 Task: Design a basic plant pot with decorative elements.
Action: Mouse moved to (299, 208)
Screenshot: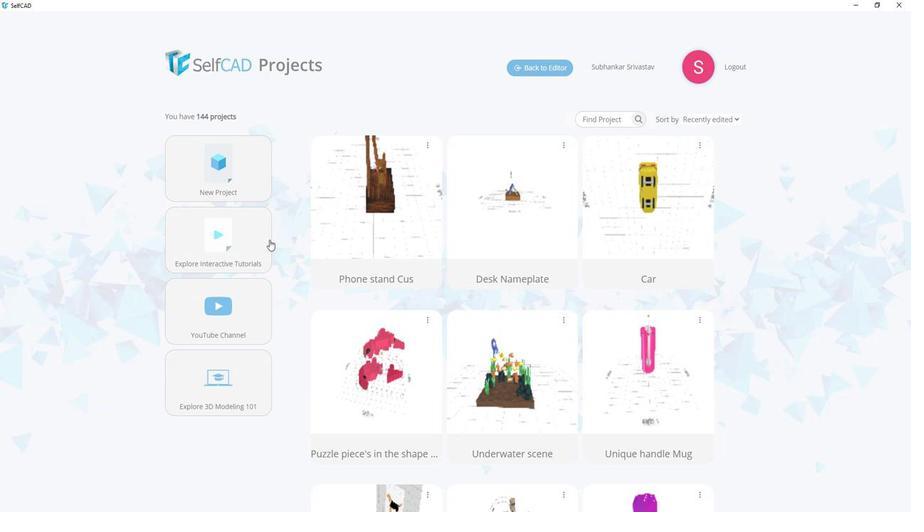 
Action: Mouse pressed left at (299, 208)
Screenshot: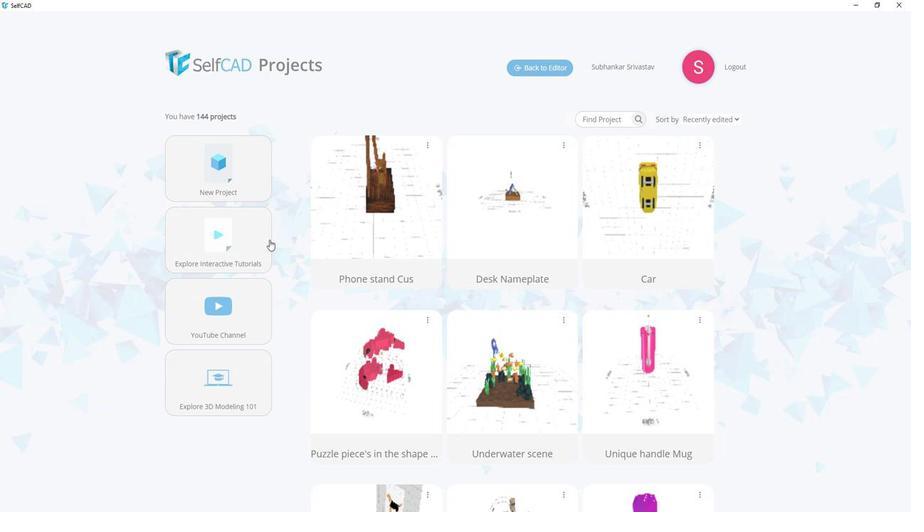 
Action: Mouse moved to (434, 237)
Screenshot: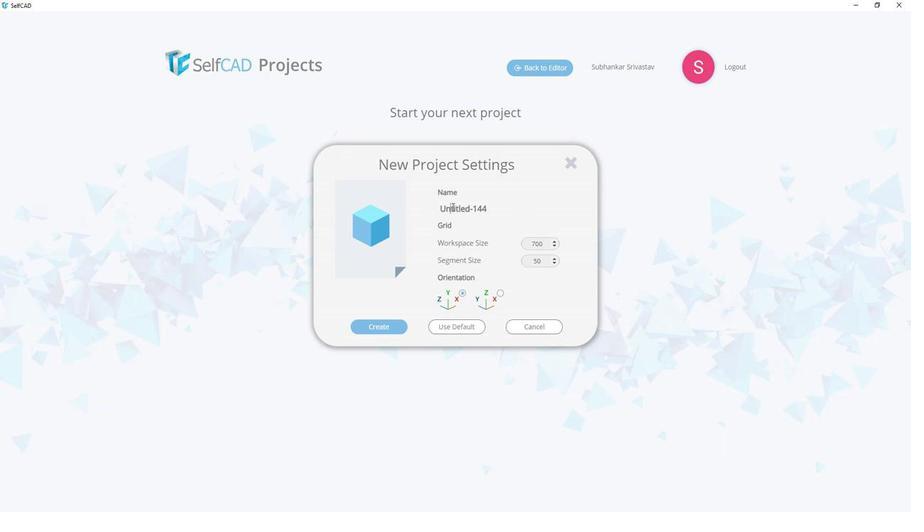 
Action: Mouse pressed left at (434, 237)
Screenshot: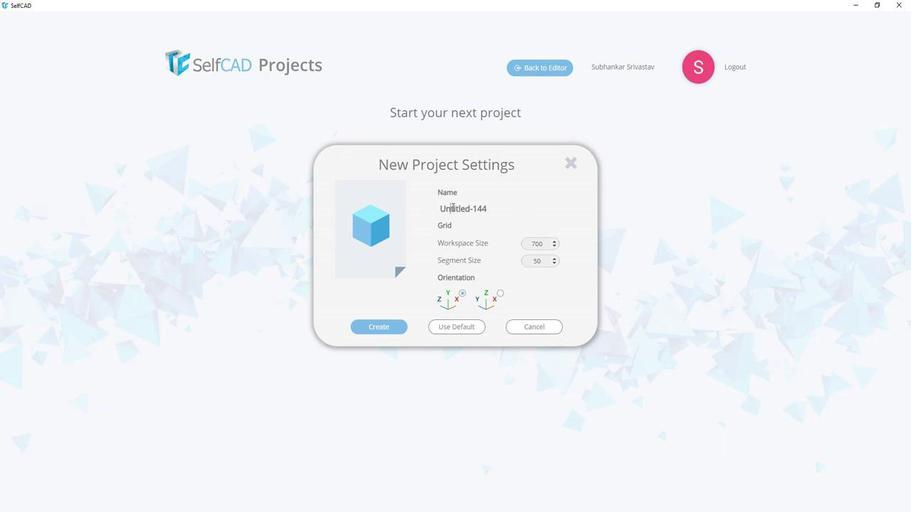 
Action: Key pressed <Key.shift>Plant<Key.space><Key.shift>Pot<Key.space><Key.shift>With<Key.space><Key.shift>Decorative<Key.space>elements<Key.enter>
Screenshot: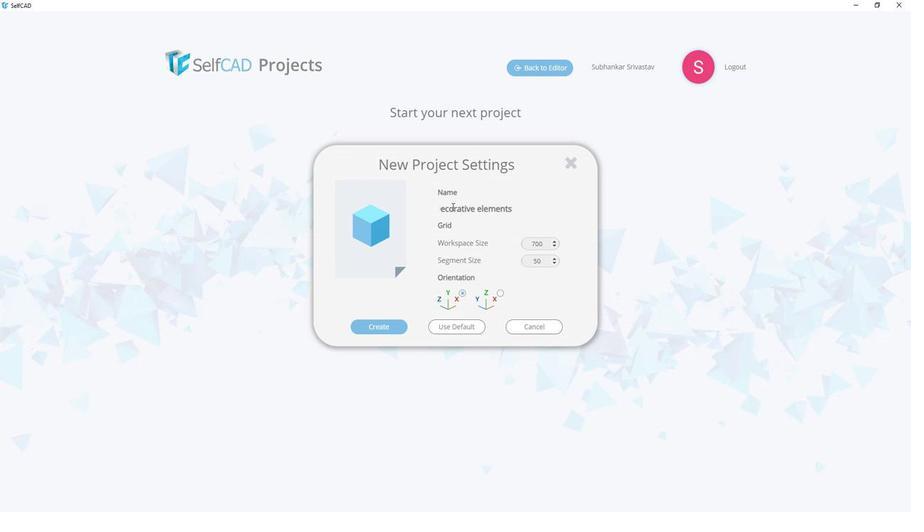 
Action: Mouse moved to (199, 239)
Screenshot: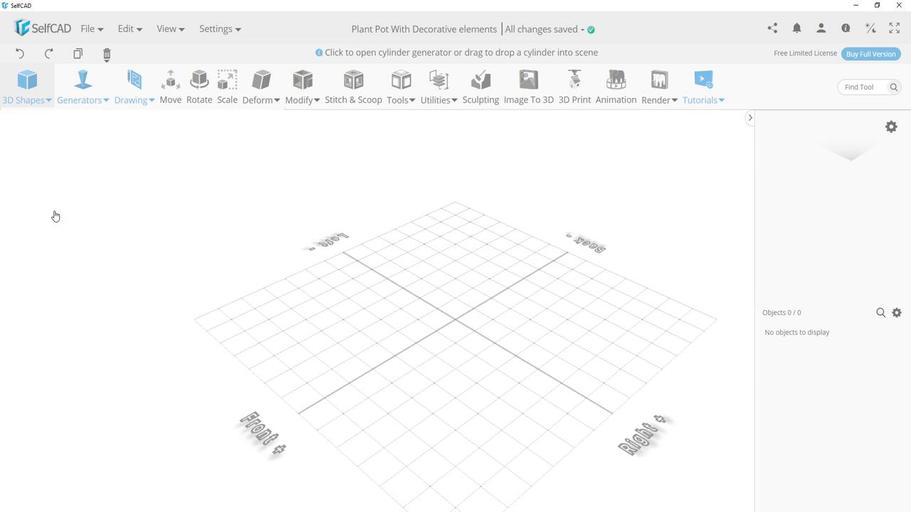
Action: Mouse pressed left at (199, 239)
Screenshot: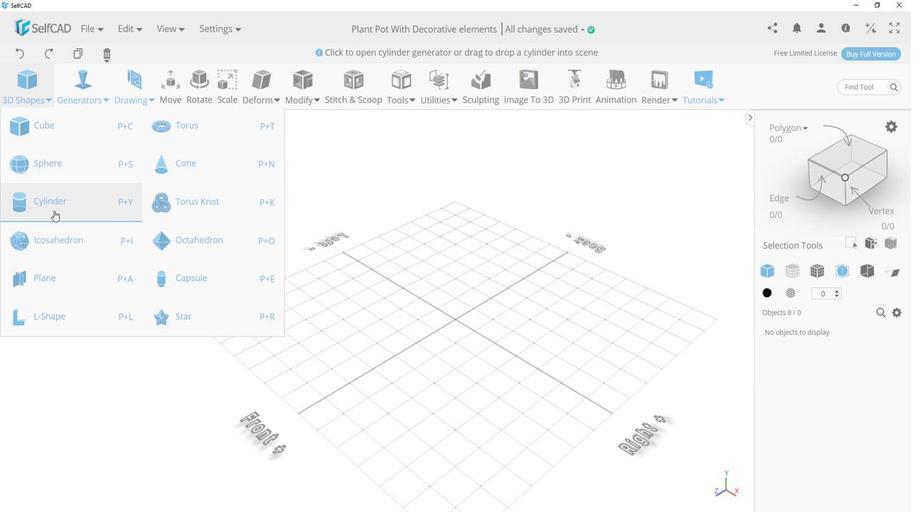 
Action: Mouse moved to (252, 177)
Screenshot: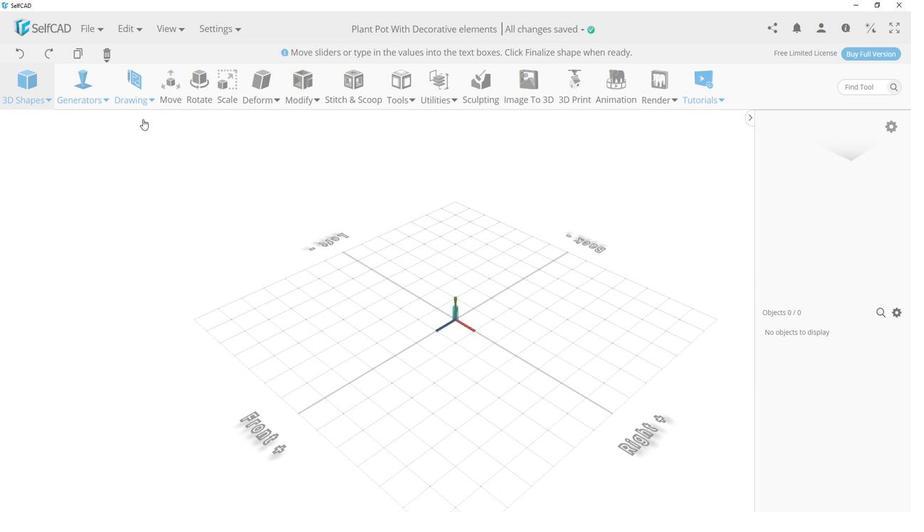 
Action: Mouse pressed left at (252, 177)
Screenshot: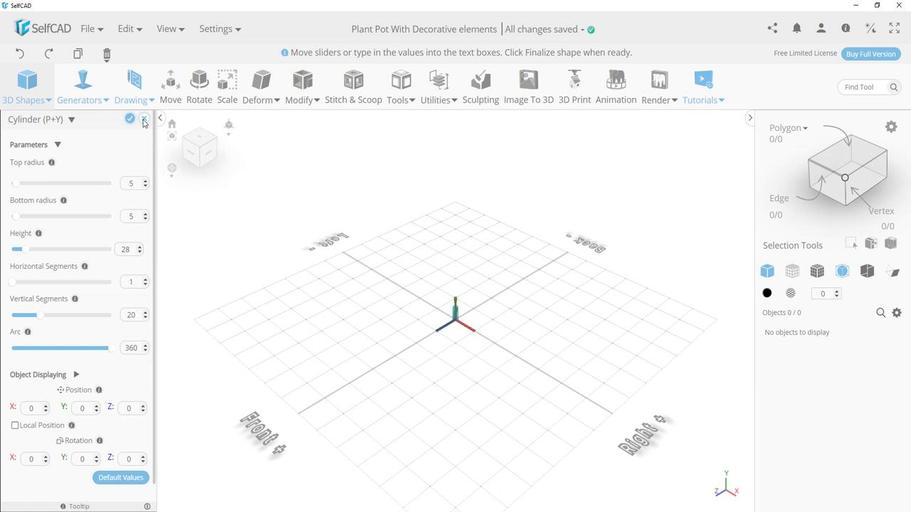 
Action: Mouse moved to (428, 292)
Screenshot: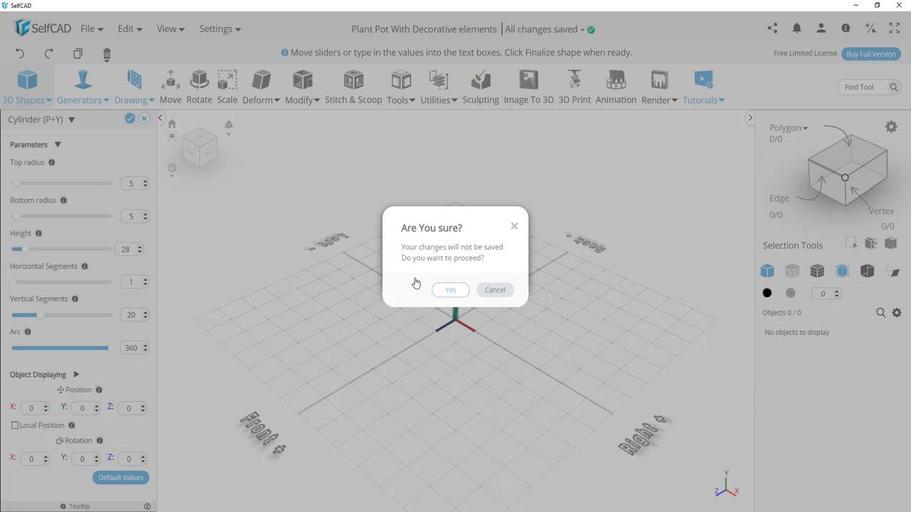 
Action: Mouse pressed left at (428, 292)
Screenshot: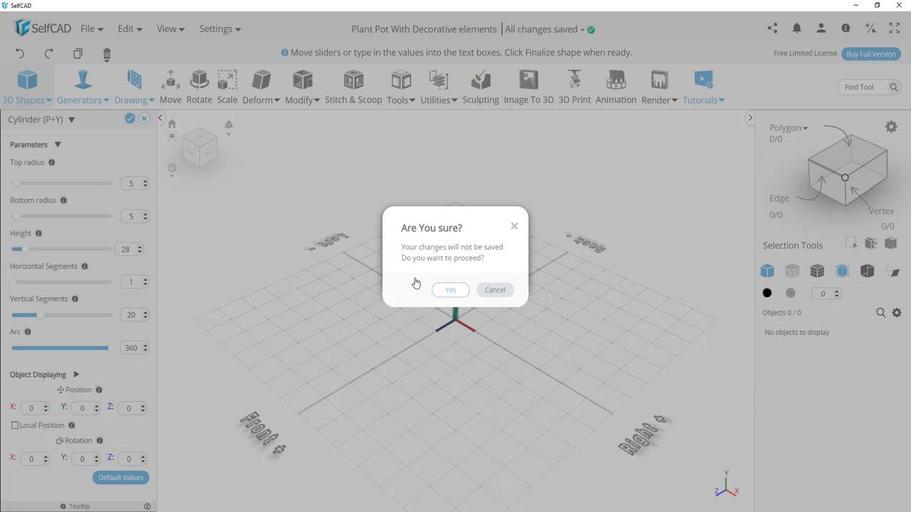 
Action: Mouse moved to (183, 147)
Screenshot: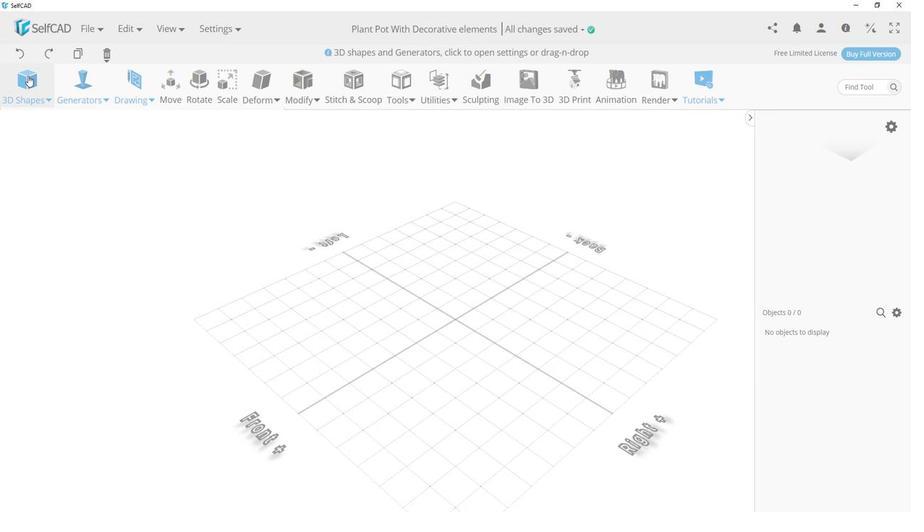 
Action: Mouse pressed left at (183, 147)
Screenshot: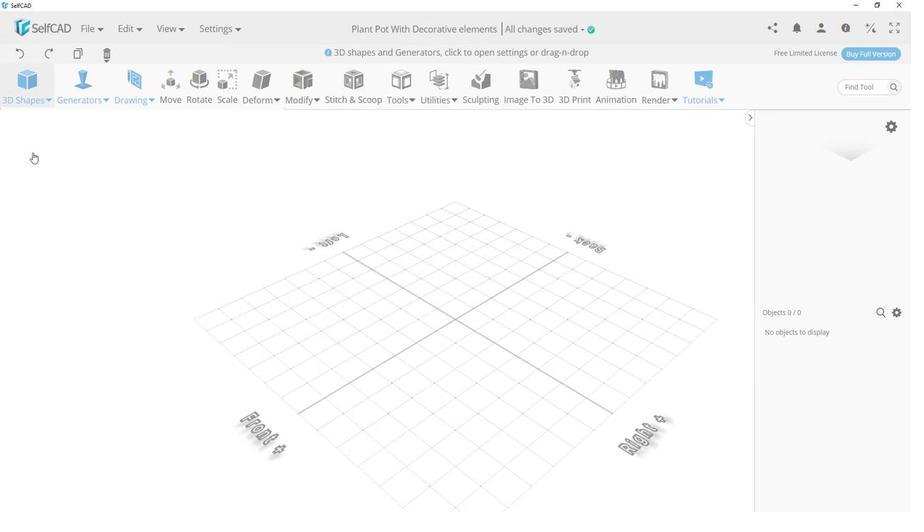 
Action: Mouse moved to (186, 202)
Screenshot: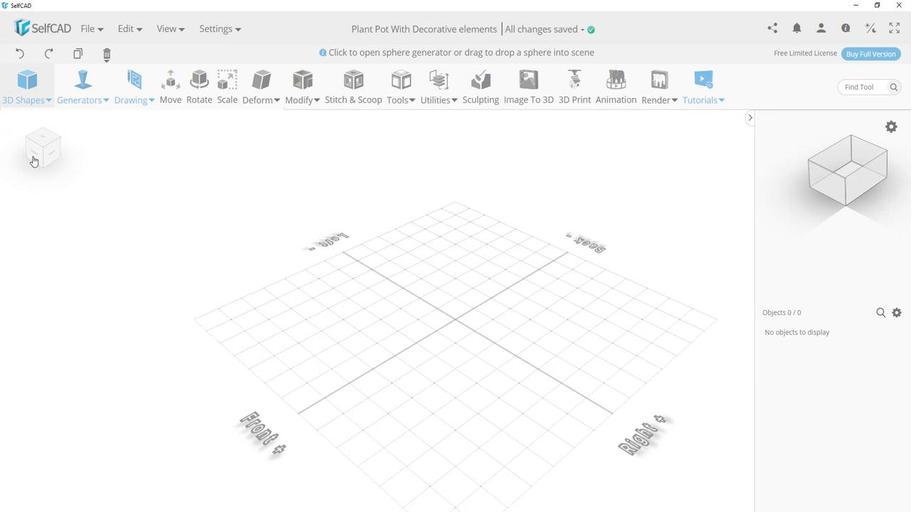 
Action: Mouse pressed left at (186, 202)
Screenshot: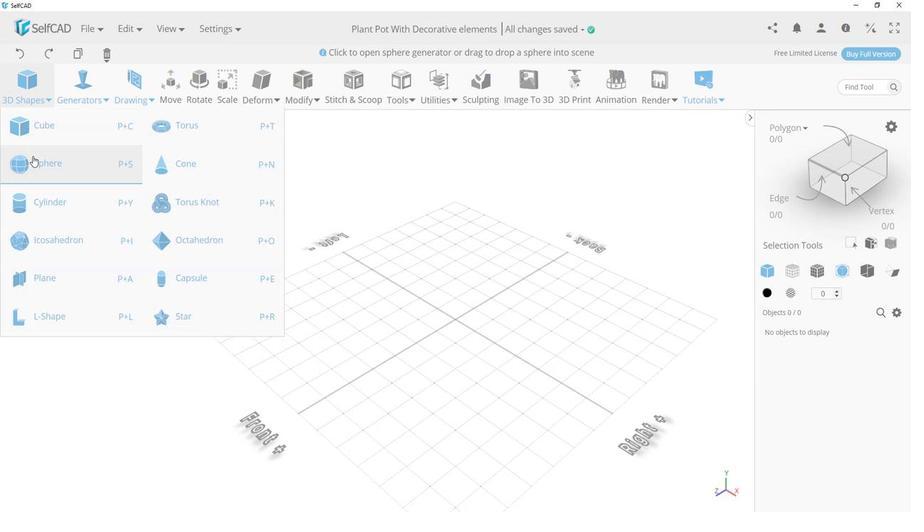 
Action: Mouse moved to (445, 328)
Screenshot: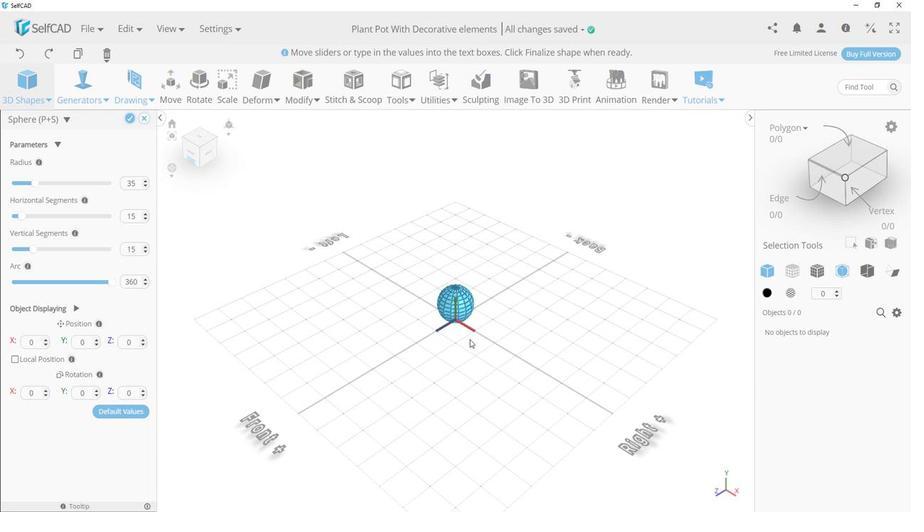 
Action: Mouse scrolled (445, 328) with delta (0, 0)
Screenshot: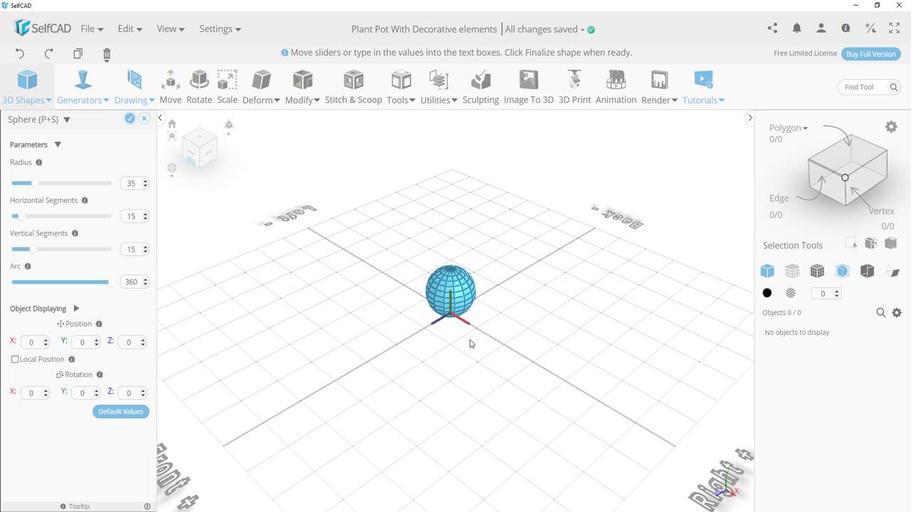 
Action: Mouse scrolled (445, 328) with delta (0, 0)
Screenshot: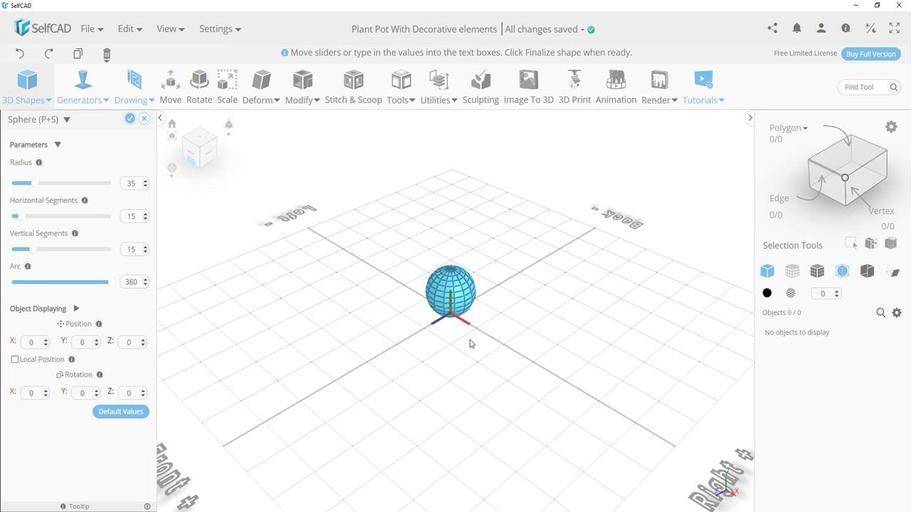
Action: Mouse scrolled (445, 328) with delta (0, 0)
Screenshot: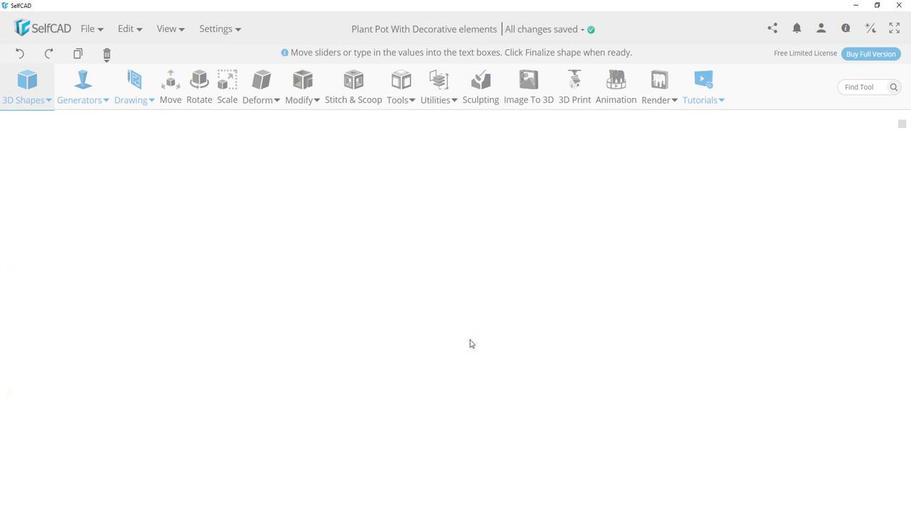 
Action: Mouse scrolled (445, 328) with delta (0, 0)
Screenshot: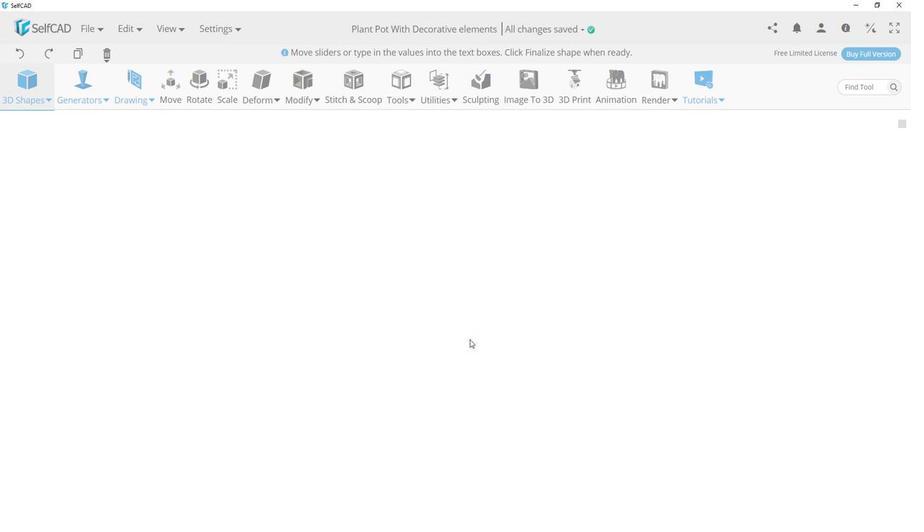 
Action: Mouse scrolled (445, 328) with delta (0, 0)
Screenshot: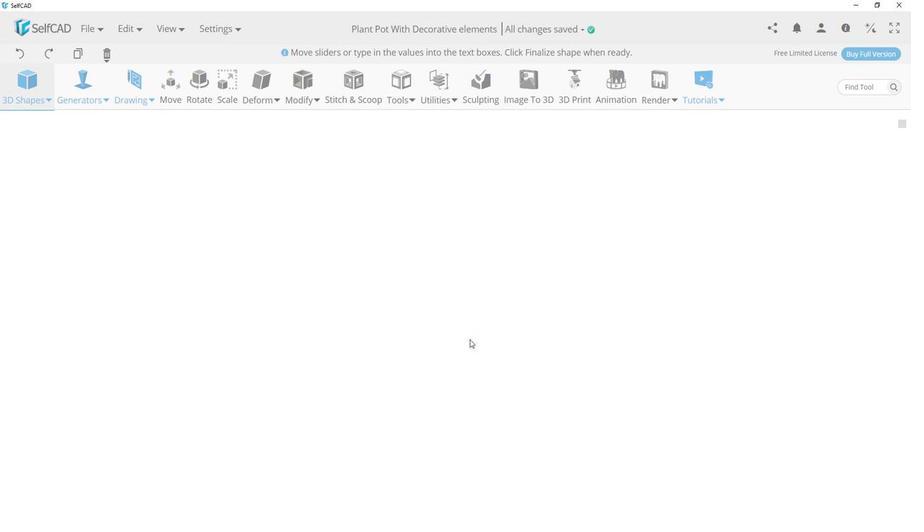 
Action: Mouse scrolled (445, 328) with delta (0, 0)
Screenshot: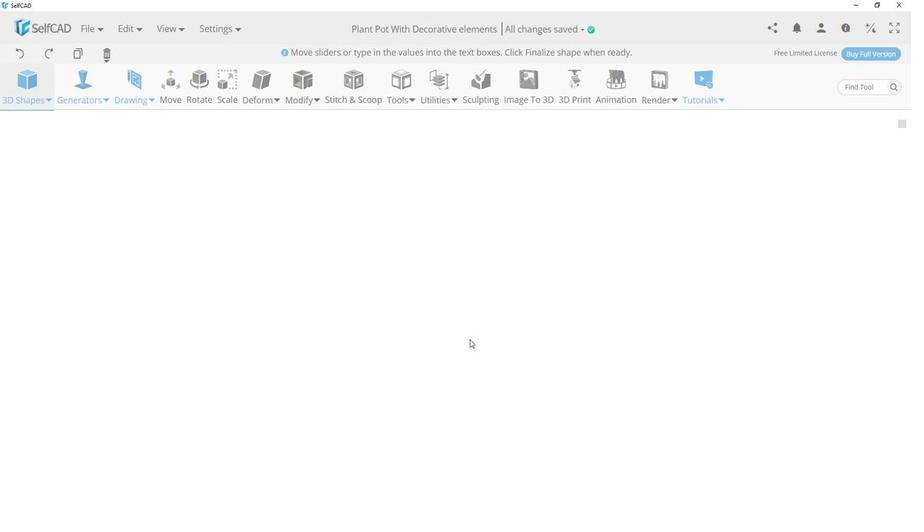 
Action: Mouse scrolled (445, 328) with delta (0, 0)
Screenshot: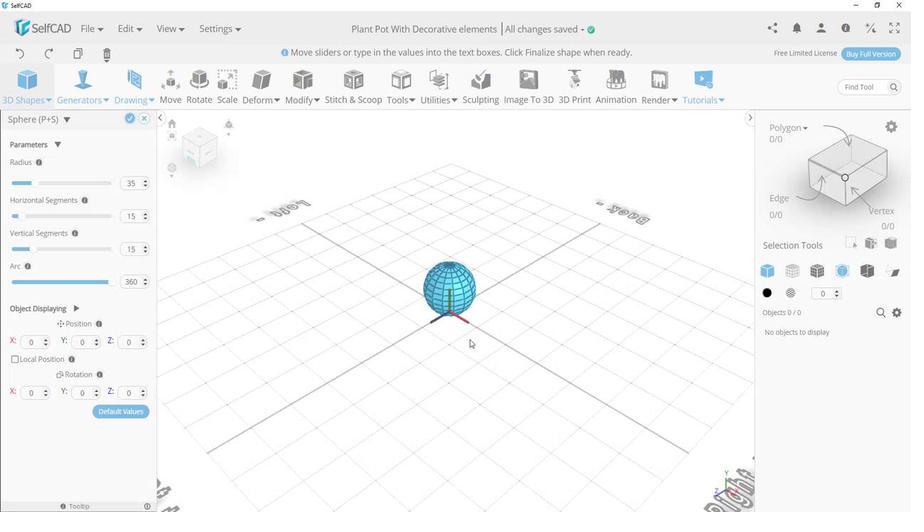 
Action: Mouse scrolled (445, 328) with delta (0, 0)
Screenshot: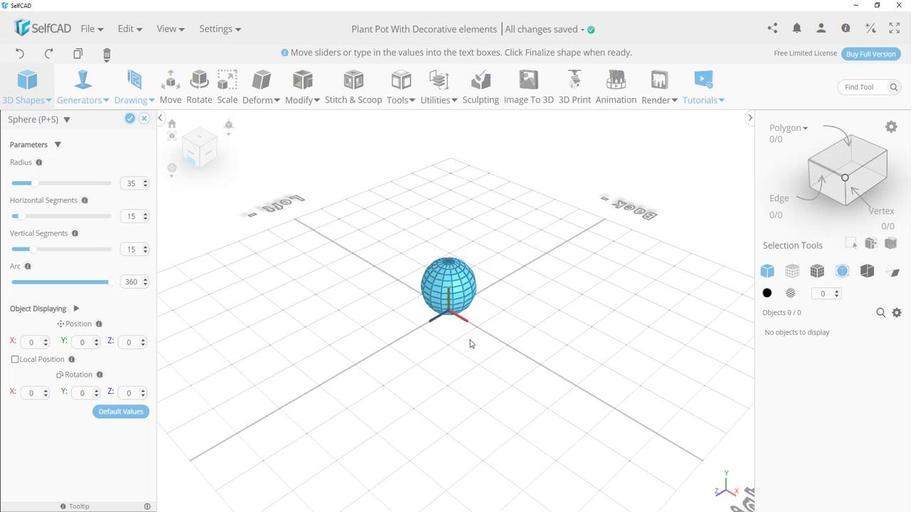 
Action: Mouse scrolled (445, 328) with delta (0, 0)
Screenshot: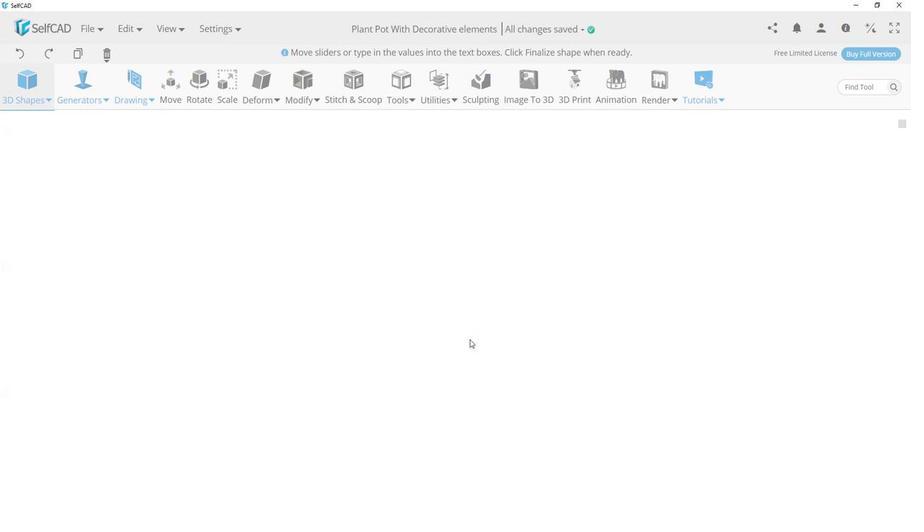 
Action: Mouse scrolled (445, 328) with delta (0, 0)
Screenshot: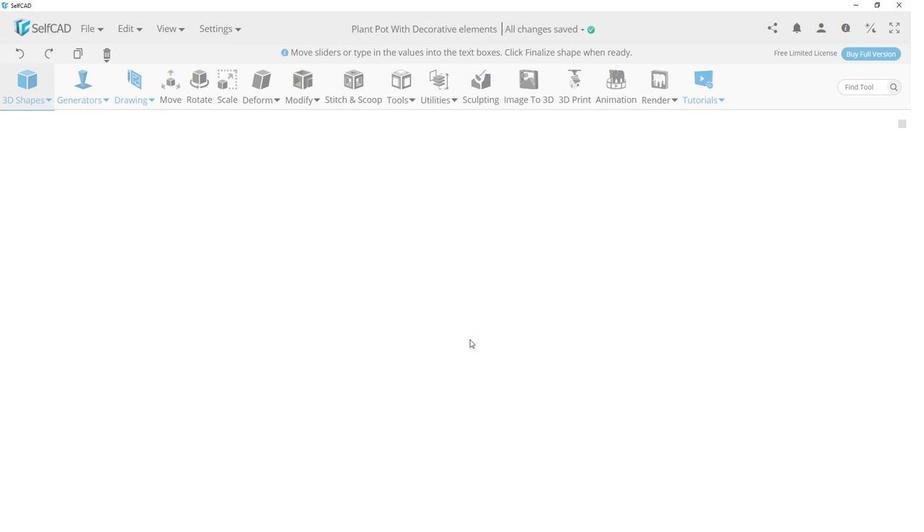 
Action: Mouse scrolled (445, 328) with delta (0, 0)
Screenshot: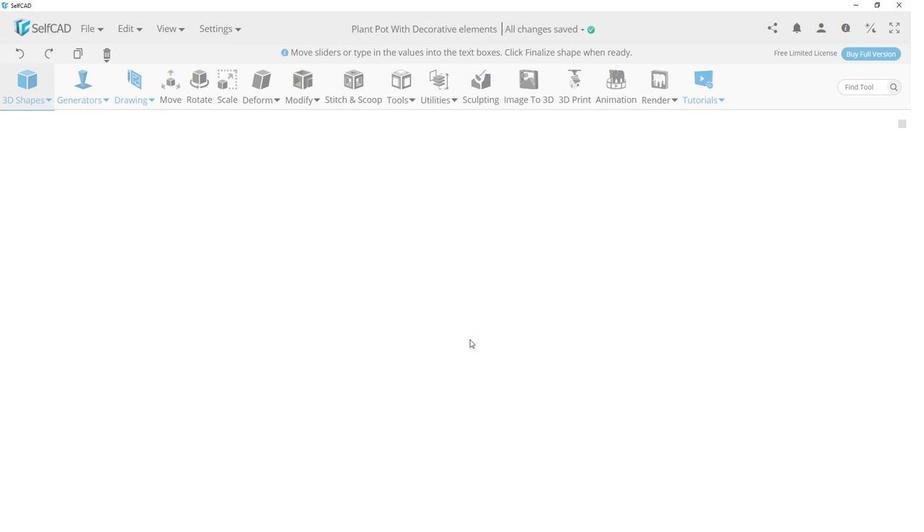 
Action: Mouse scrolled (445, 328) with delta (0, 0)
Screenshot: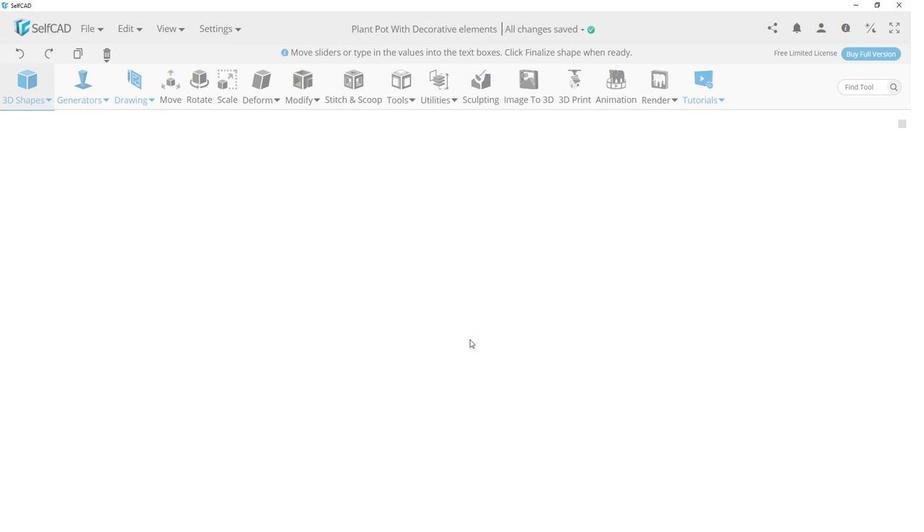 
Action: Mouse scrolled (445, 328) with delta (0, 0)
Screenshot: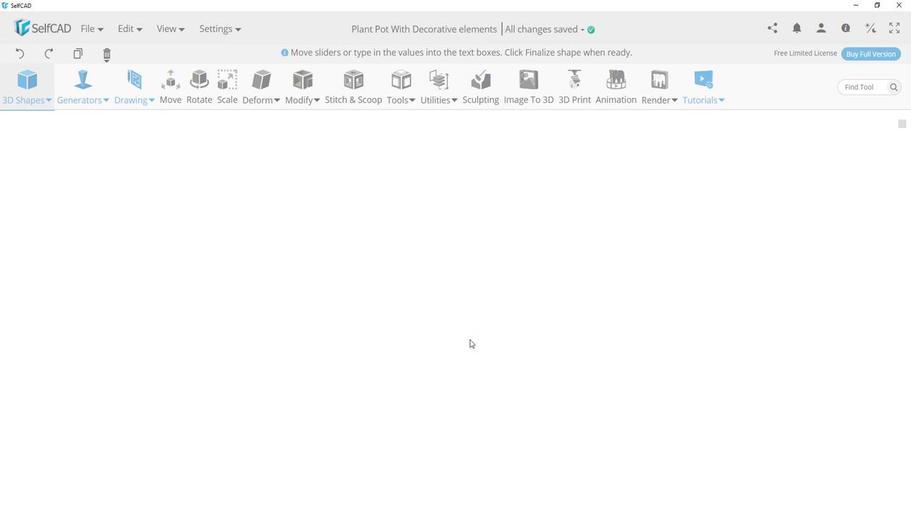 
Action: Mouse scrolled (445, 328) with delta (0, 0)
Screenshot: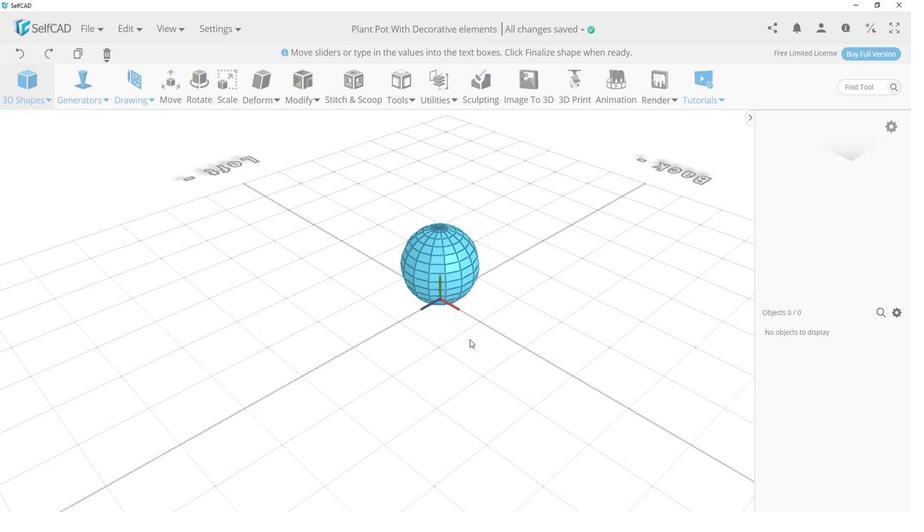 
Action: Mouse scrolled (445, 328) with delta (0, 0)
Screenshot: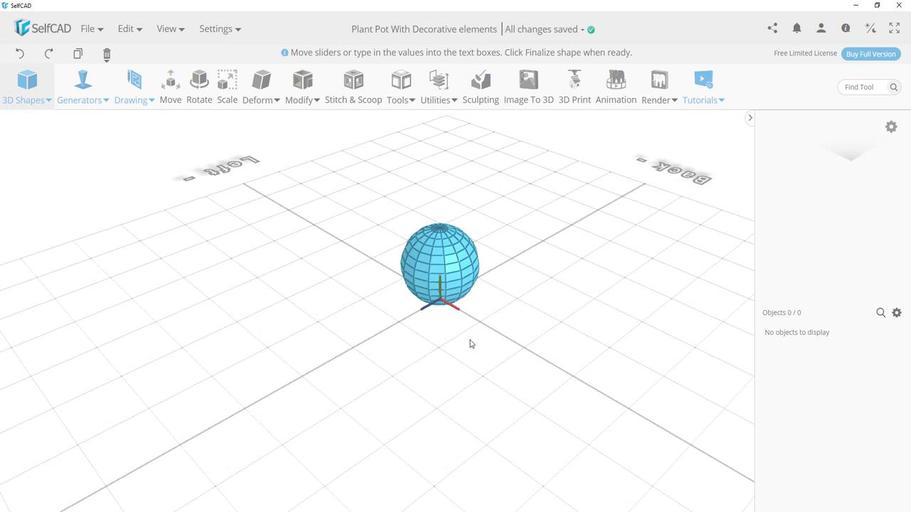 
Action: Mouse moved to (400, 335)
Screenshot: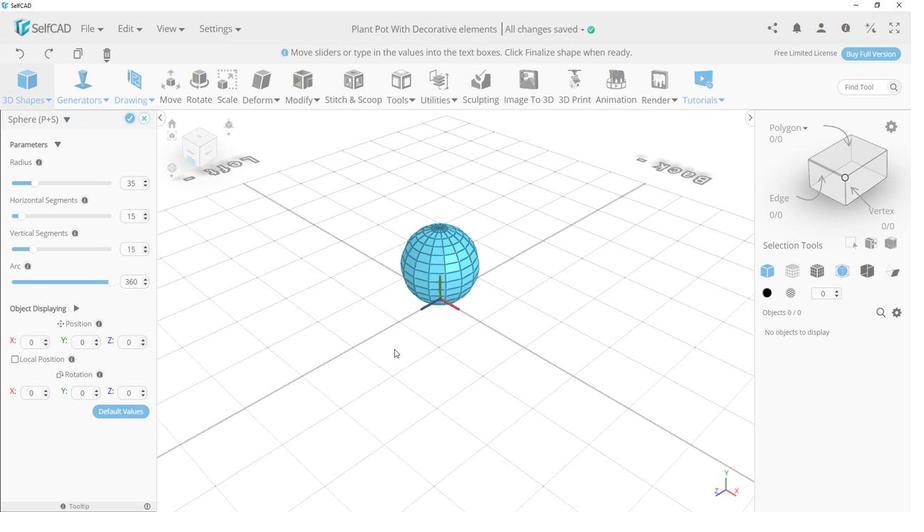 
Action: Mouse pressed left at (400, 335)
Screenshot: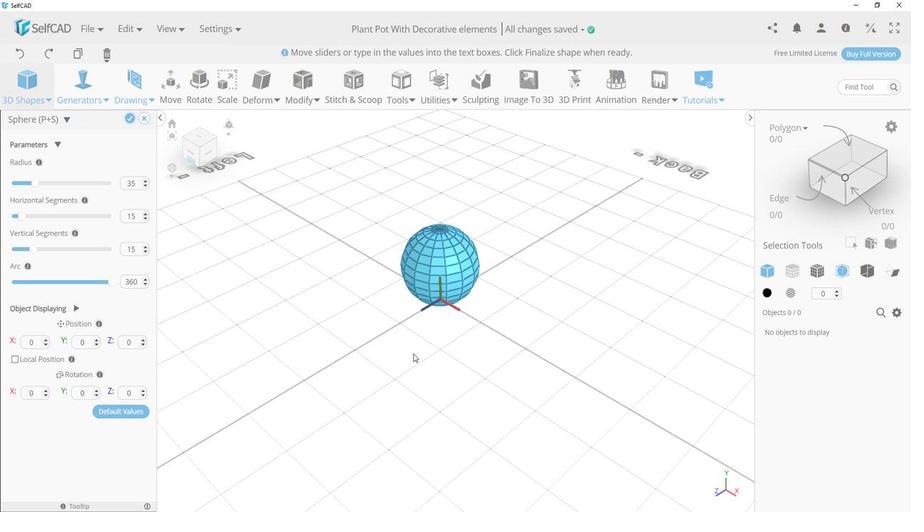 
Action: Mouse moved to (451, 355)
Screenshot: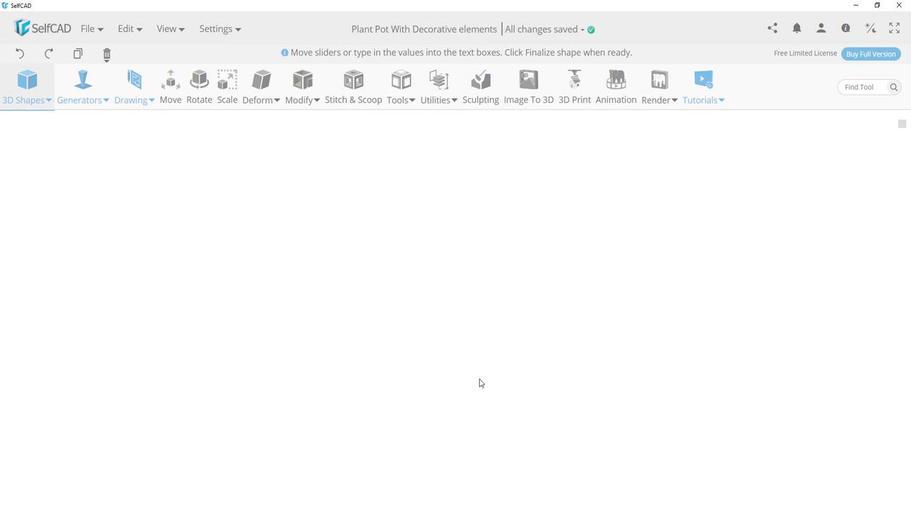 
Action: Mouse scrolled (451, 355) with delta (0, 0)
Screenshot: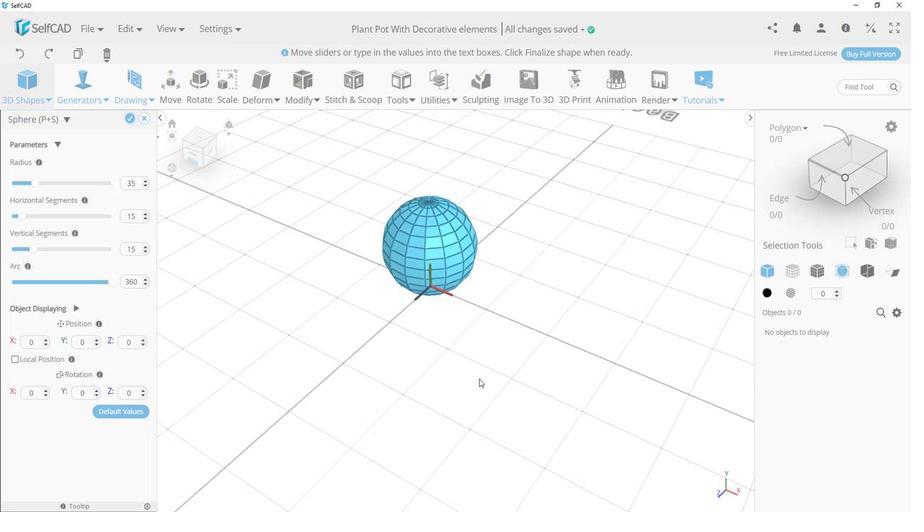 
Action: Mouse scrolled (451, 355) with delta (0, 0)
Screenshot: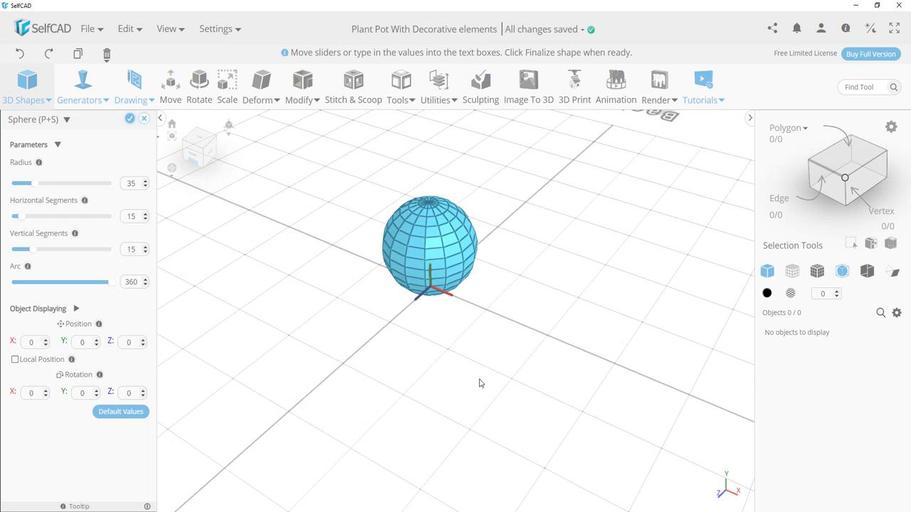 
Action: Mouse scrolled (451, 355) with delta (0, 0)
Screenshot: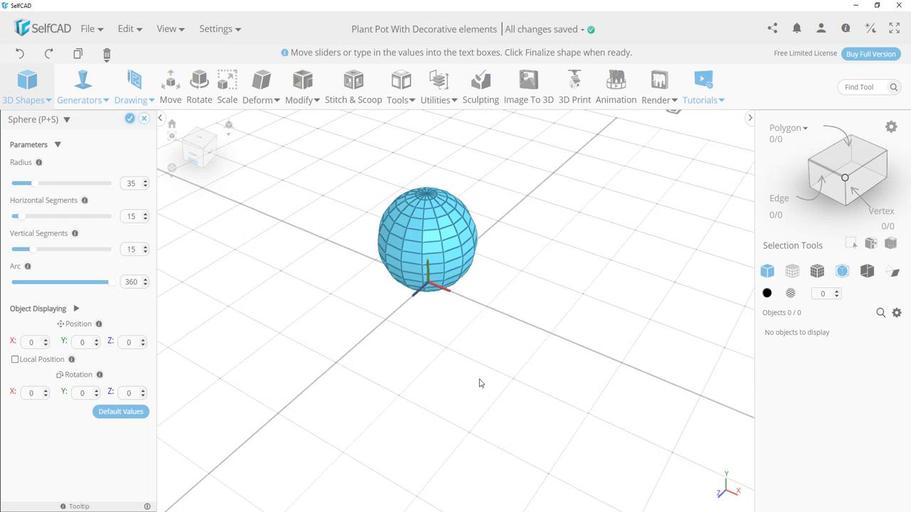 
Action: Mouse scrolled (451, 355) with delta (0, 0)
Screenshot: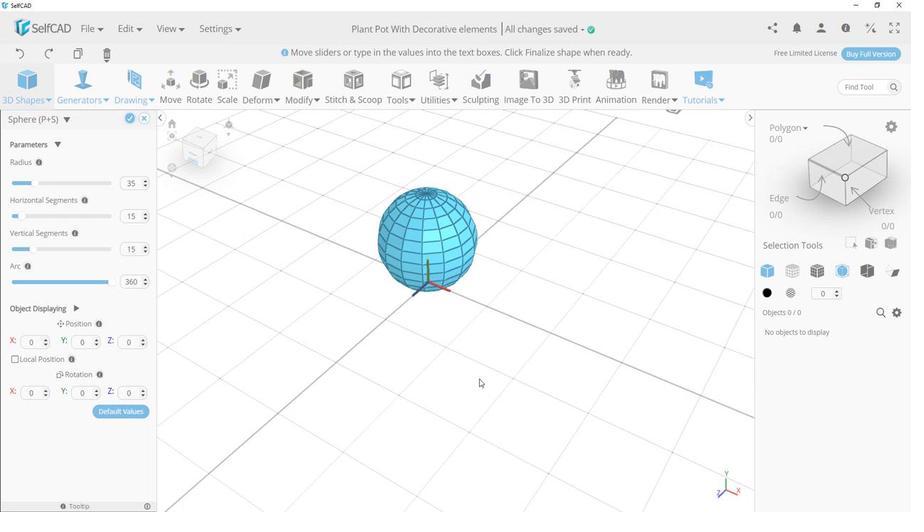 
Action: Mouse scrolled (451, 355) with delta (0, 0)
Screenshot: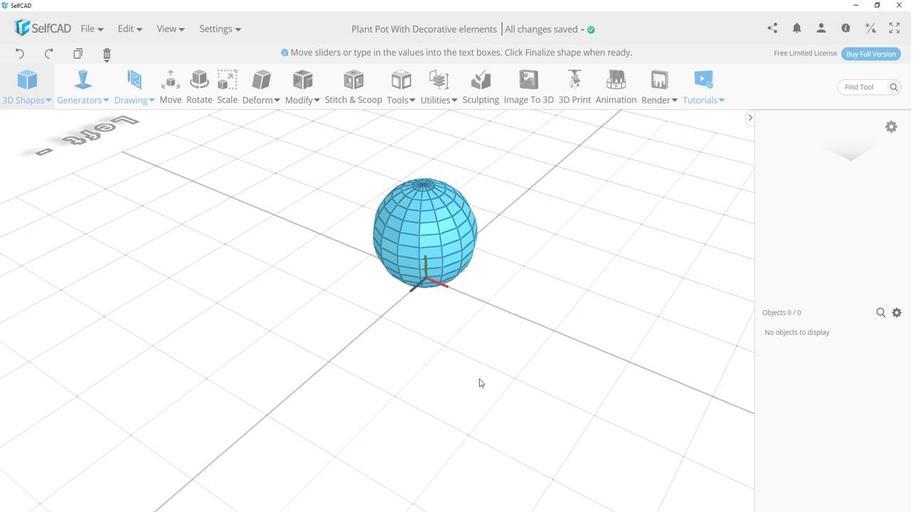 
Action: Mouse scrolled (451, 355) with delta (0, 0)
Screenshot: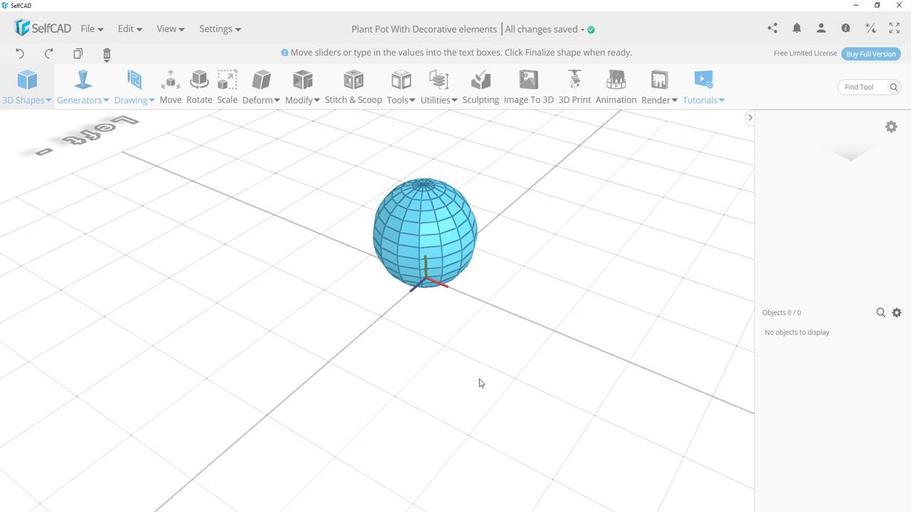 
Action: Mouse moved to (444, 341)
Screenshot: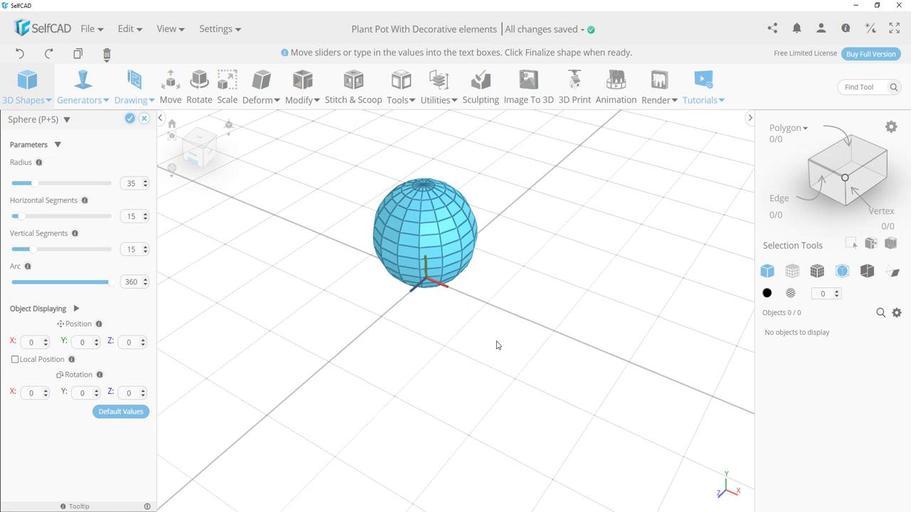 
Action: Mouse pressed left at (444, 341)
Screenshot: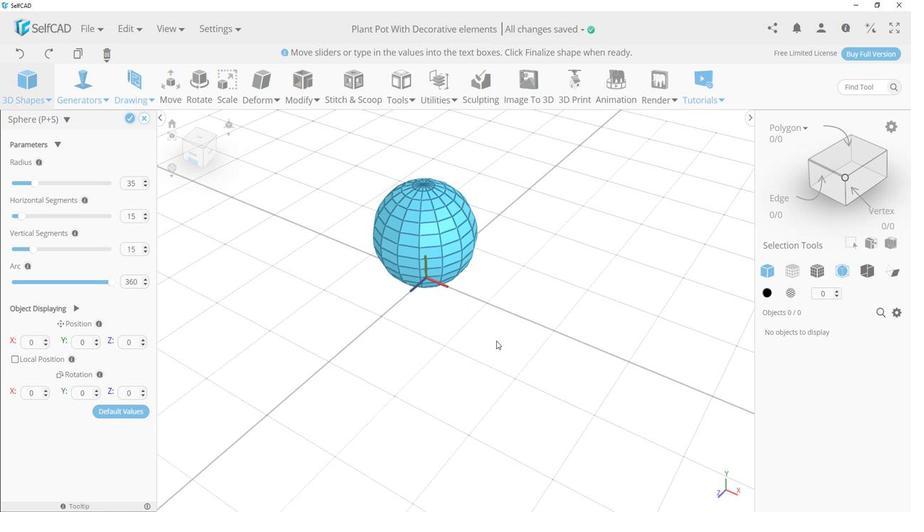 
Action: Mouse moved to (252, 265)
Screenshot: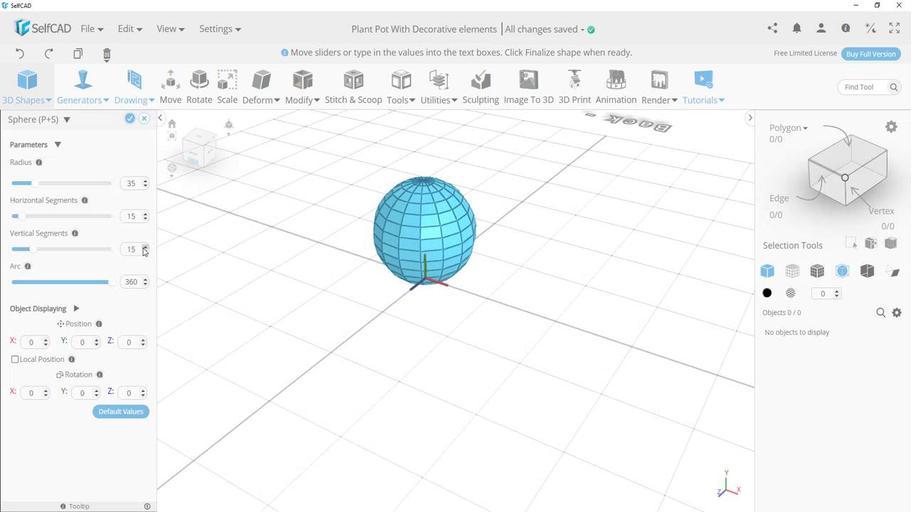 
Action: Mouse pressed left at (252, 265)
Screenshot: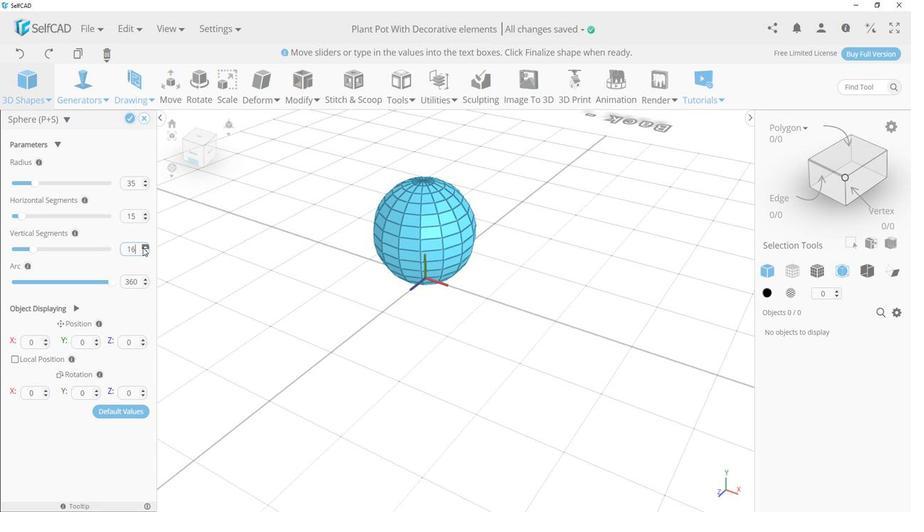 
Action: Mouse pressed left at (252, 265)
Screenshot: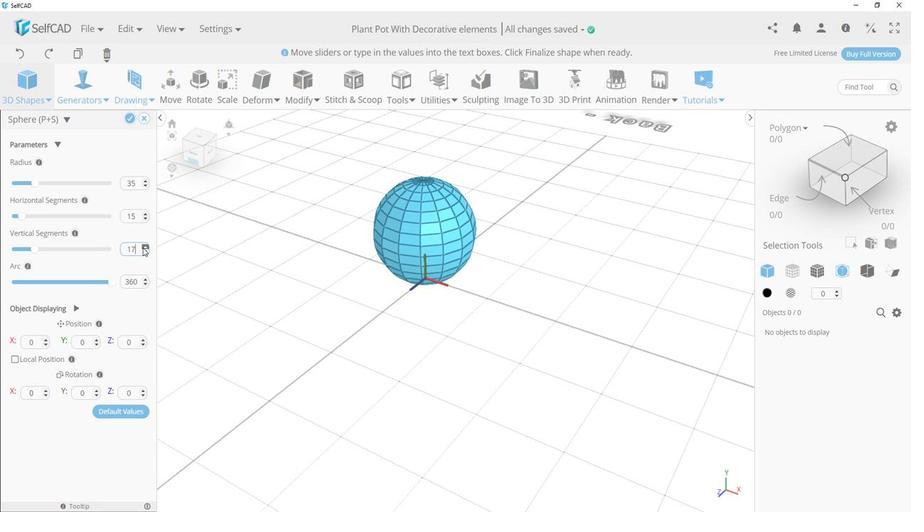 
Action: Mouse pressed left at (252, 265)
Screenshot: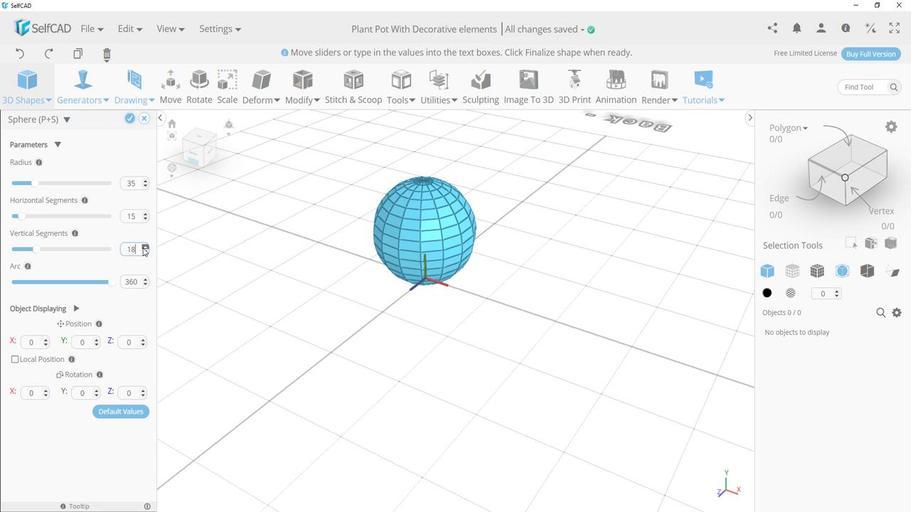 
Action: Mouse pressed left at (252, 265)
Screenshot: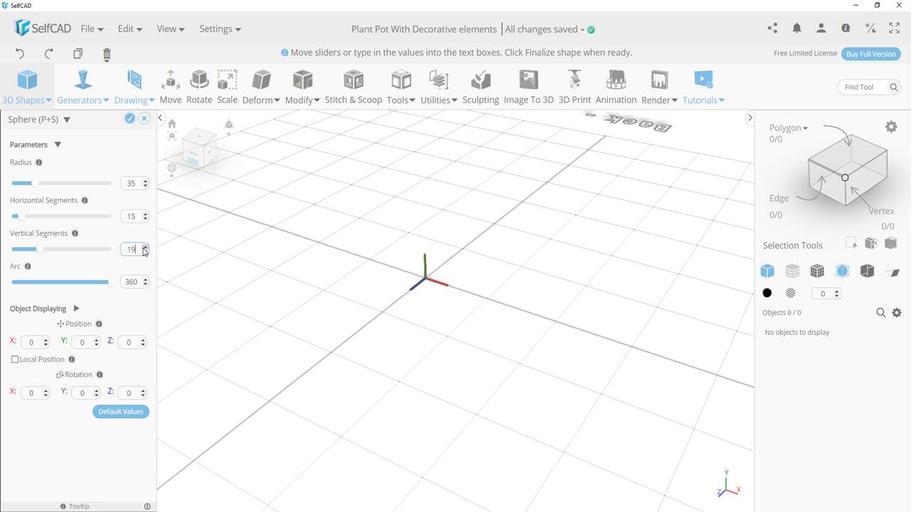 
Action: Mouse pressed left at (252, 265)
Screenshot: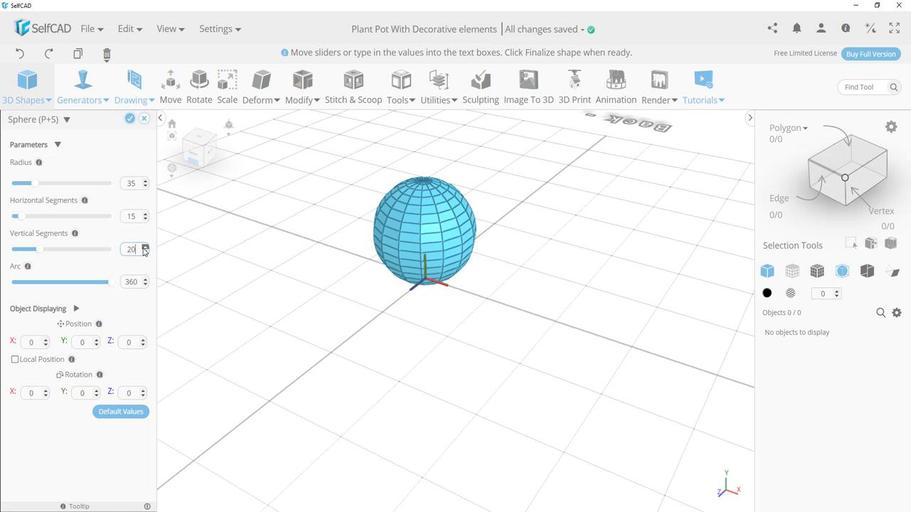 
Action: Mouse pressed left at (252, 265)
Screenshot: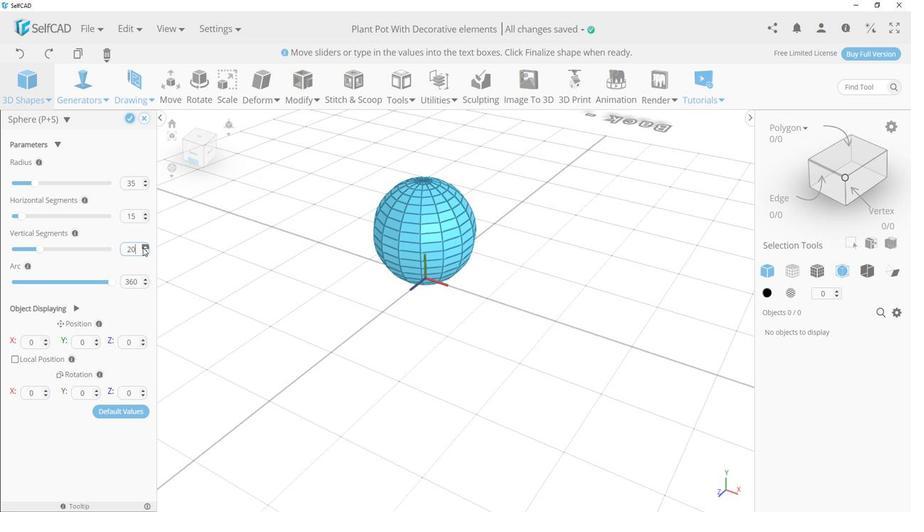 
Action: Mouse pressed left at (252, 265)
Screenshot: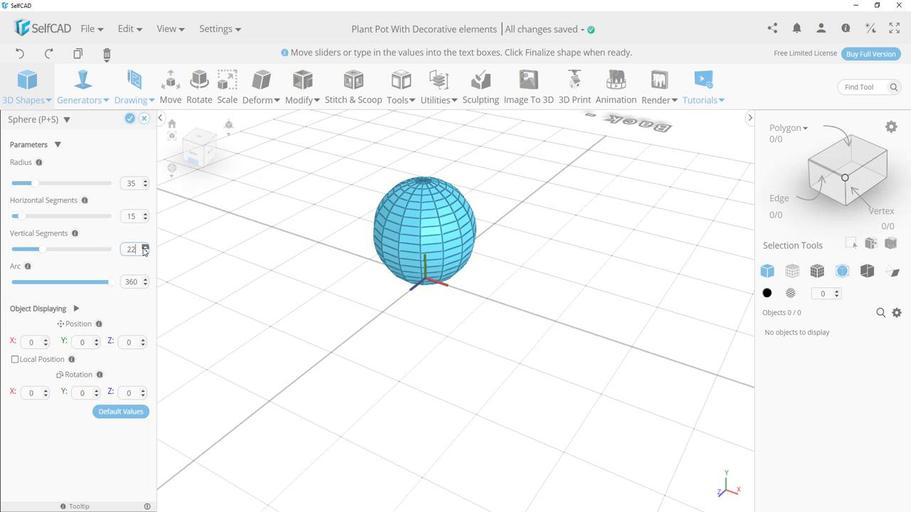 
Action: Mouse pressed left at (252, 265)
Screenshot: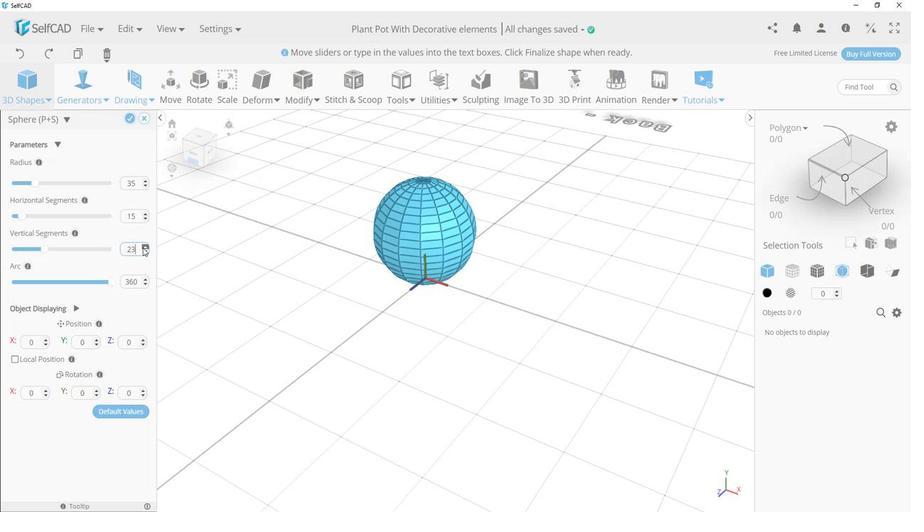 
Action: Mouse moved to (254, 242)
Screenshot: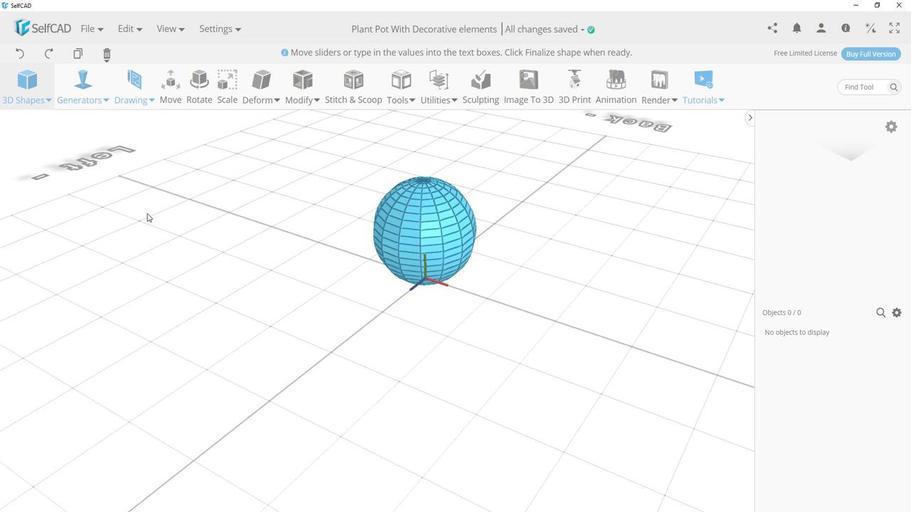 
Action: Mouse pressed left at (254, 242)
Screenshot: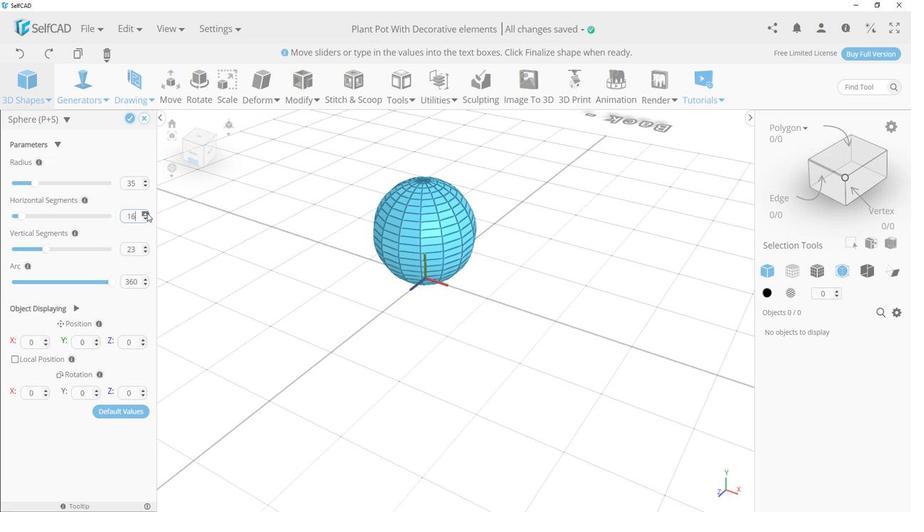 
Action: Mouse pressed left at (254, 242)
Screenshot: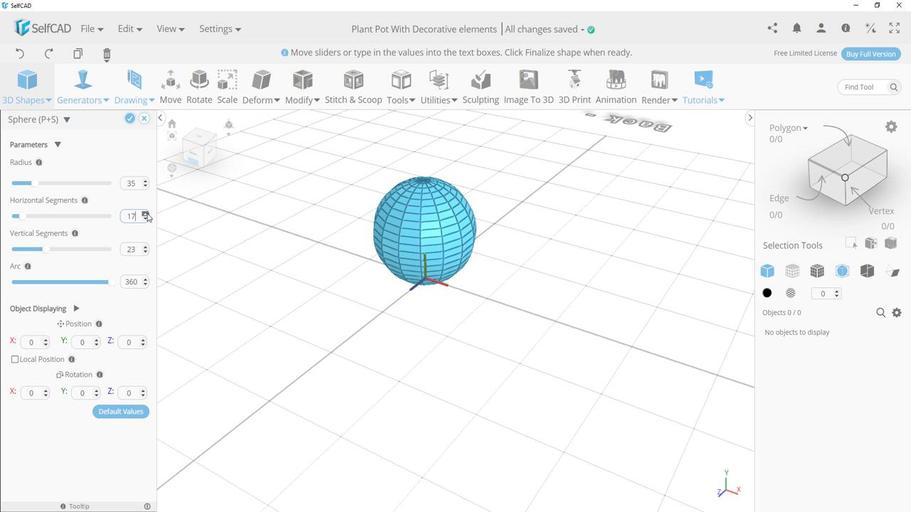 
Action: Mouse pressed left at (254, 242)
Screenshot: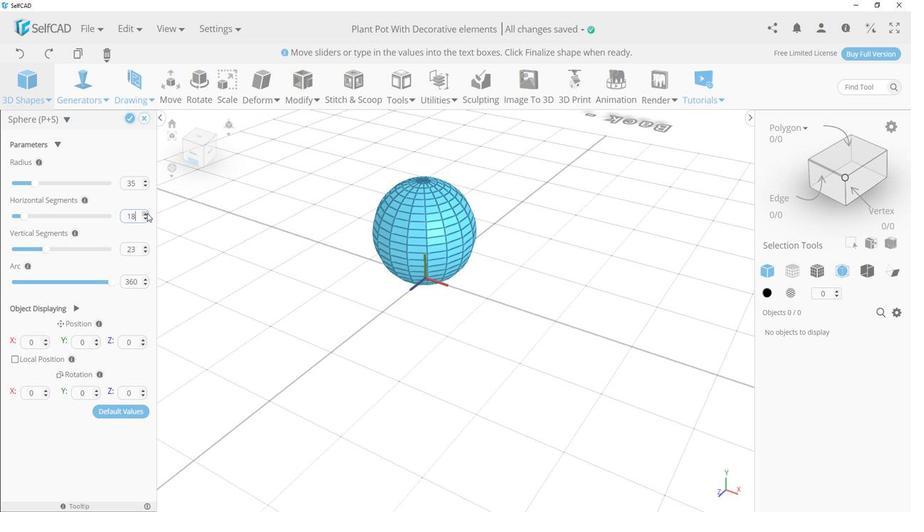 
Action: Mouse pressed left at (254, 242)
Screenshot: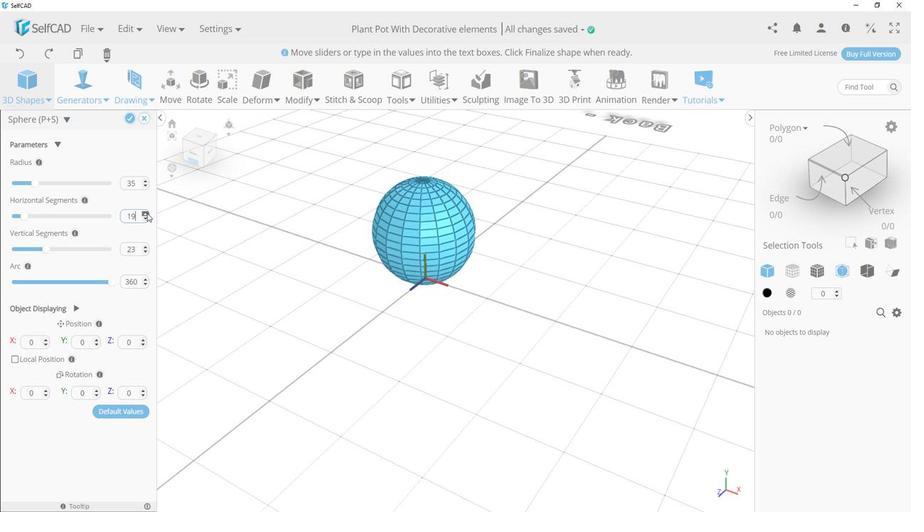 
Action: Mouse pressed left at (254, 242)
Screenshot: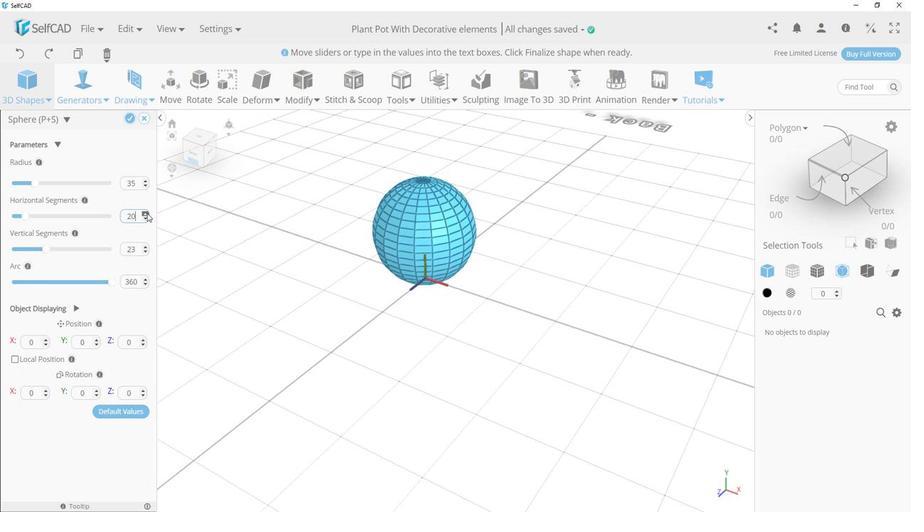 
Action: Mouse pressed left at (254, 242)
Screenshot: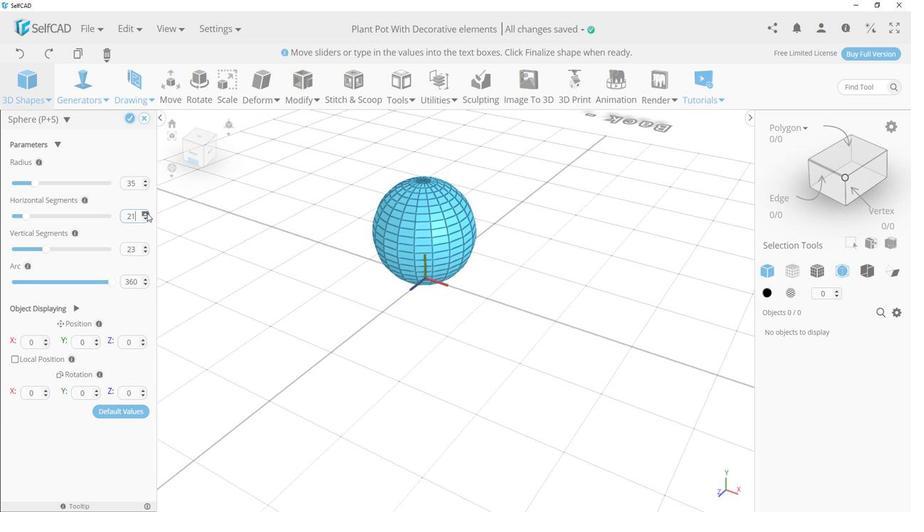 
Action: Mouse pressed left at (254, 242)
Screenshot: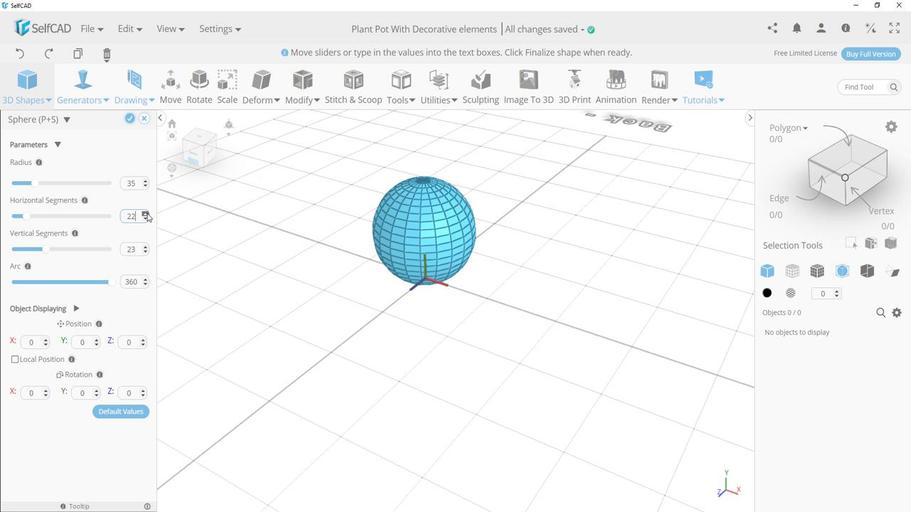 
Action: Mouse moved to (245, 177)
Screenshot: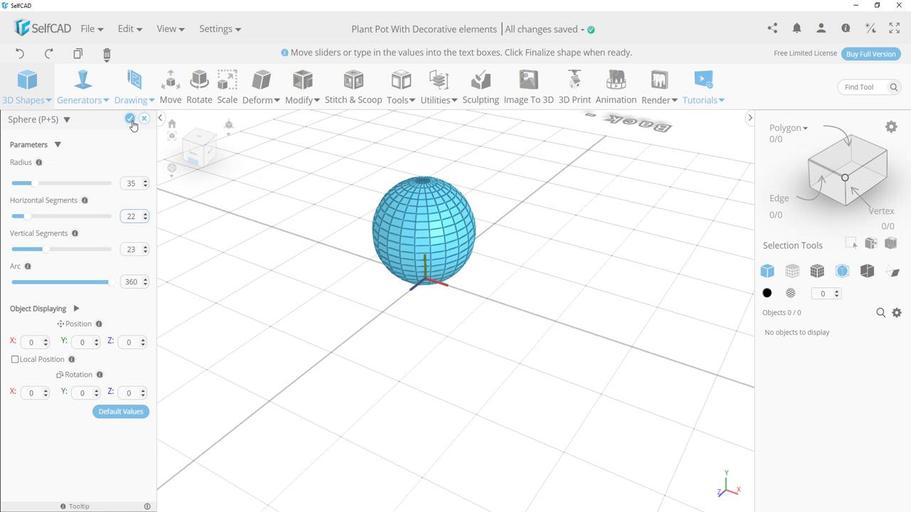 
Action: Mouse pressed left at (245, 177)
Screenshot: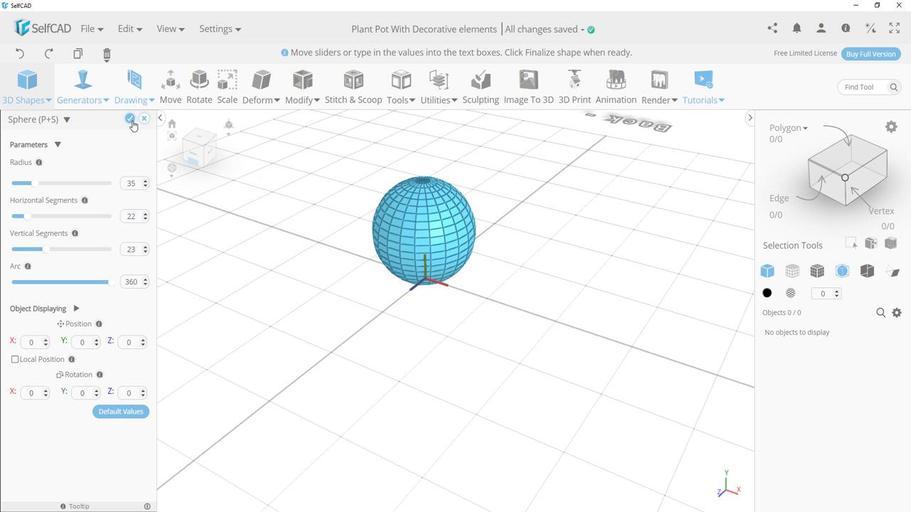 
Action: Mouse moved to (626, 282)
Screenshot: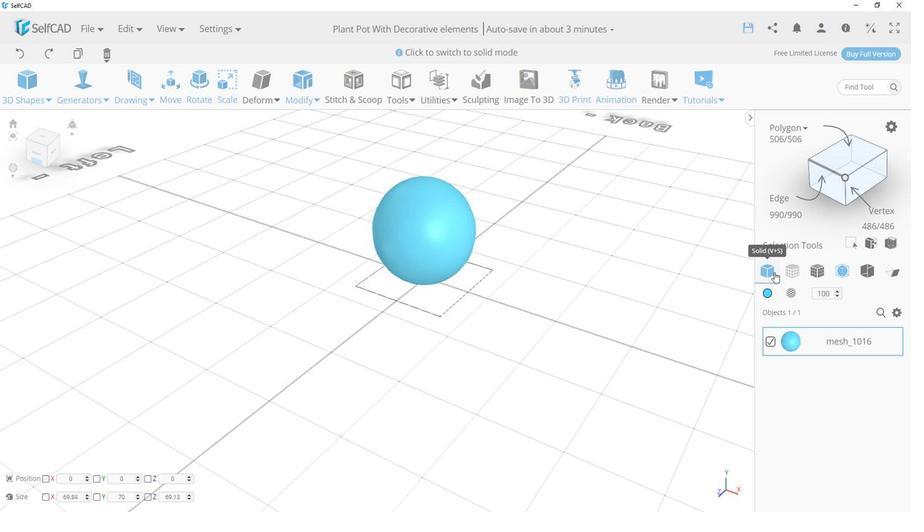
Action: Mouse pressed left at (626, 282)
Screenshot: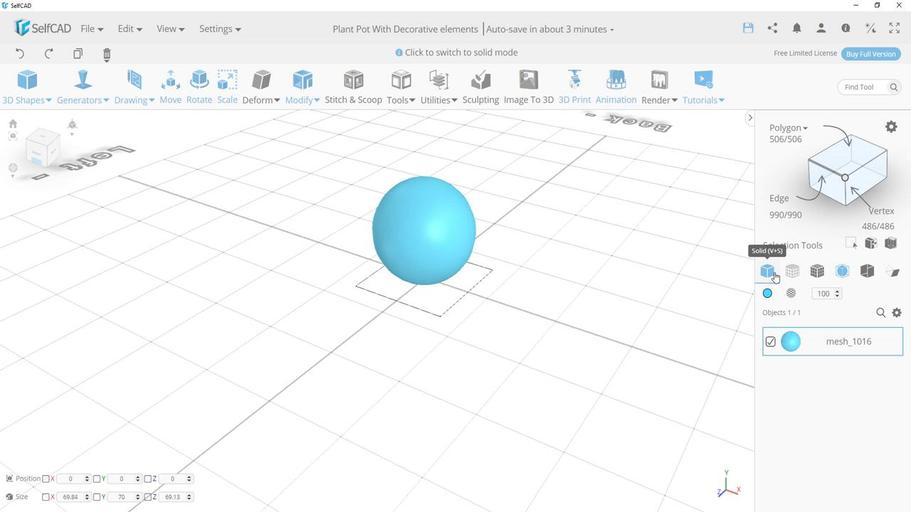 
Action: Mouse moved to (652, 283)
Screenshot: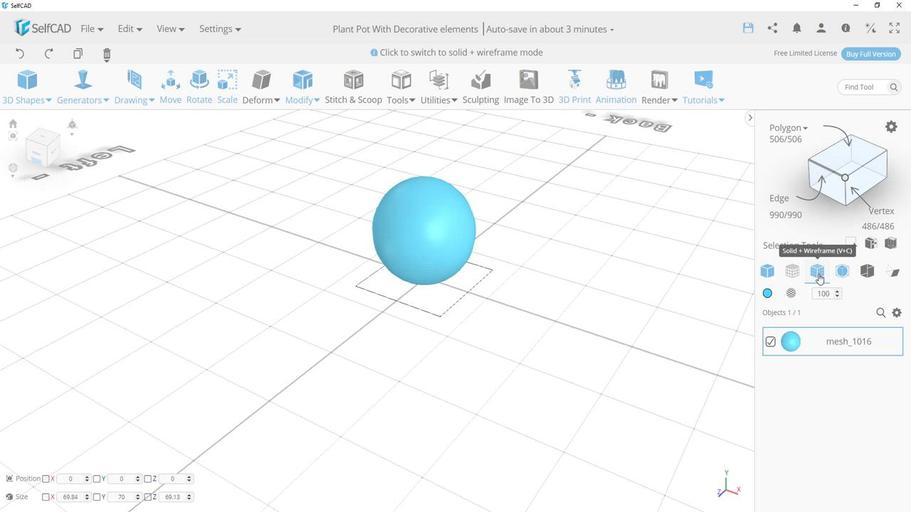
Action: Mouse pressed left at (652, 283)
Screenshot: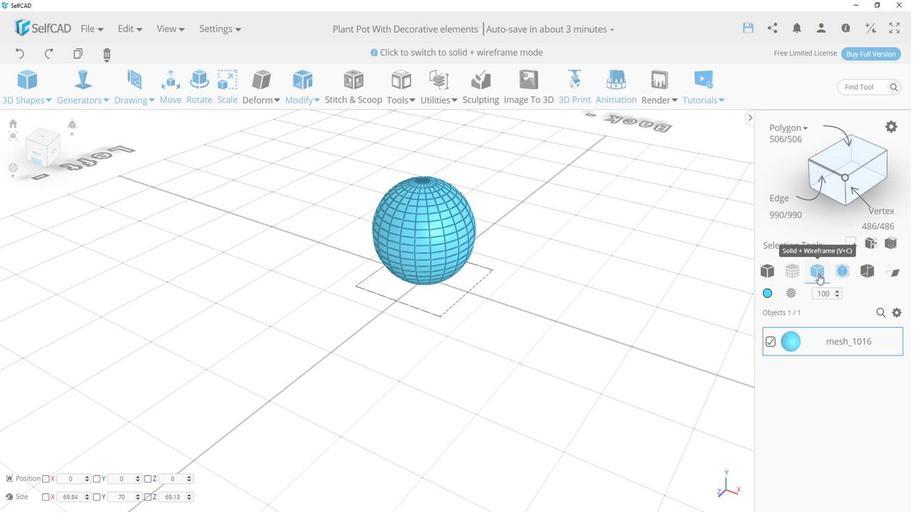 
Action: Mouse moved to (412, 317)
Screenshot: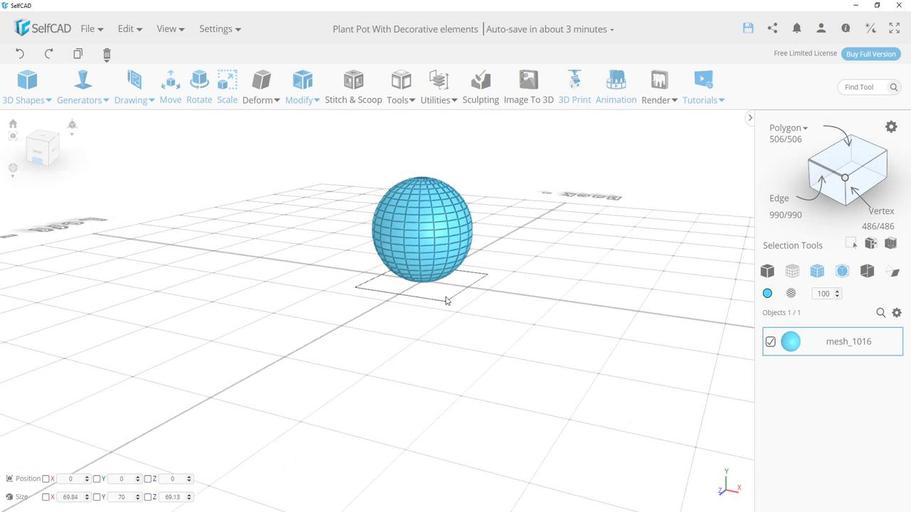 
Action: Mouse pressed left at (412, 317)
Screenshot: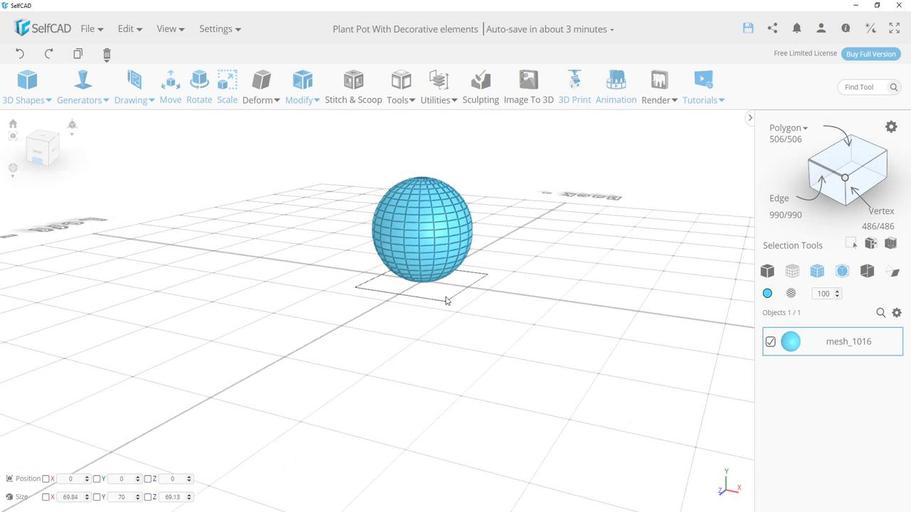 
Action: Mouse moved to (175, 434)
Screenshot: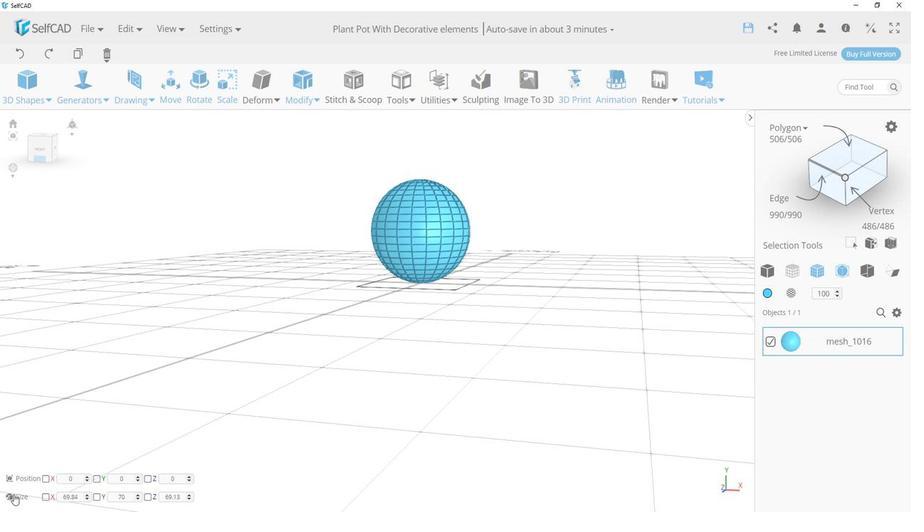 
Action: Mouse pressed left at (175, 434)
Screenshot: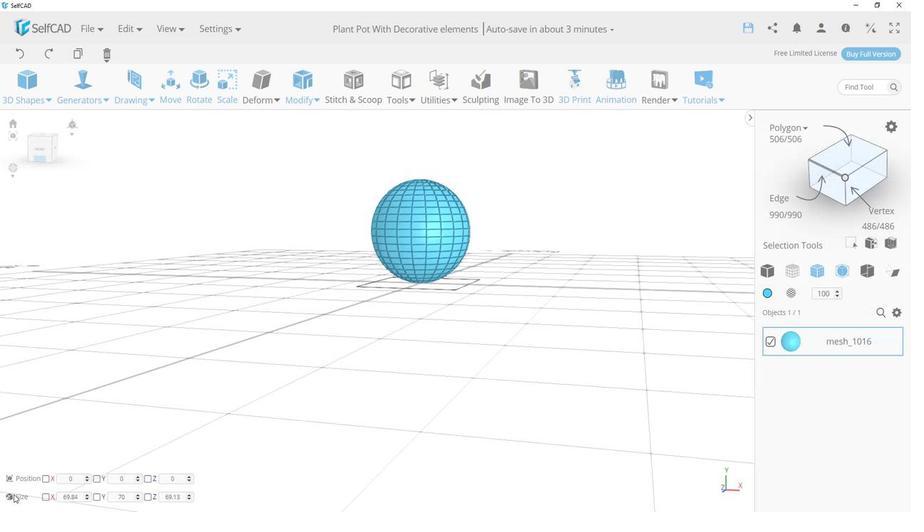 
Action: Mouse moved to (399, 301)
Screenshot: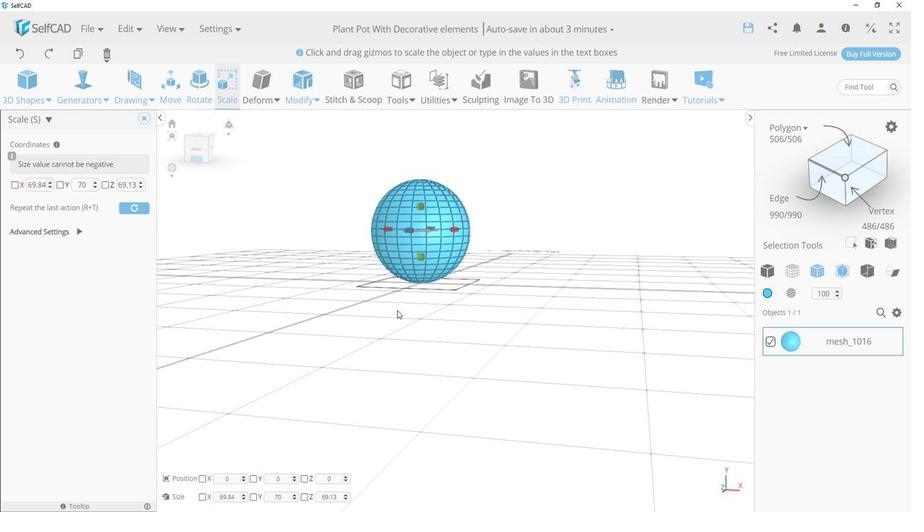 
Action: Mouse pressed left at (399, 301)
Screenshot: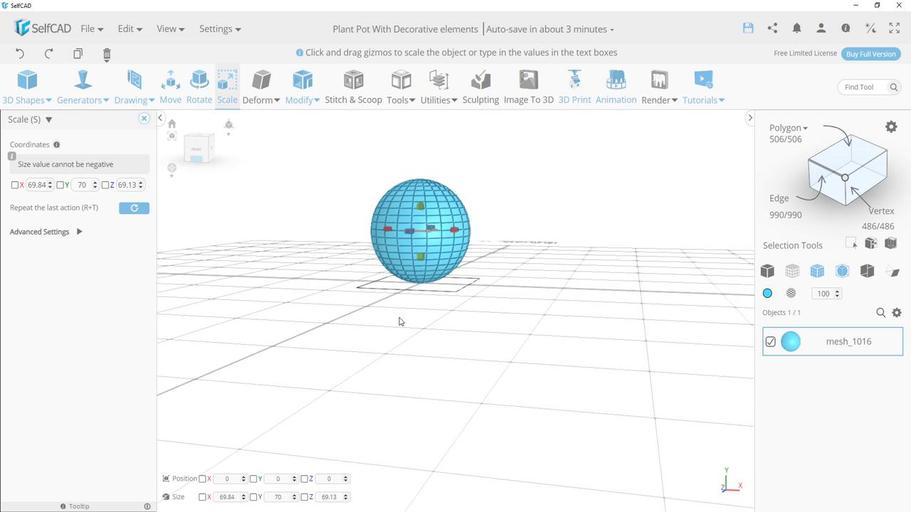 
Action: Mouse moved to (414, 256)
Screenshot: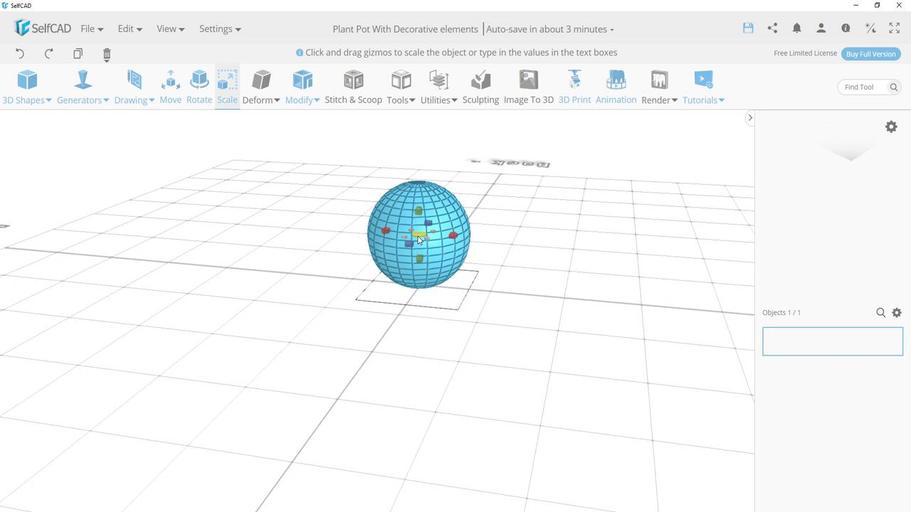 
Action: Mouse pressed left at (414, 256)
Screenshot: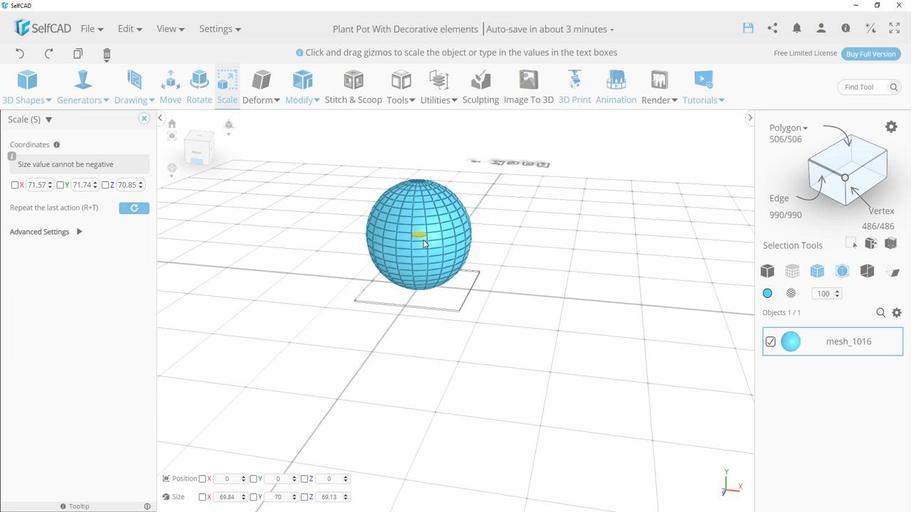 
Action: Mouse moved to (397, 330)
Screenshot: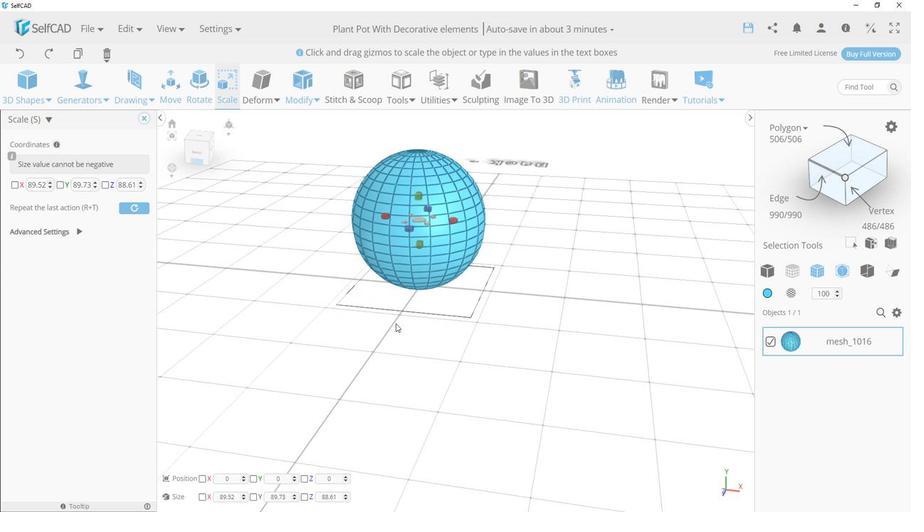 
Action: Mouse pressed left at (397, 330)
Screenshot: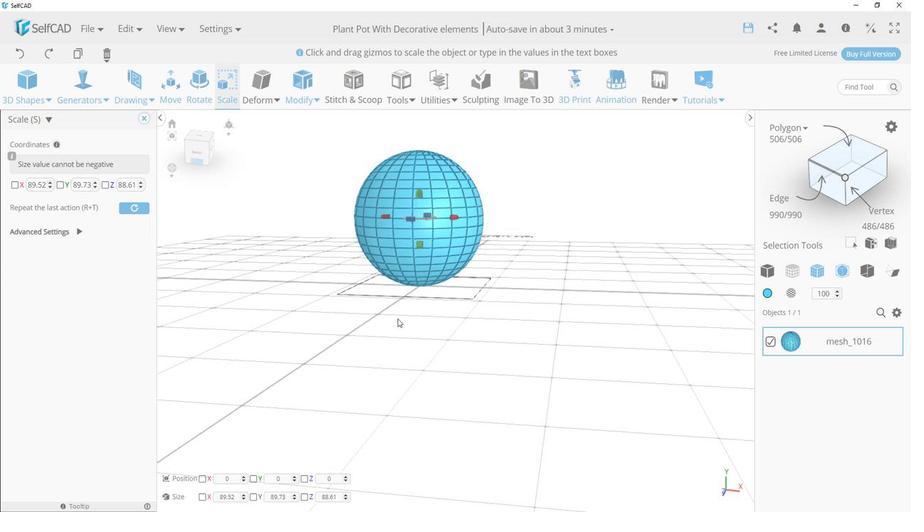 
Action: Mouse moved to (416, 265)
Screenshot: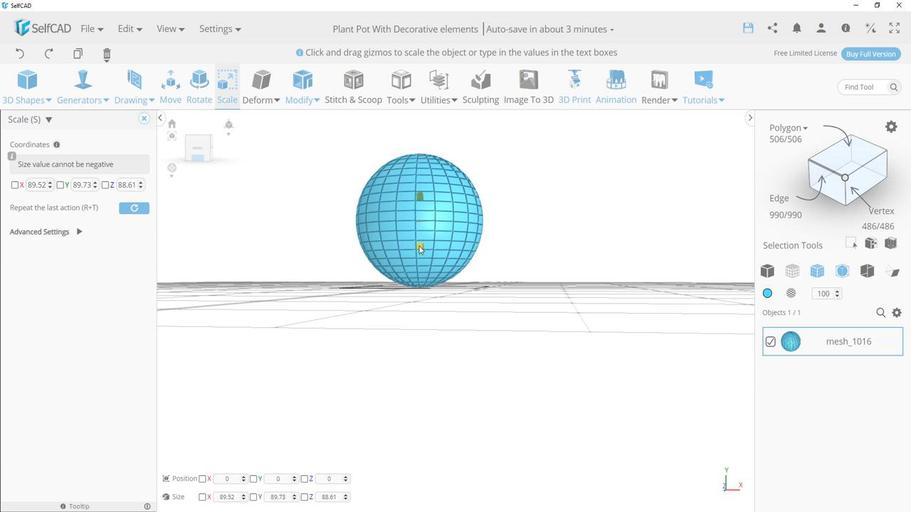 
Action: Mouse pressed left at (416, 265)
Screenshot: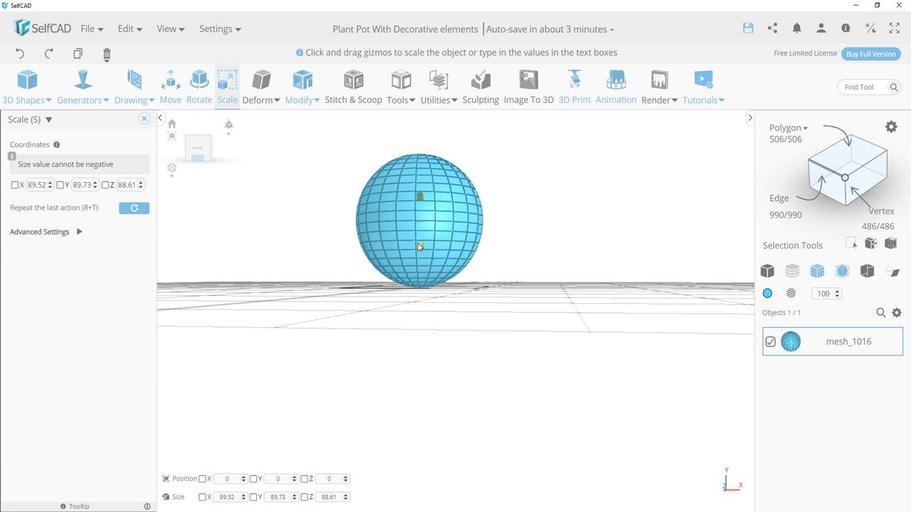 
Action: Mouse moved to (449, 255)
Screenshot: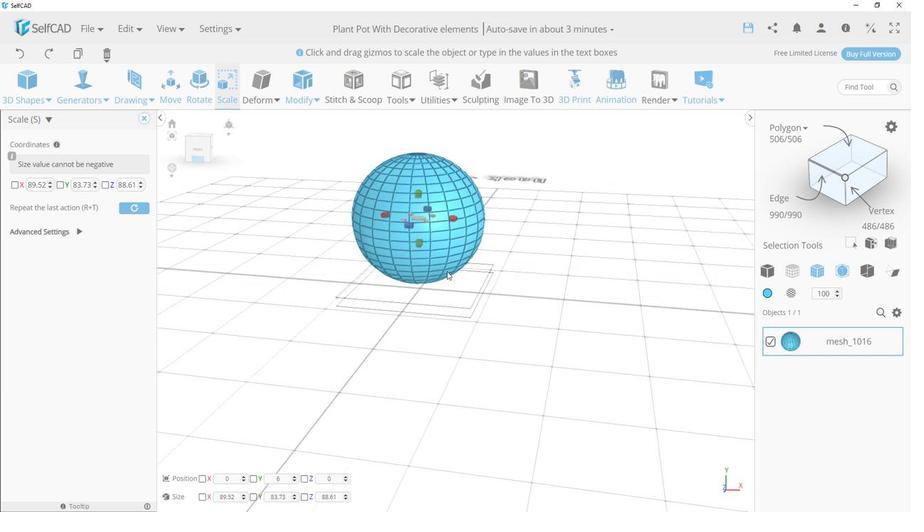 
Action: Mouse pressed left at (449, 255)
Screenshot: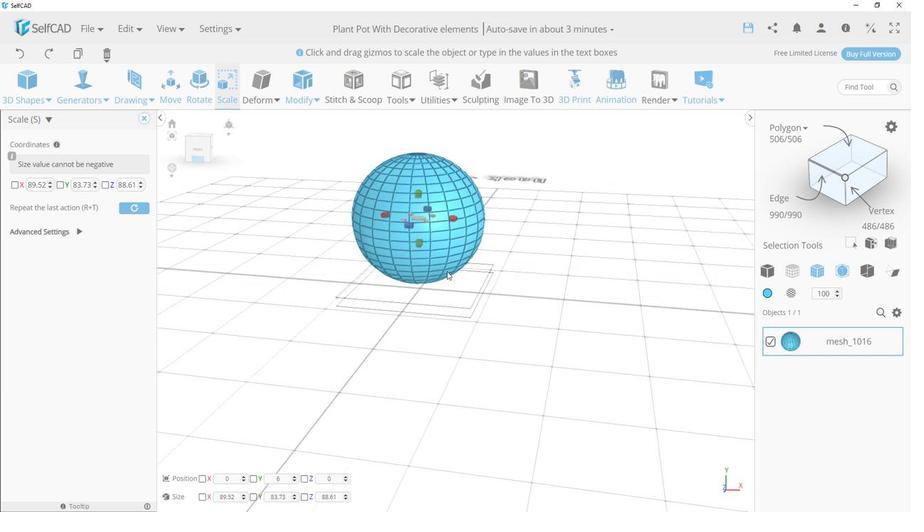 
Action: Mouse moved to (442, 303)
Screenshot: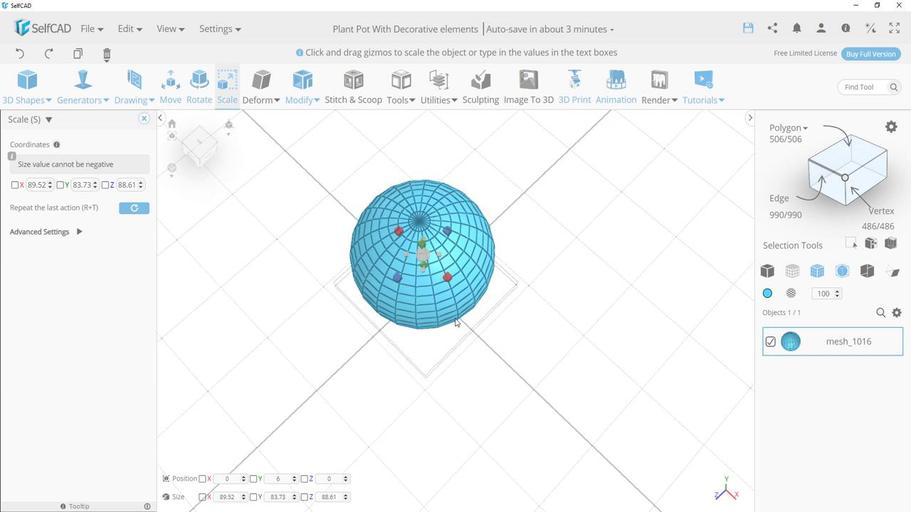 
Action: Mouse pressed left at (442, 303)
Screenshot: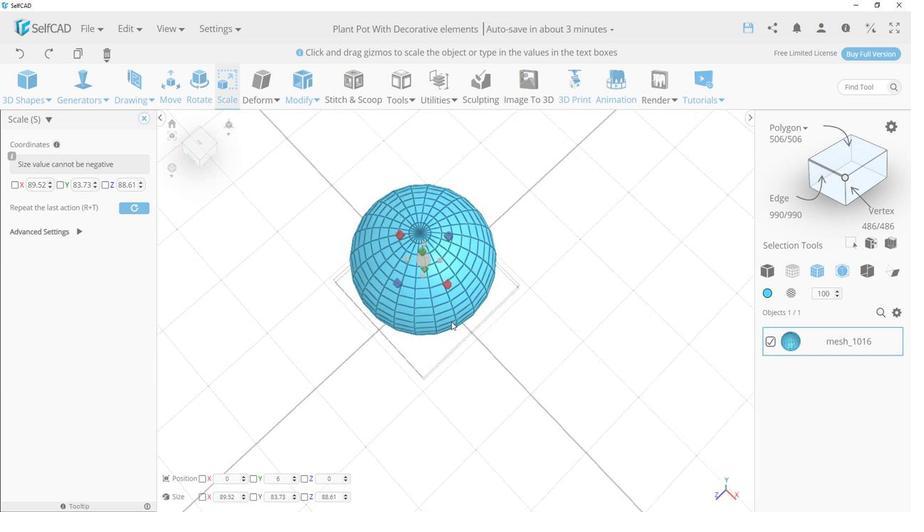 
Action: Mouse moved to (428, 259)
Screenshot: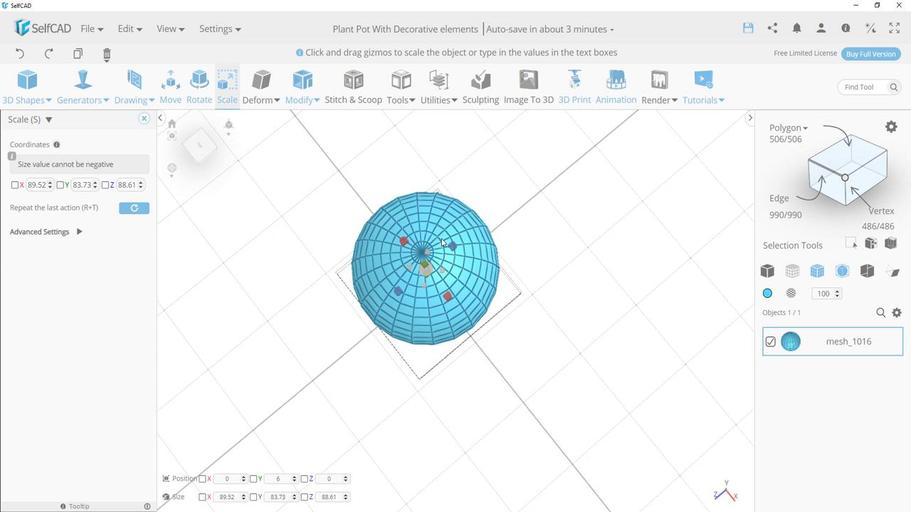 
Action: Mouse pressed right at (428, 259)
Screenshot: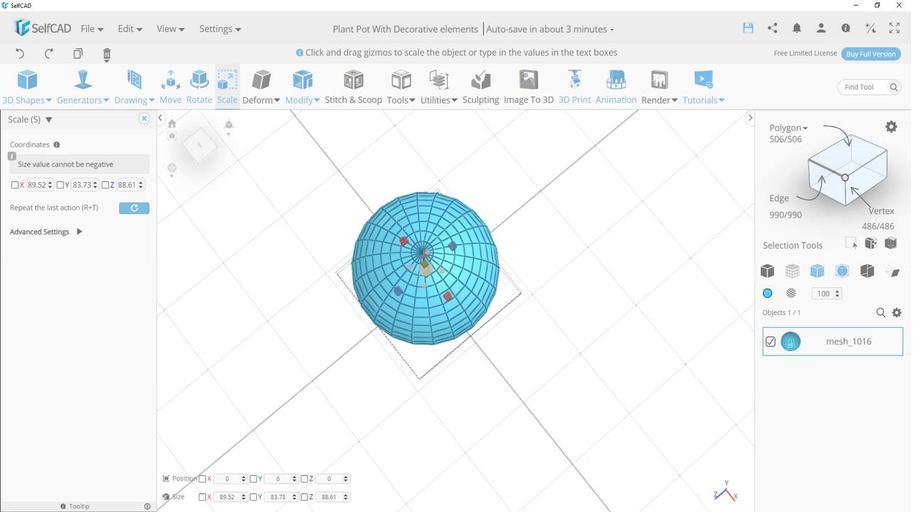 
Action: Mouse moved to (670, 200)
Screenshot: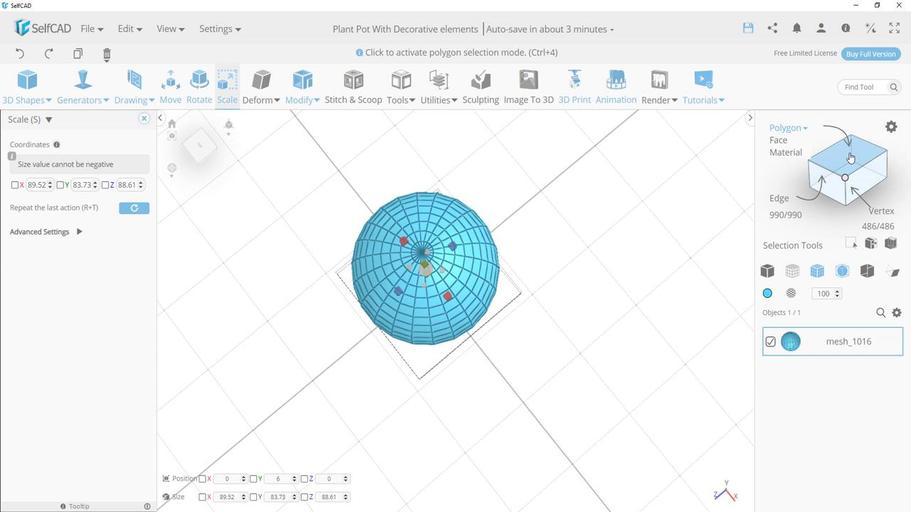 
Action: Mouse pressed left at (670, 200)
Screenshot: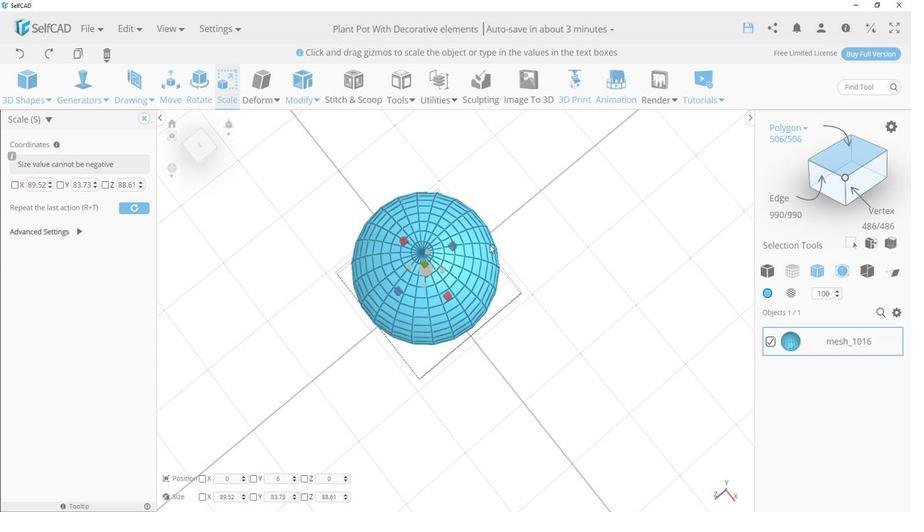 
Action: Mouse moved to (427, 257)
Screenshot: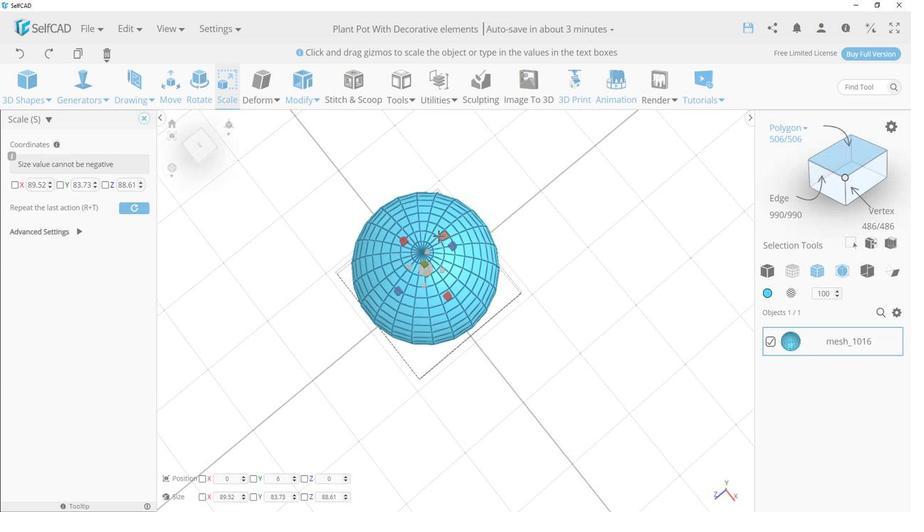 
Action: Mouse pressed right at (427, 257)
Screenshot: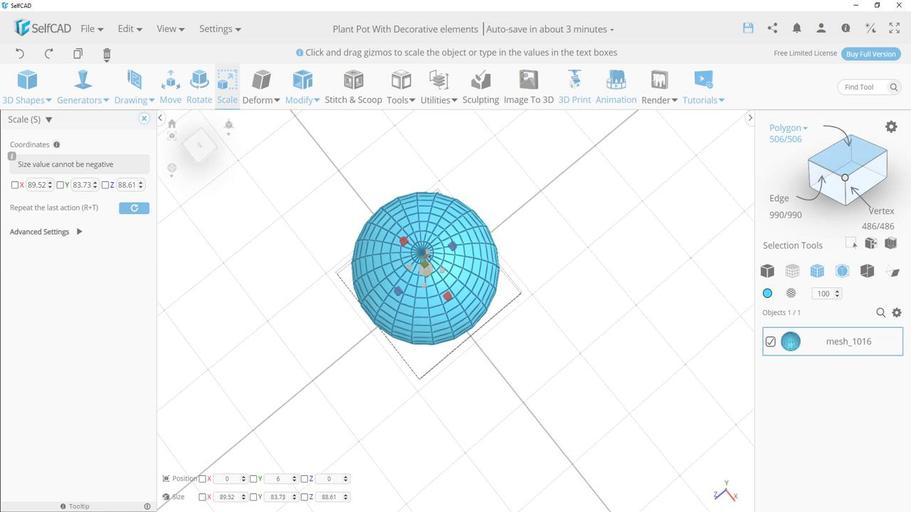 
Action: Mouse moved to (430, 248)
Screenshot: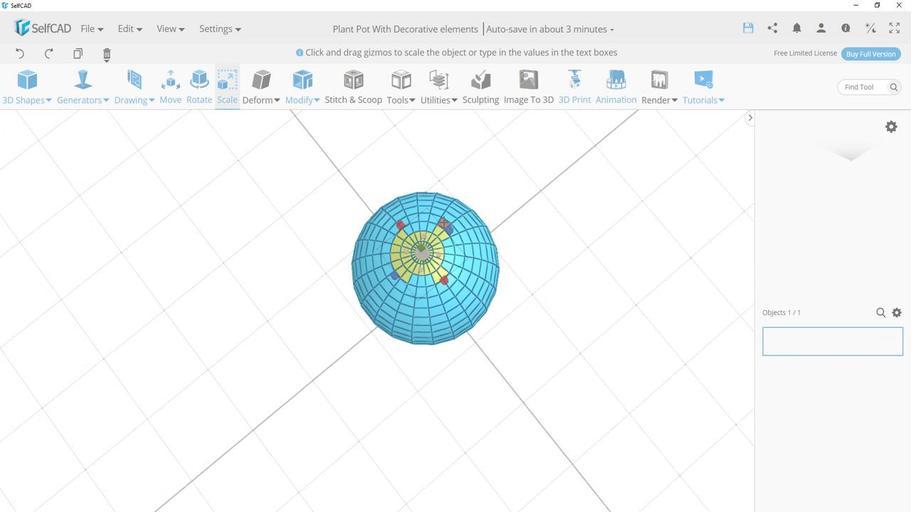 
Action: Mouse pressed right at (430, 248)
Screenshot: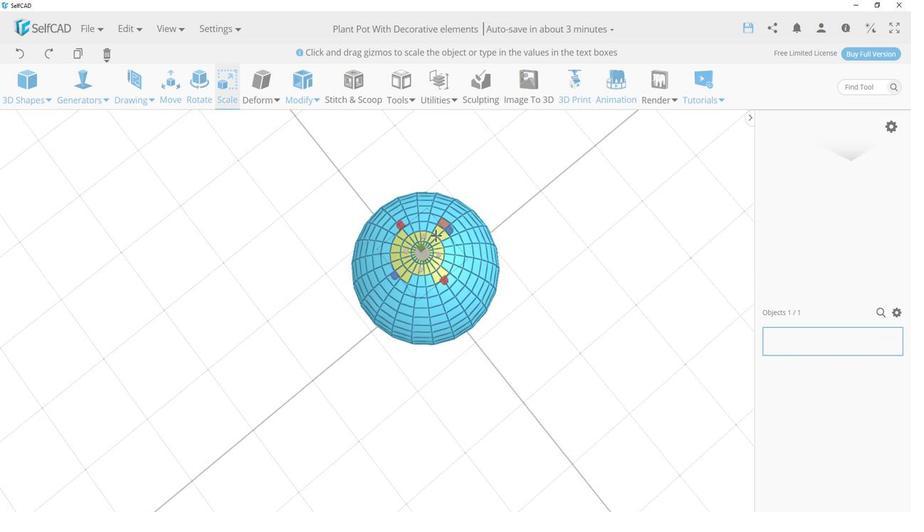 
Action: Mouse moved to (434, 256)
Screenshot: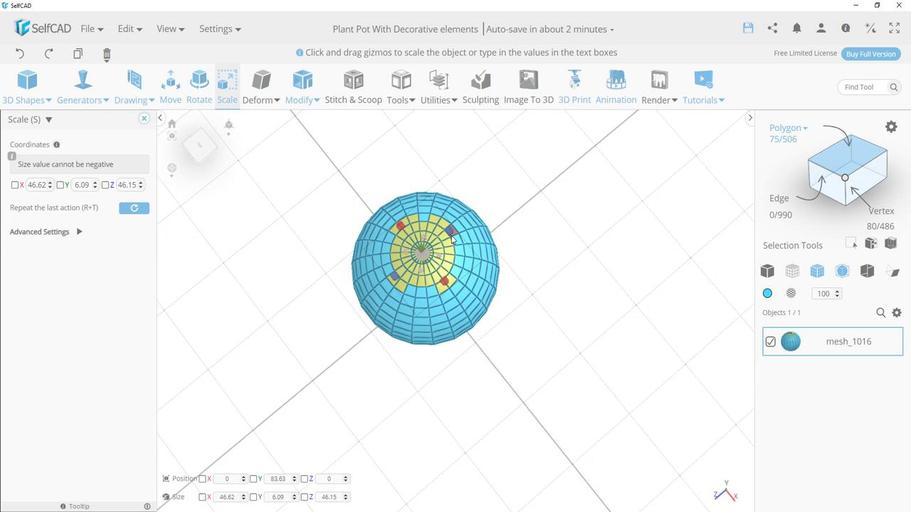 
Action: Mouse pressed right at (434, 256)
Screenshot: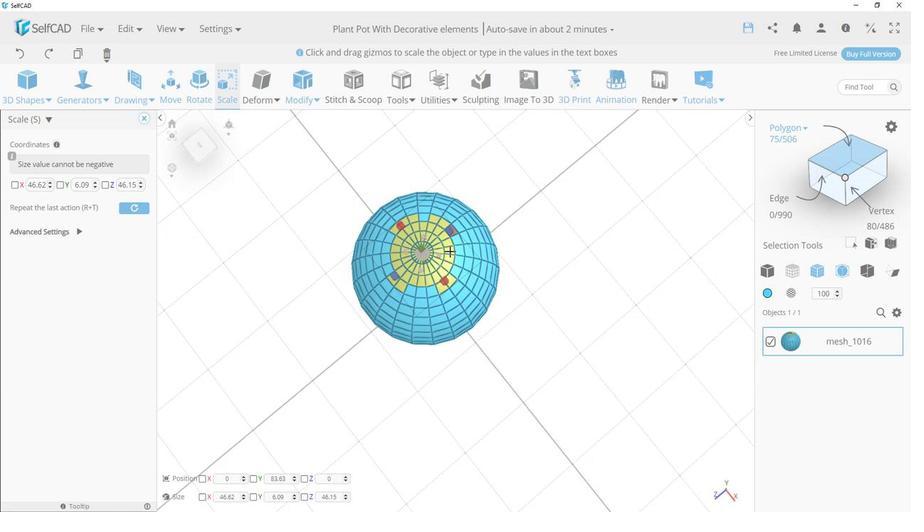 
Action: Mouse moved to (436, 254)
Screenshot: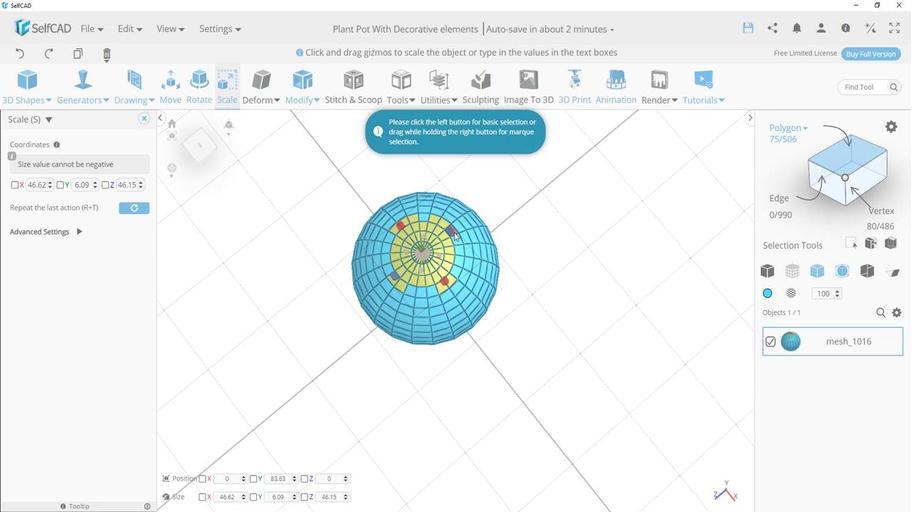 
Action: Mouse pressed right at (436, 254)
Screenshot: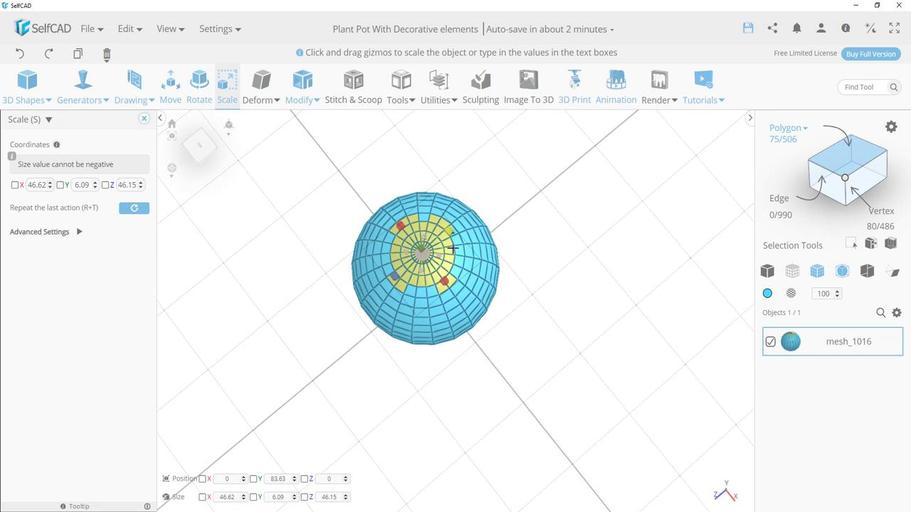 
Action: Mouse moved to (426, 290)
Screenshot: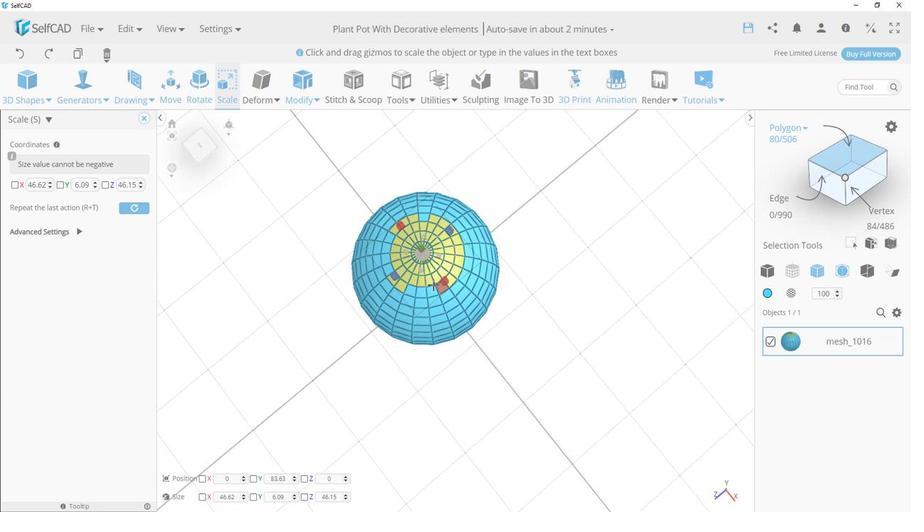 
Action: Mouse pressed right at (426, 290)
Screenshot: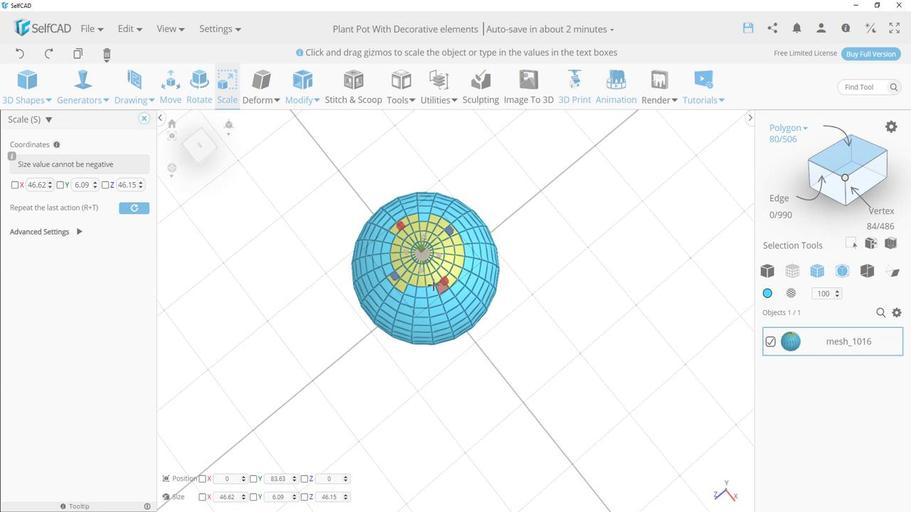 
Action: Mouse moved to (415, 294)
Screenshot: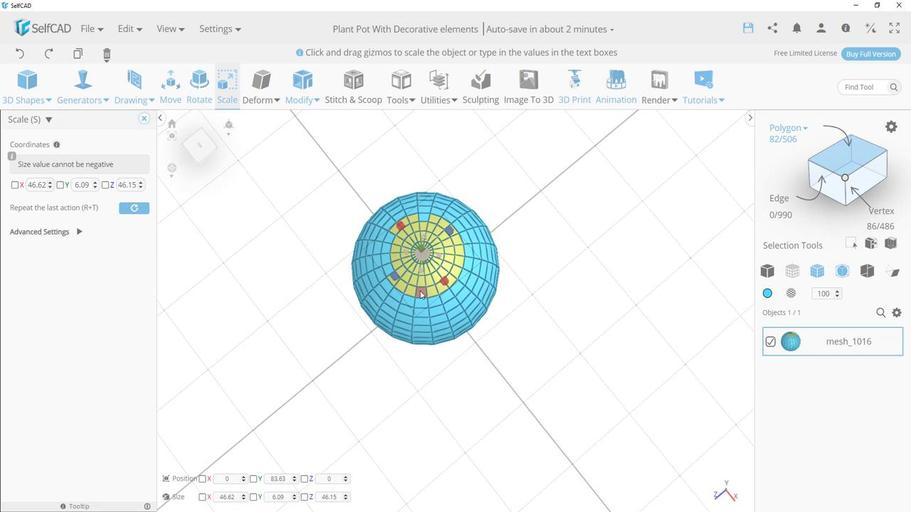 
Action: Mouse pressed left at (415, 294)
Screenshot: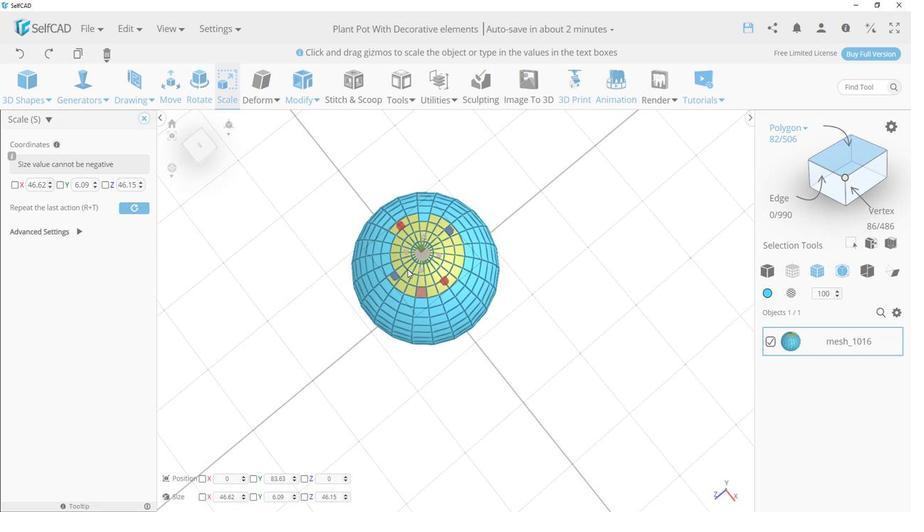 
Action: Mouse moved to (399, 257)
Screenshot: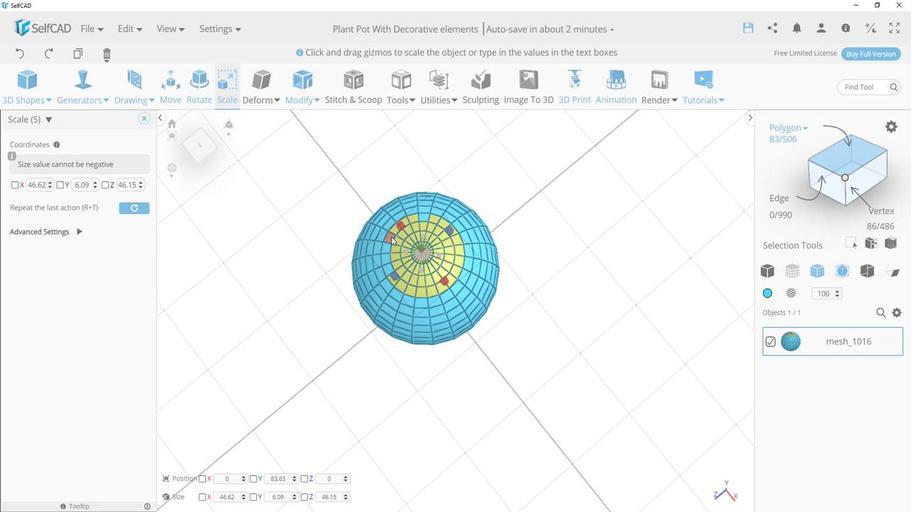 
Action: Mouse pressed left at (399, 257)
Screenshot: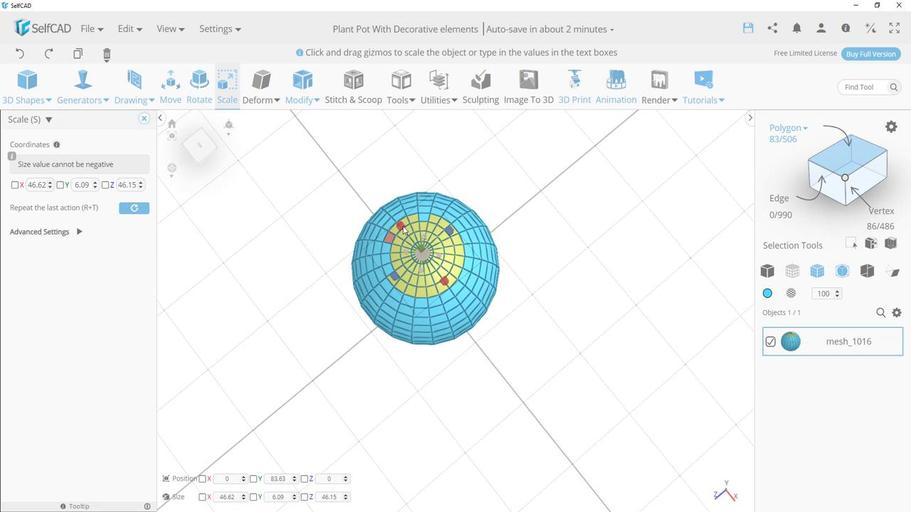
Action: Mouse moved to (420, 243)
Screenshot: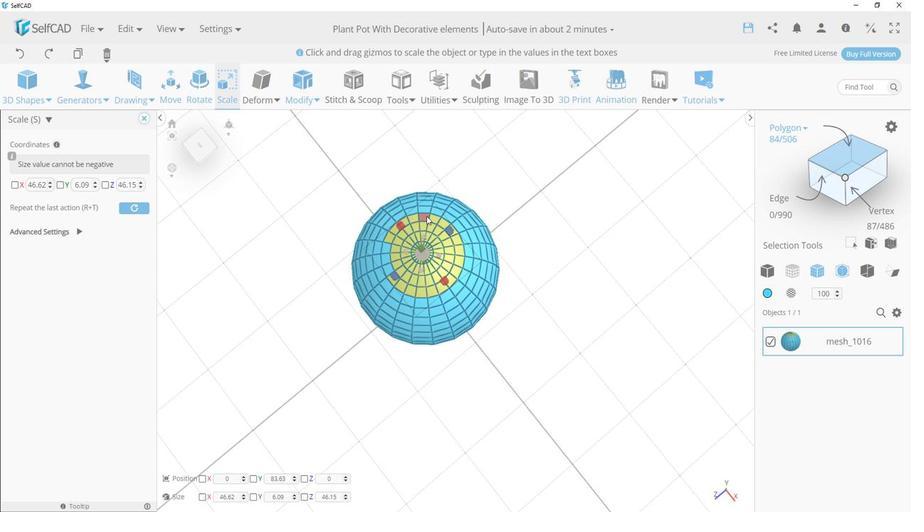 
Action: Mouse pressed left at (420, 243)
Screenshot: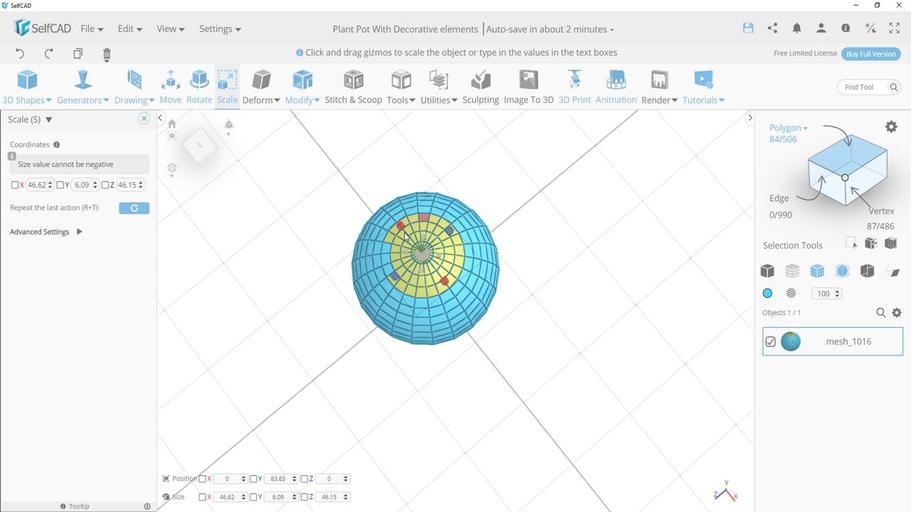 
Action: Mouse moved to (395, 264)
Screenshot: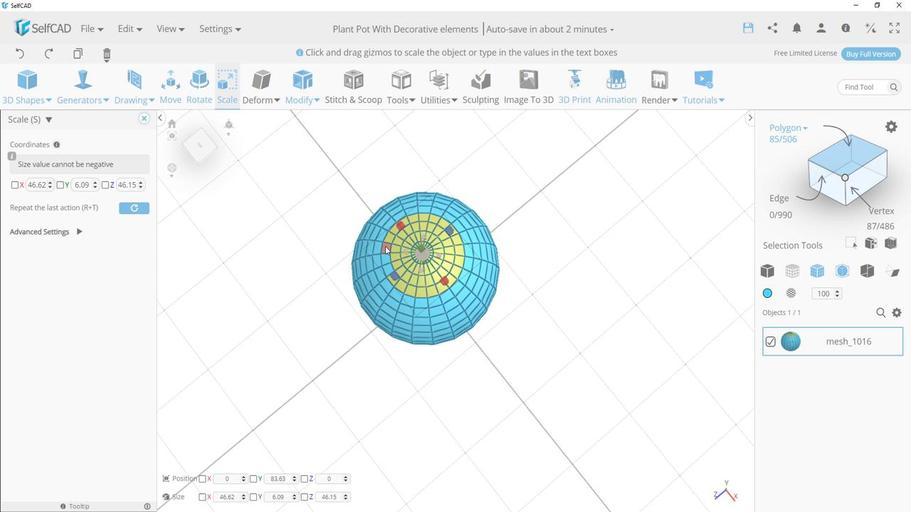 
Action: Mouse pressed left at (395, 264)
Screenshot: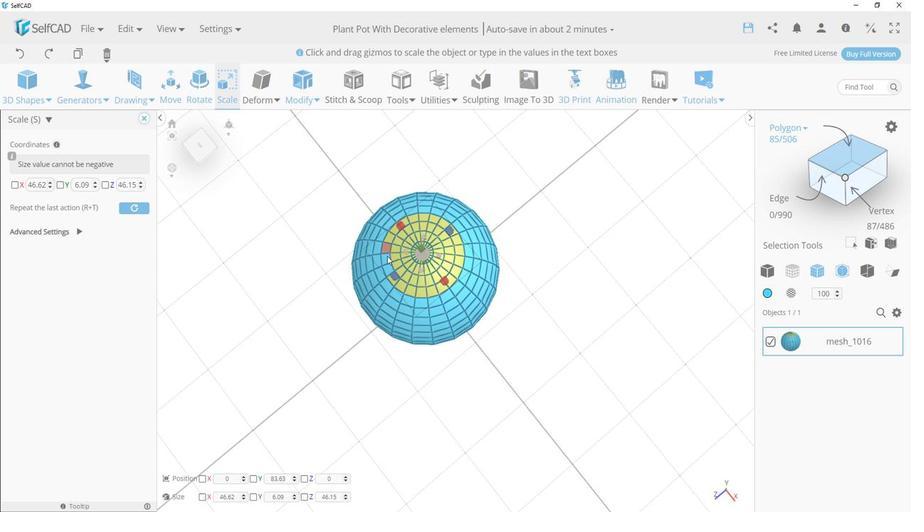 
Action: Mouse moved to (396, 271)
Screenshot: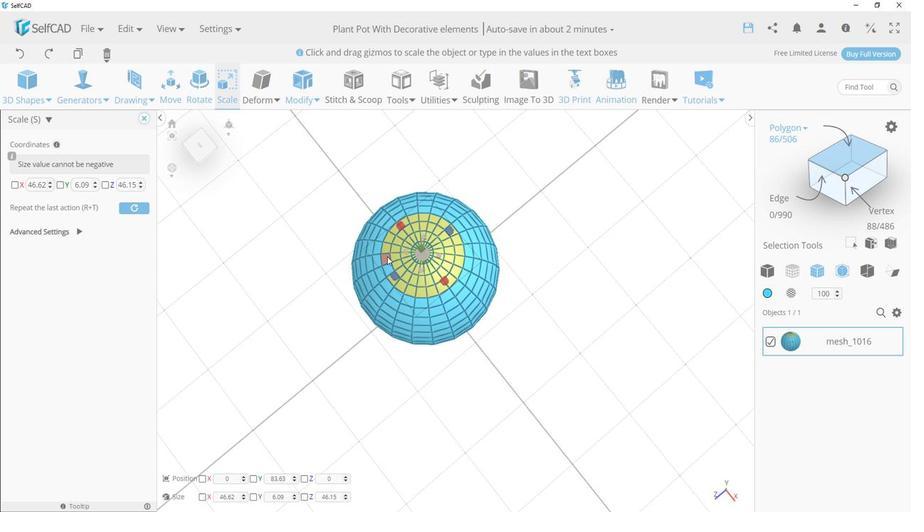 
Action: Mouse pressed left at (396, 271)
Screenshot: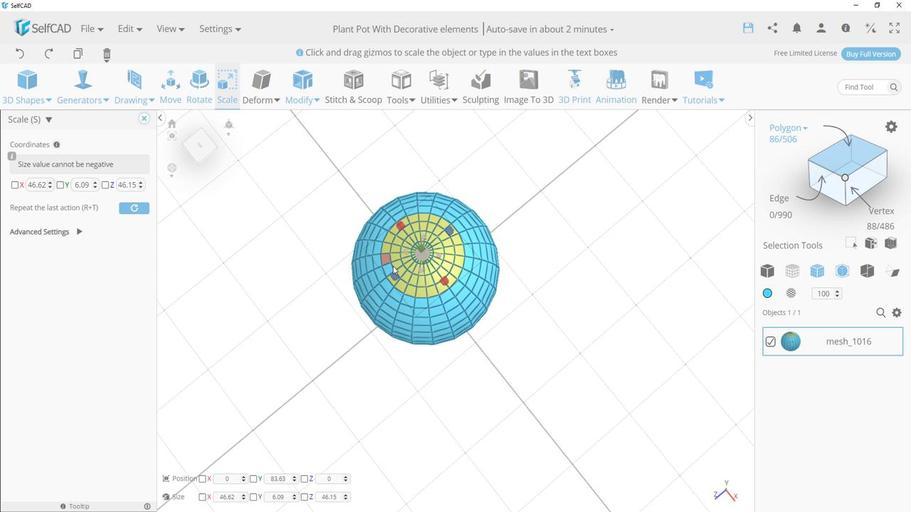 
Action: Mouse moved to (395, 279)
Screenshot: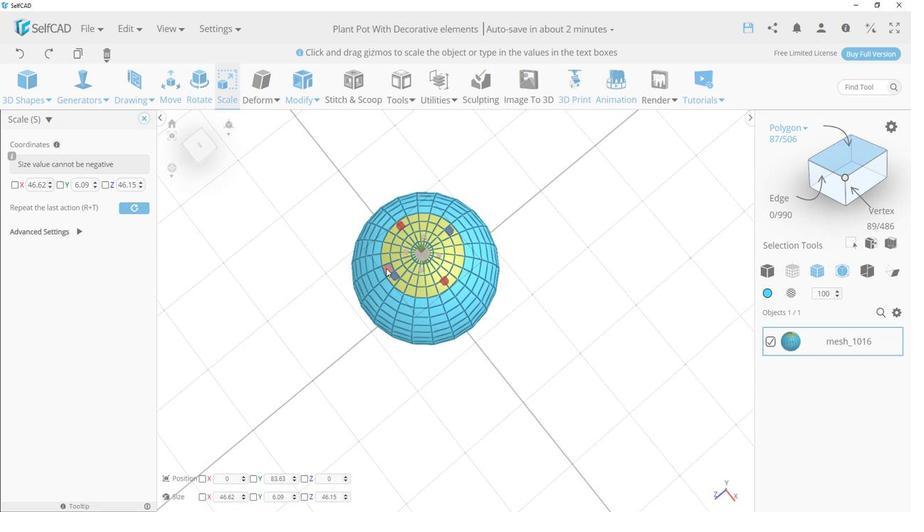 
Action: Mouse pressed left at (395, 279)
Screenshot: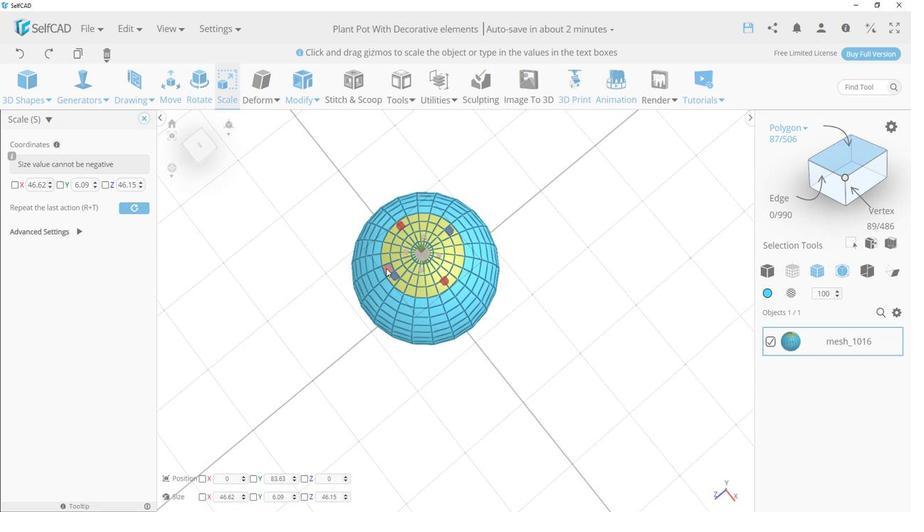 
Action: Mouse moved to (482, 312)
Screenshot: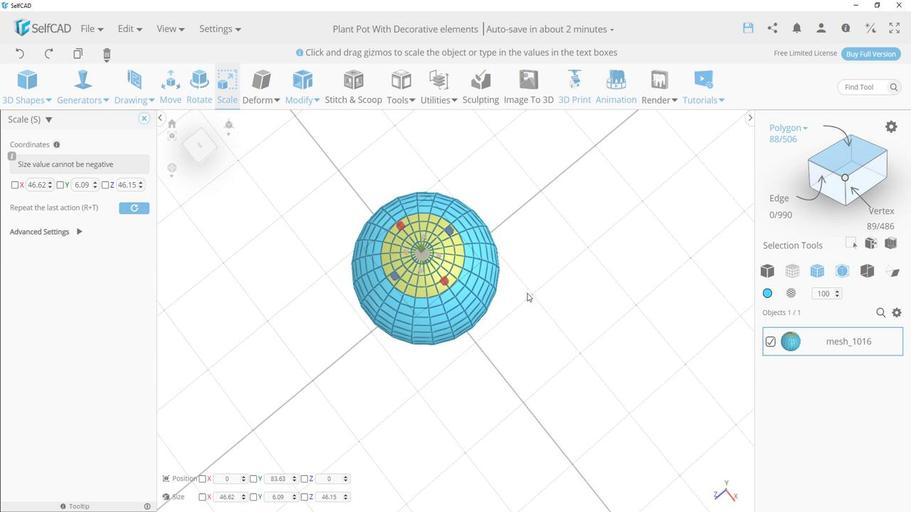 
Action: Mouse pressed left at (482, 312)
Screenshot: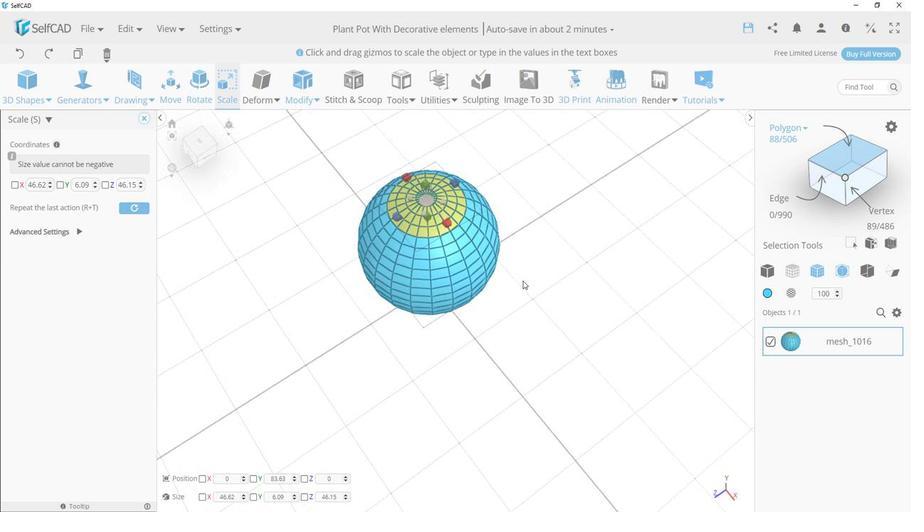 
Action: Mouse moved to (434, 242)
Screenshot: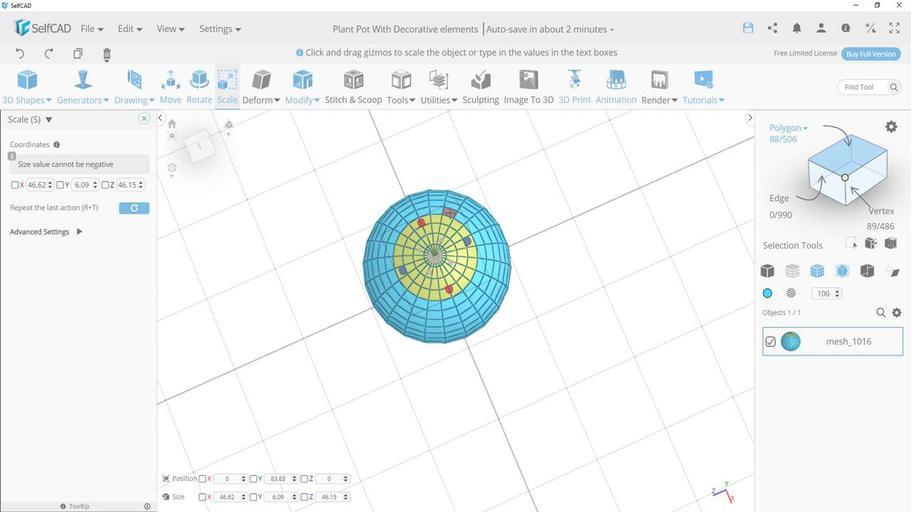 
Action: Mouse pressed right at (434, 242)
Screenshot: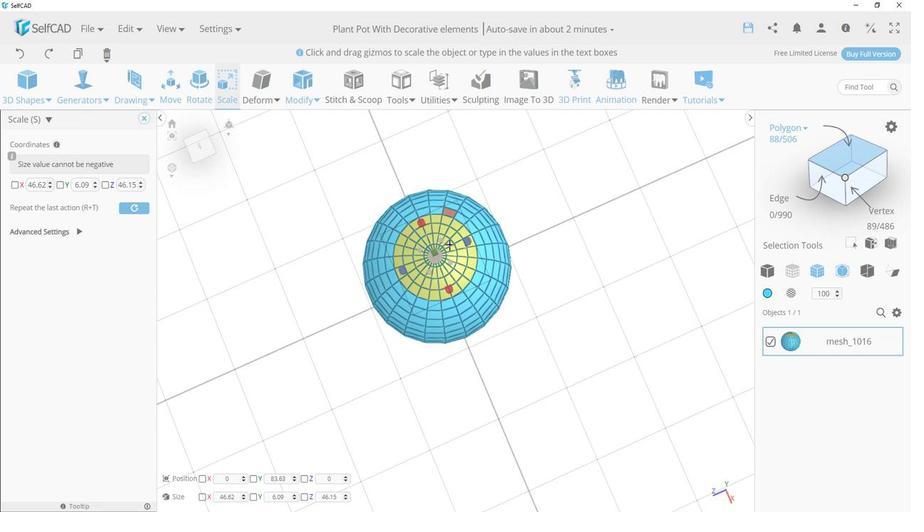
Action: Mouse moved to (444, 250)
Screenshot: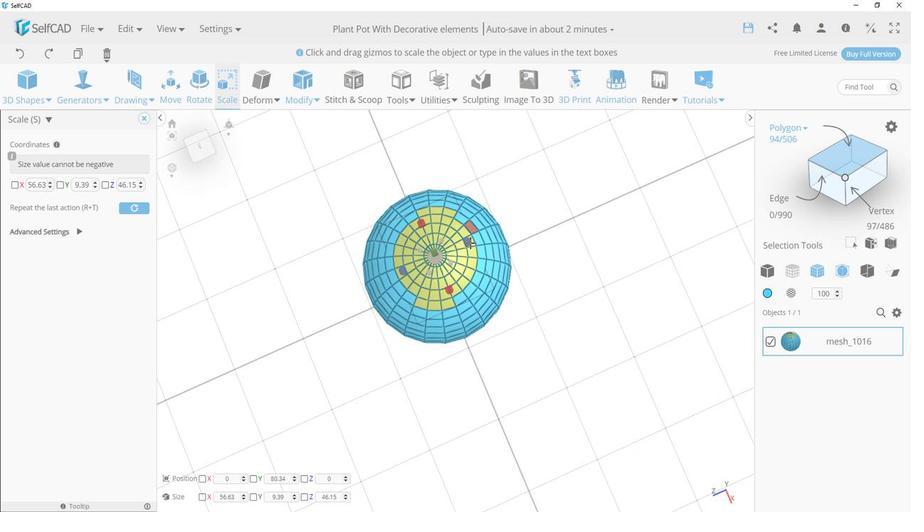 
Action: Mouse pressed right at (444, 250)
Screenshot: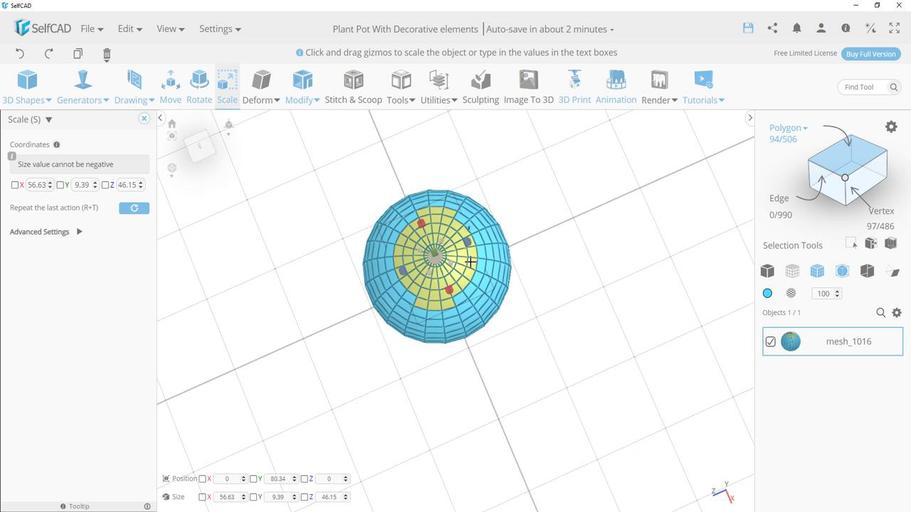 
Action: Mouse moved to (451, 256)
Screenshot: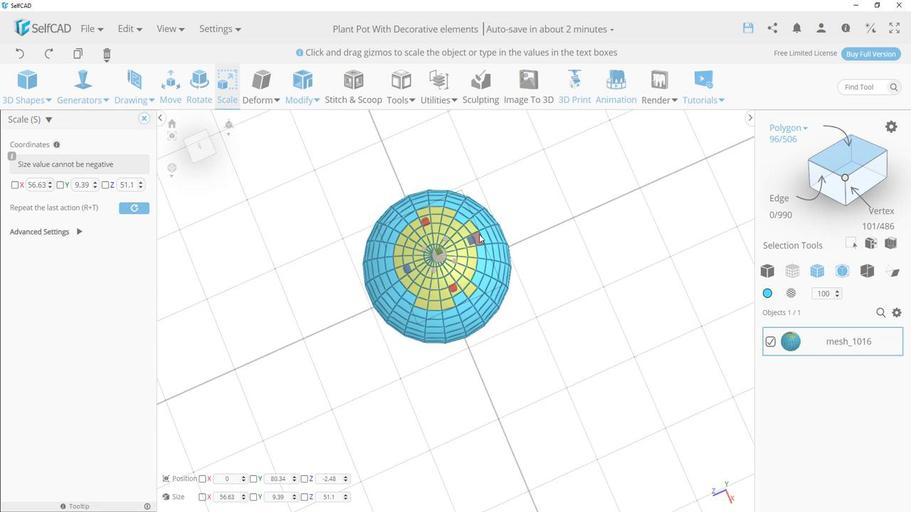
Action: Mouse pressed left at (451, 256)
Screenshot: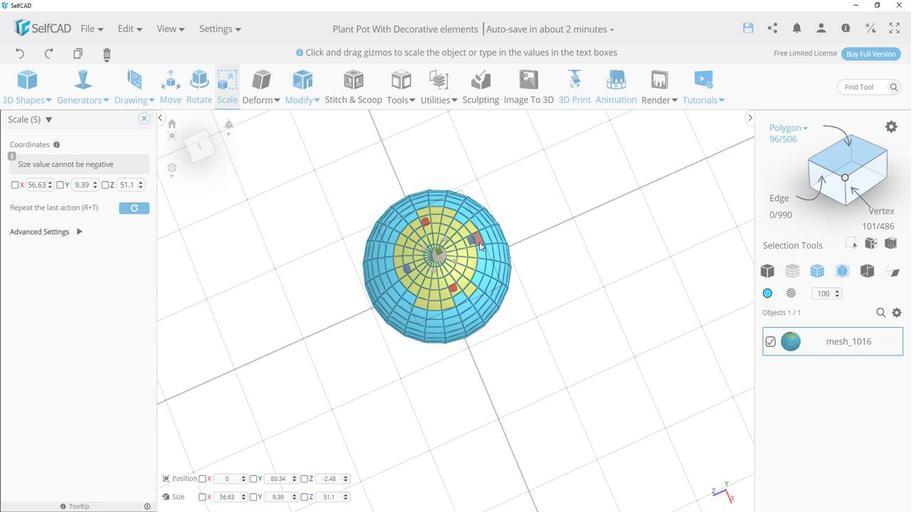 
Action: Mouse moved to (452, 266)
Screenshot: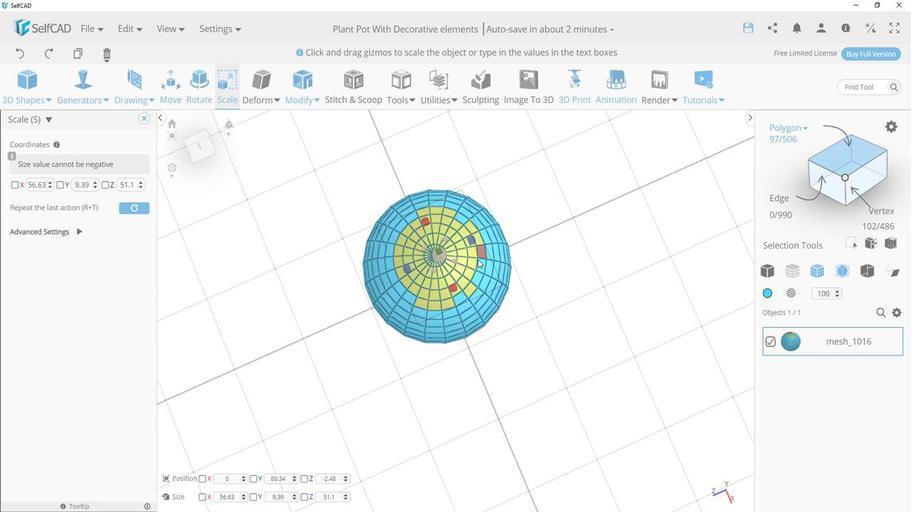 
Action: Mouse pressed left at (452, 266)
Screenshot: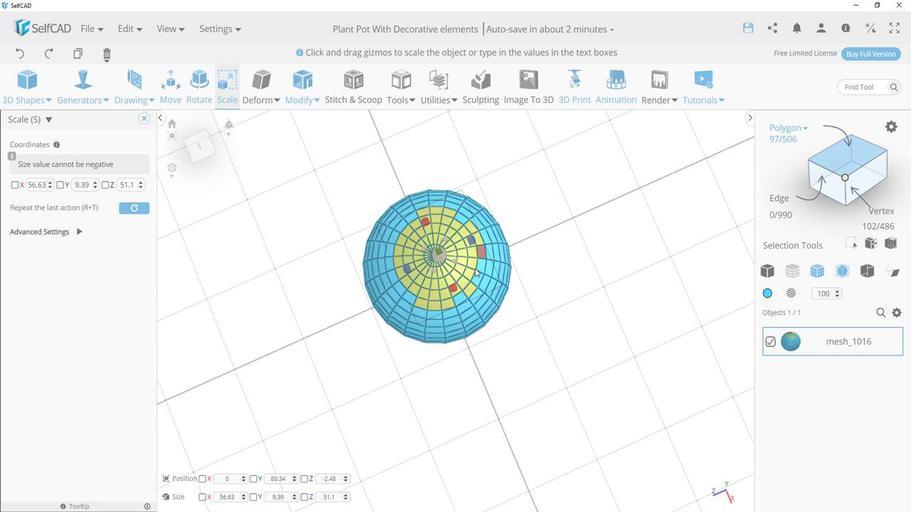
Action: Mouse moved to (452, 275)
Screenshot: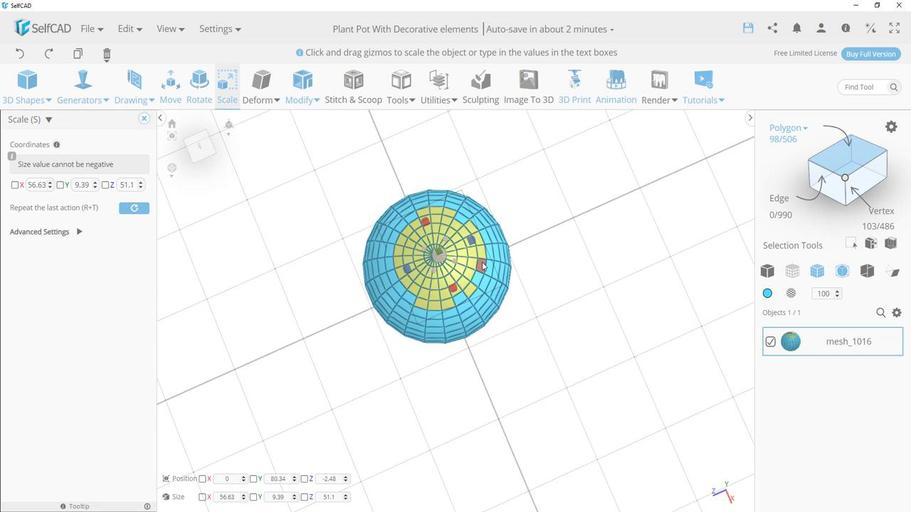 
Action: Mouse pressed left at (452, 275)
Screenshot: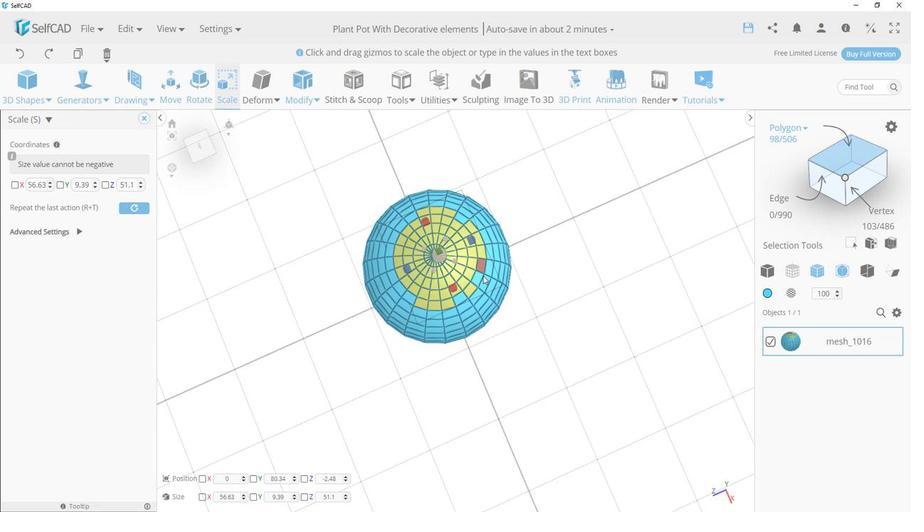 
Action: Mouse moved to (450, 284)
Screenshot: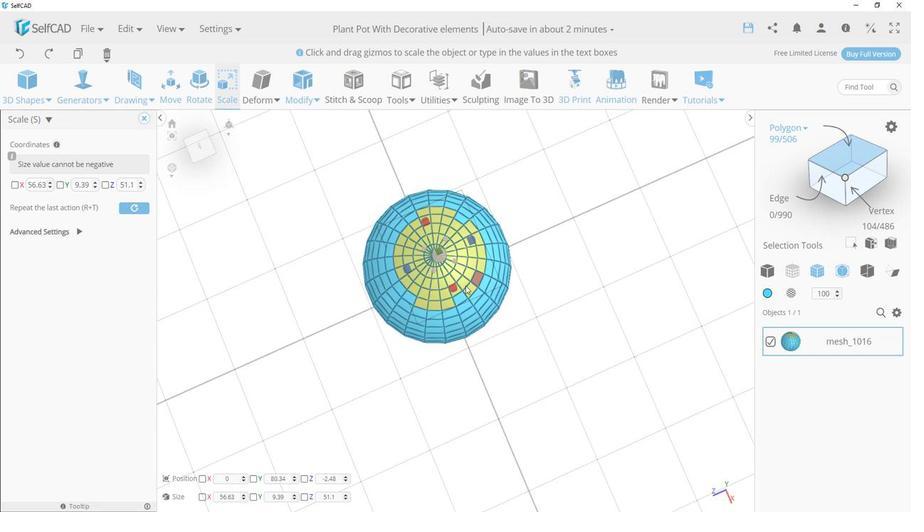 
Action: Mouse pressed left at (450, 284)
Screenshot: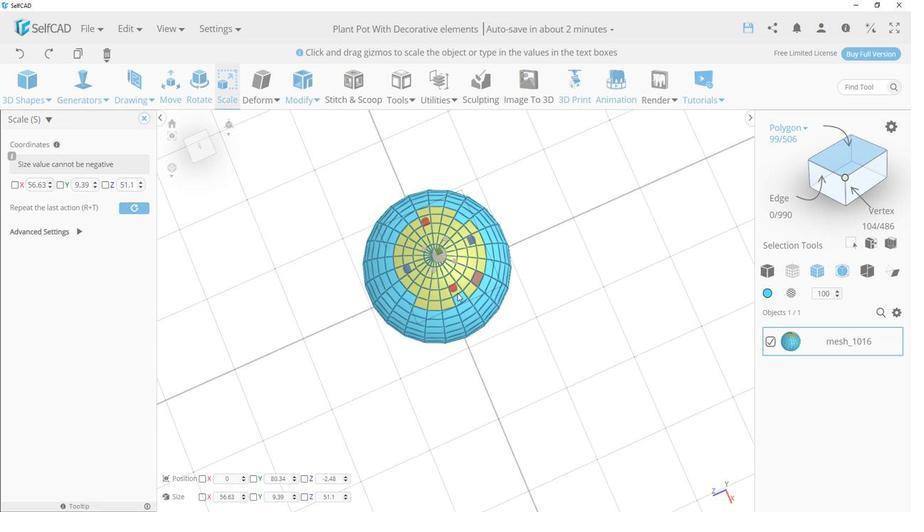 
Action: Mouse moved to (440, 299)
Screenshot: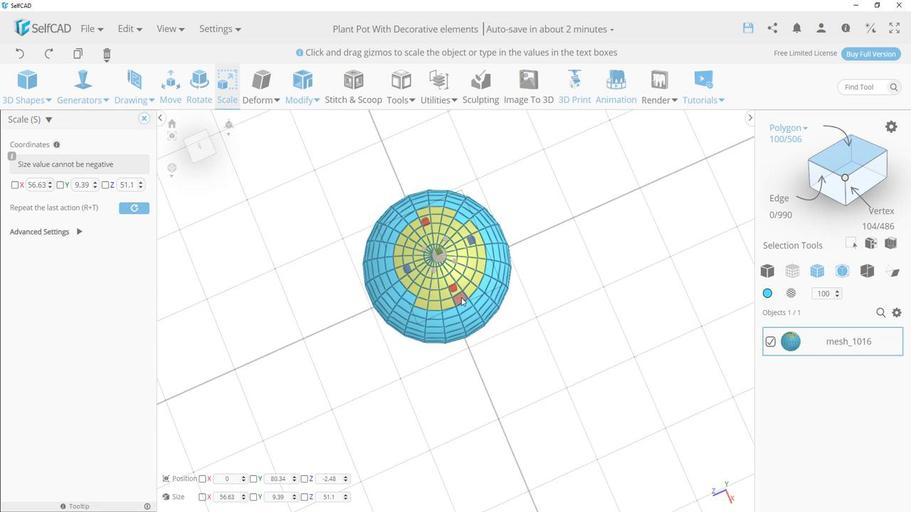 
Action: Mouse pressed left at (440, 299)
Screenshot: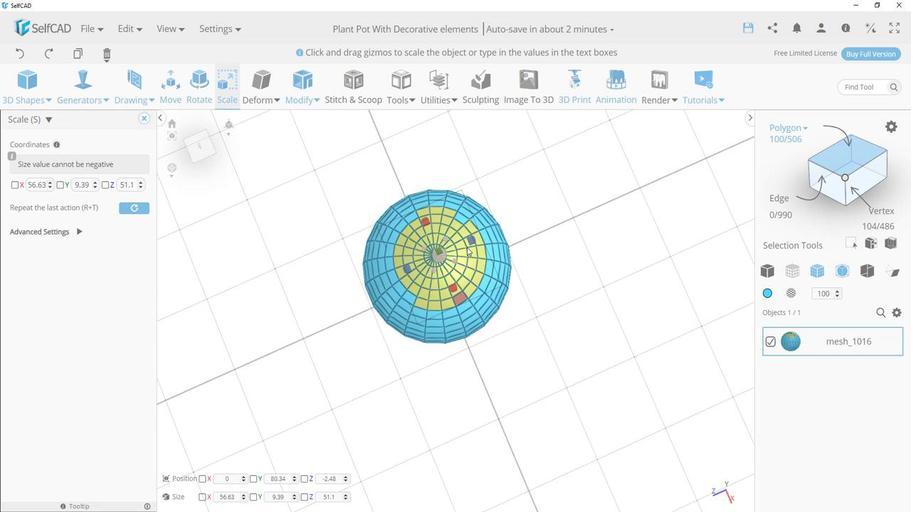 
Action: Mouse moved to (440, 246)
Screenshot: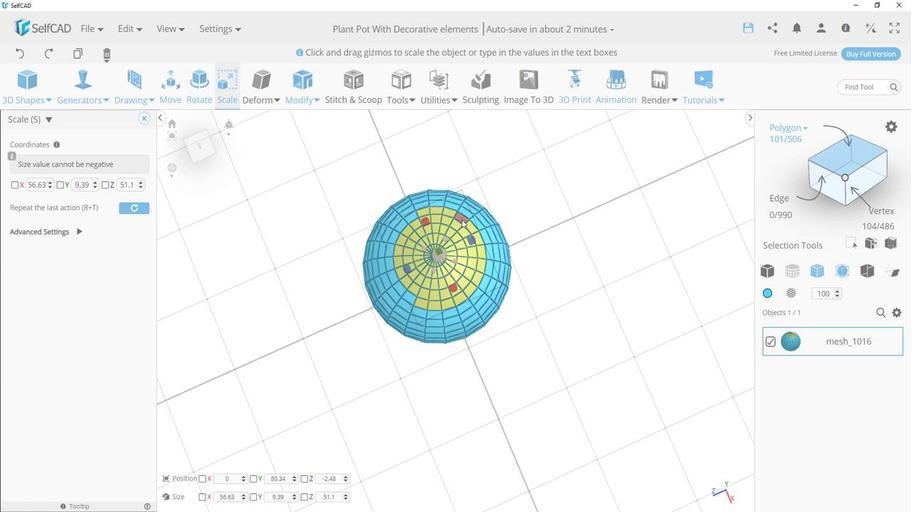 
Action: Mouse pressed left at (440, 246)
Screenshot: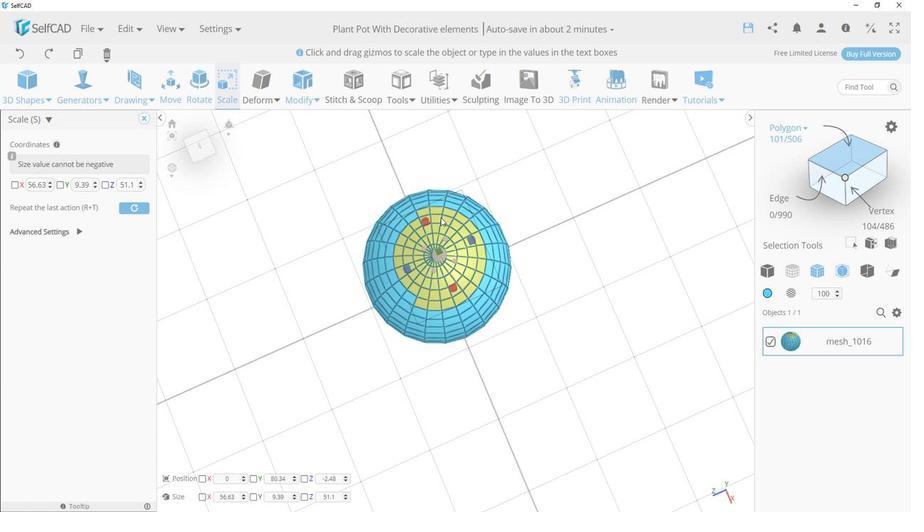 
Action: Mouse moved to (411, 243)
Screenshot: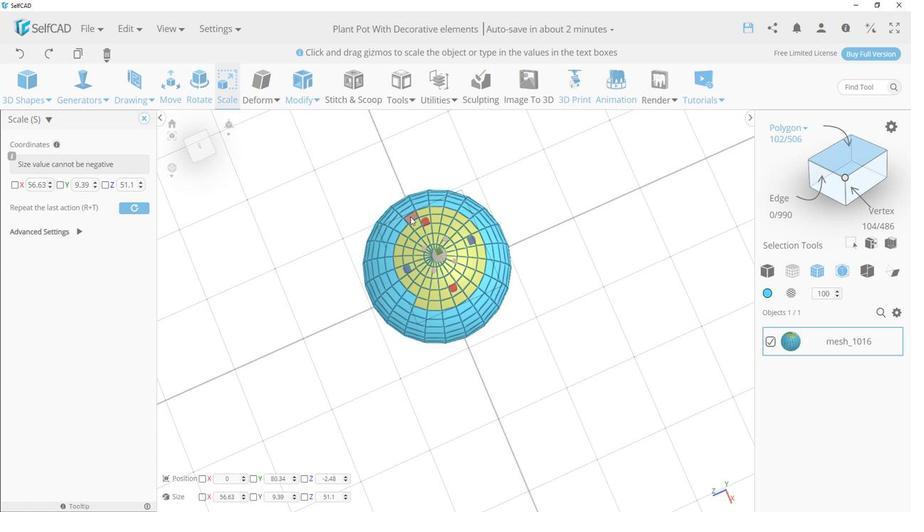 
Action: Mouse pressed left at (411, 243)
Screenshot: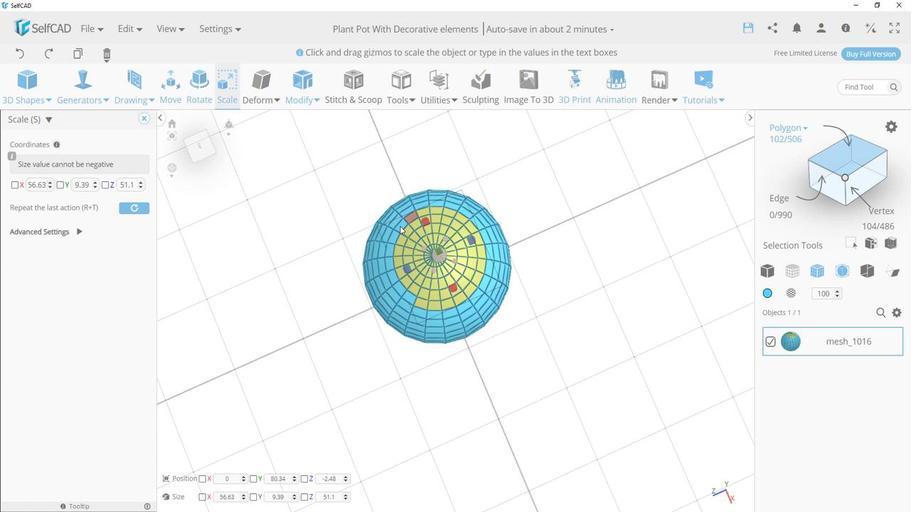 
Action: Mouse moved to (404, 250)
Screenshot: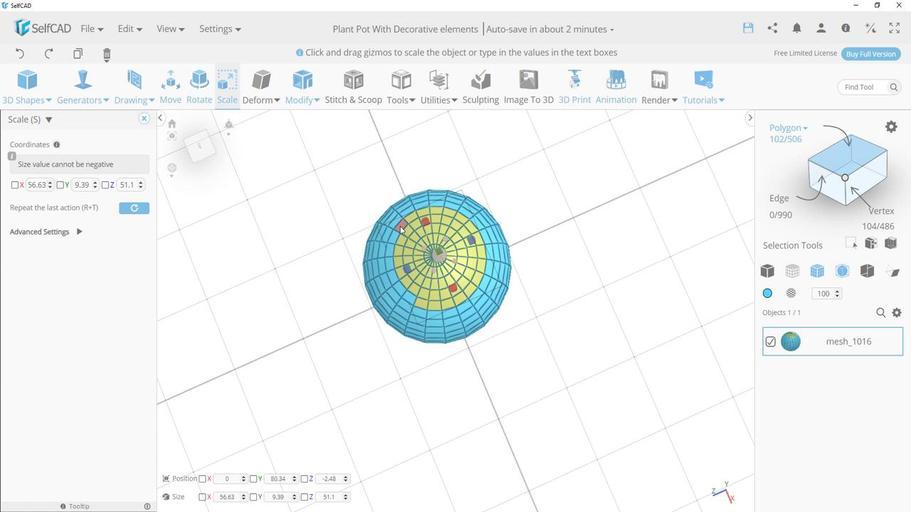 
Action: Mouse pressed left at (404, 250)
Screenshot: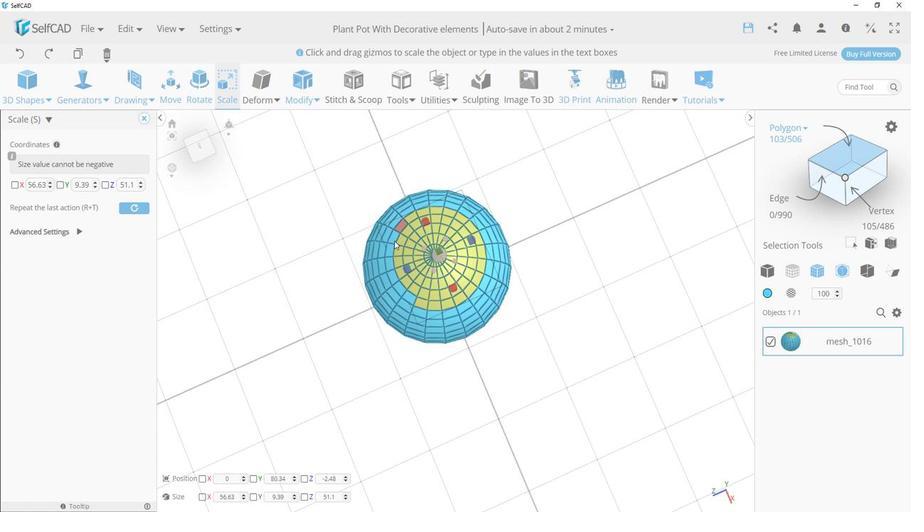
Action: Mouse moved to (400, 260)
Screenshot: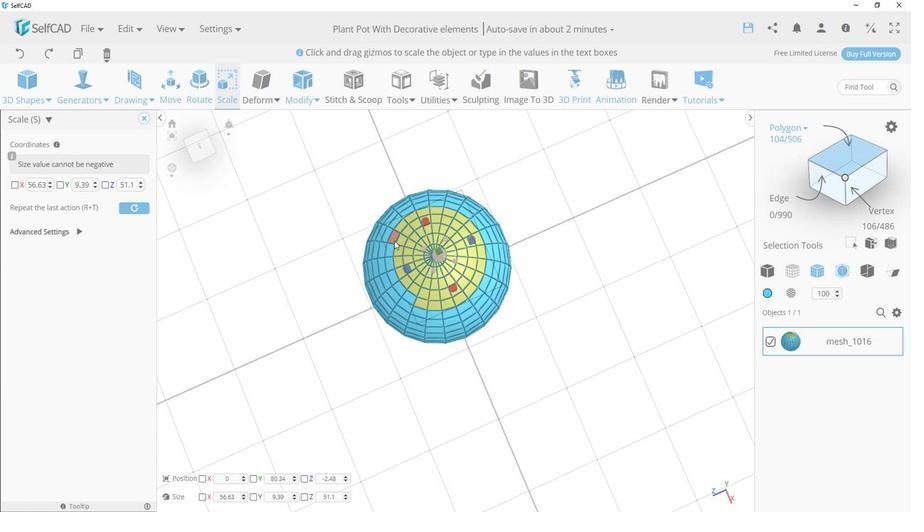 
Action: Mouse pressed left at (400, 260)
Screenshot: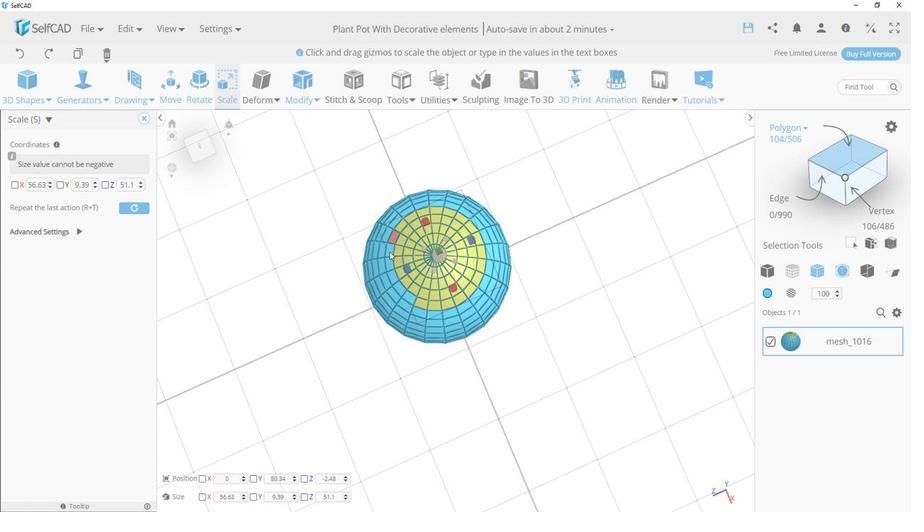 
Action: Mouse moved to (397, 268)
Screenshot: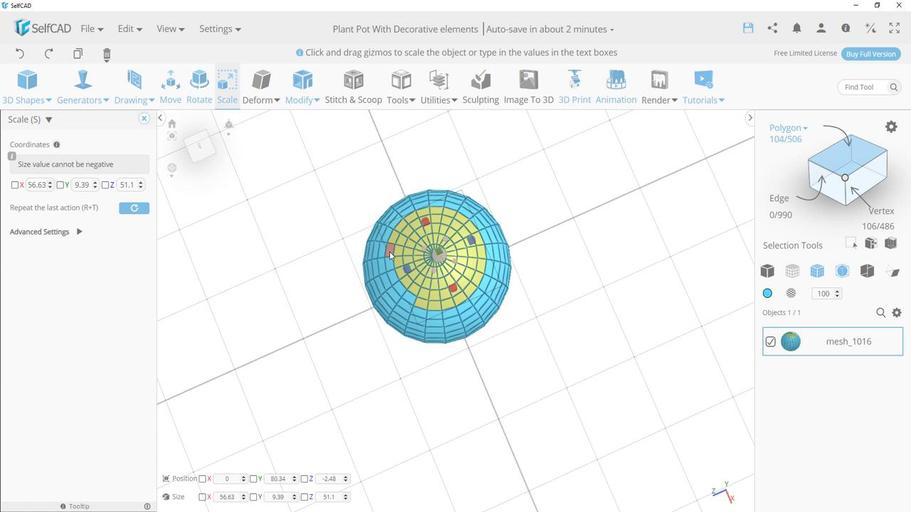 
Action: Mouse pressed left at (397, 268)
Screenshot: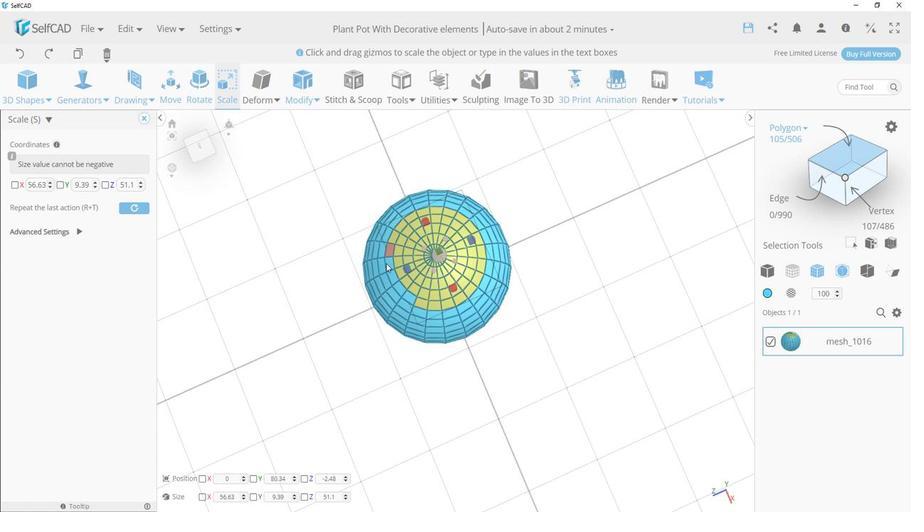 
Action: Mouse moved to (395, 277)
Screenshot: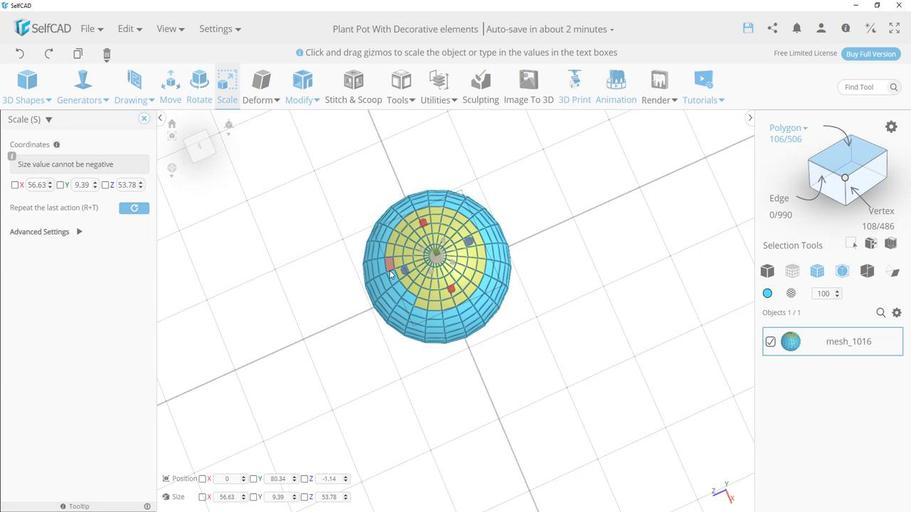 
Action: Mouse pressed left at (395, 277)
Screenshot: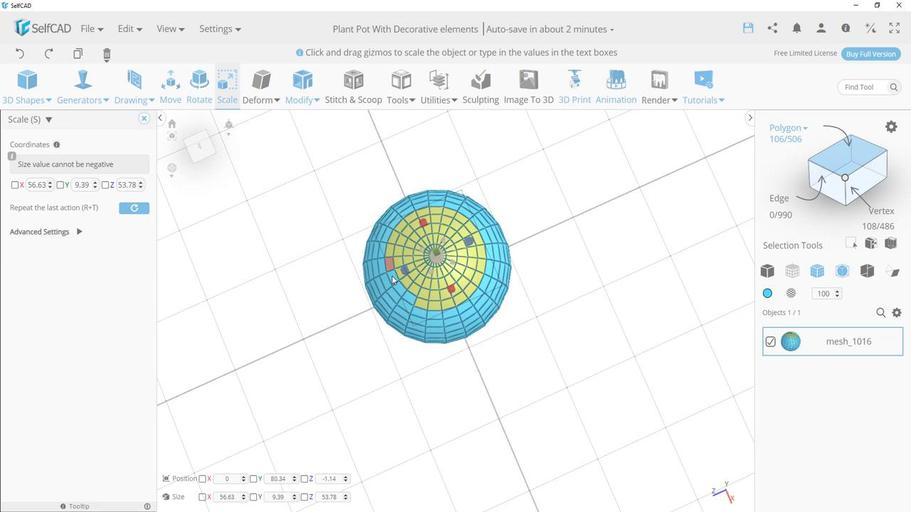 
Action: Mouse moved to (400, 285)
Screenshot: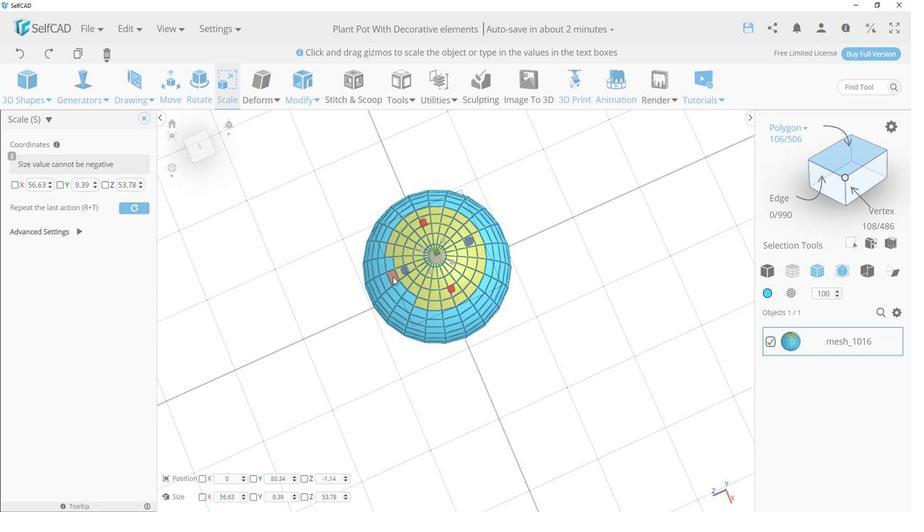 
Action: Mouse pressed left at (400, 285)
Screenshot: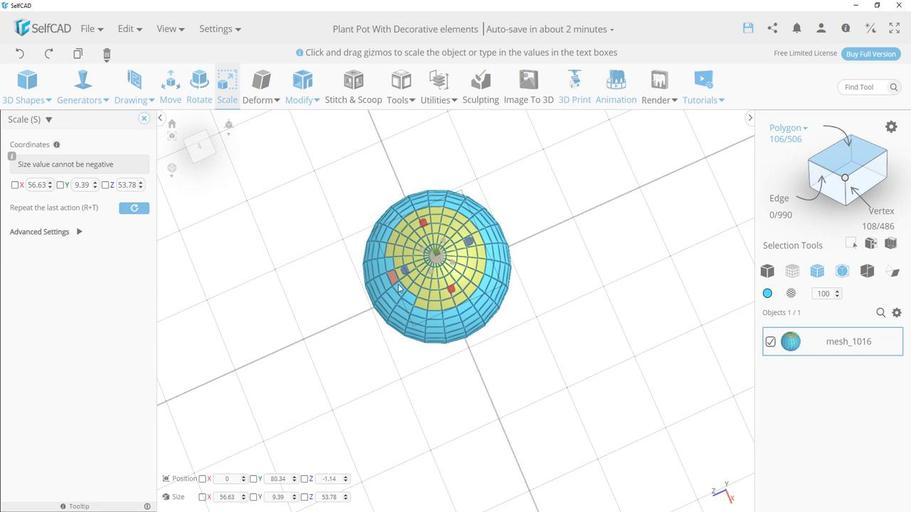 
Action: Mouse moved to (404, 291)
Screenshot: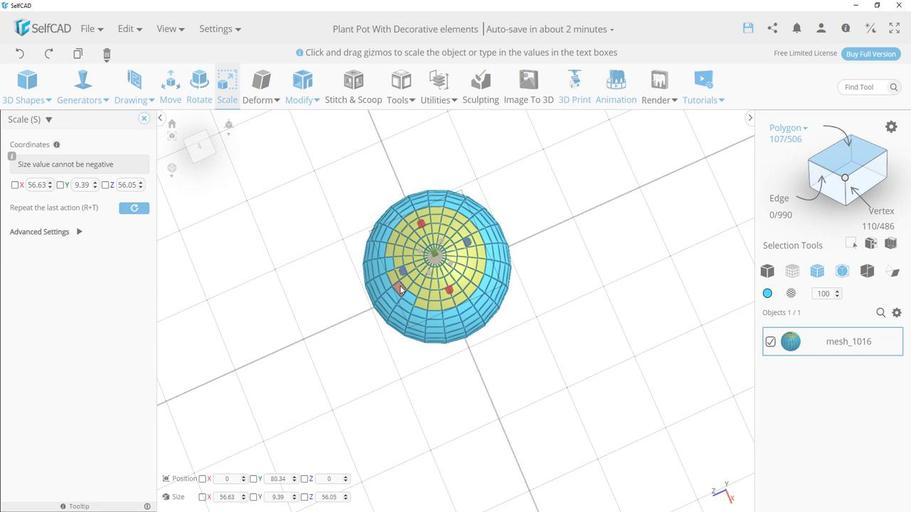 
Action: Mouse pressed left at (404, 291)
Screenshot: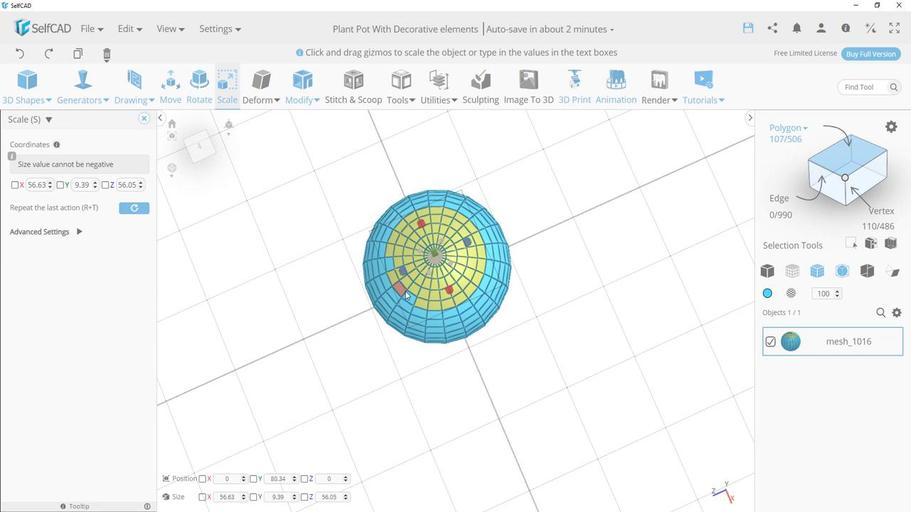 
Action: Mouse moved to (409, 298)
Screenshot: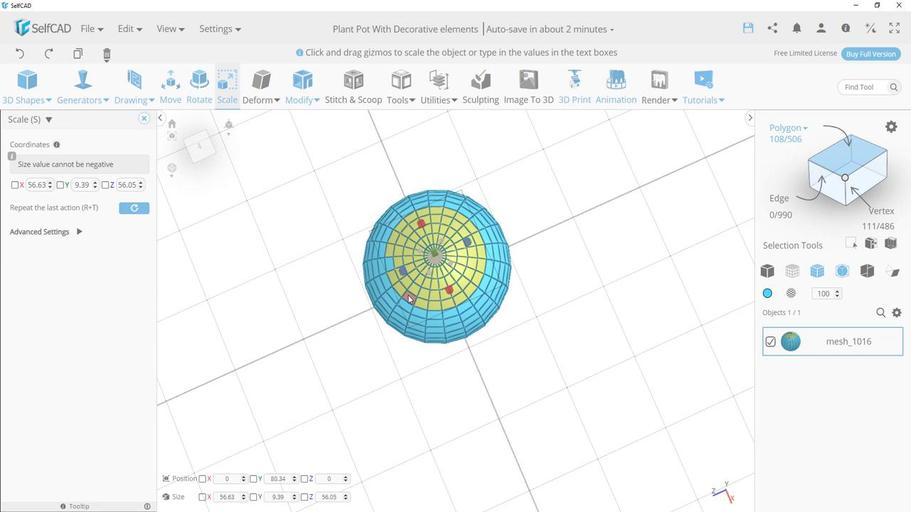 
Action: Mouse pressed left at (409, 298)
Screenshot: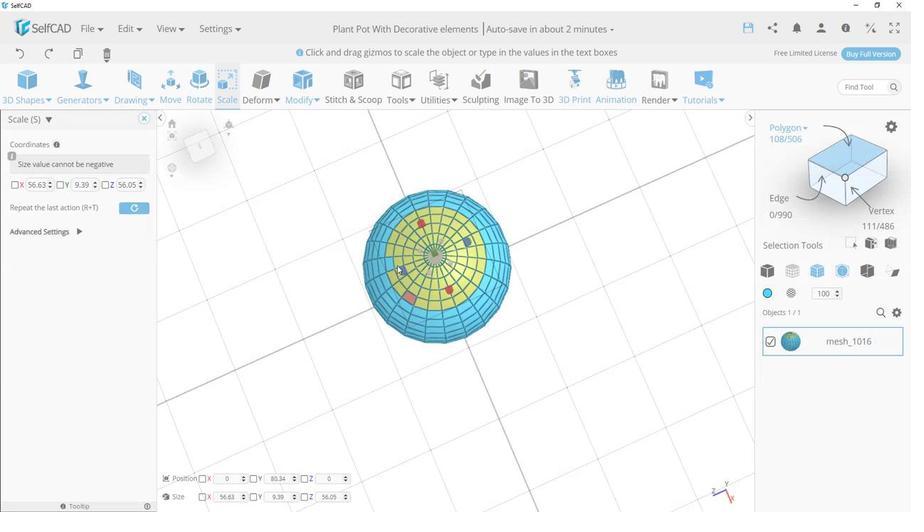 
Action: Mouse moved to (400, 274)
Screenshot: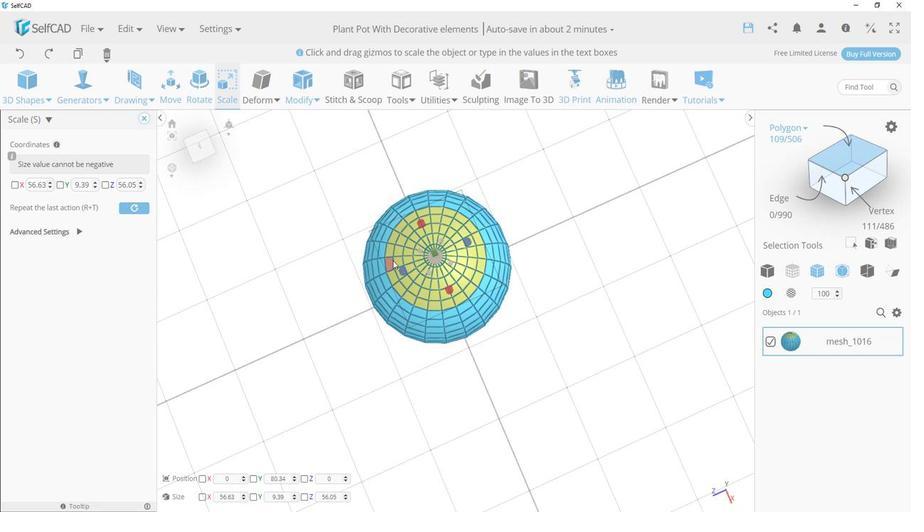 
Action: Mouse pressed left at (400, 274)
Screenshot: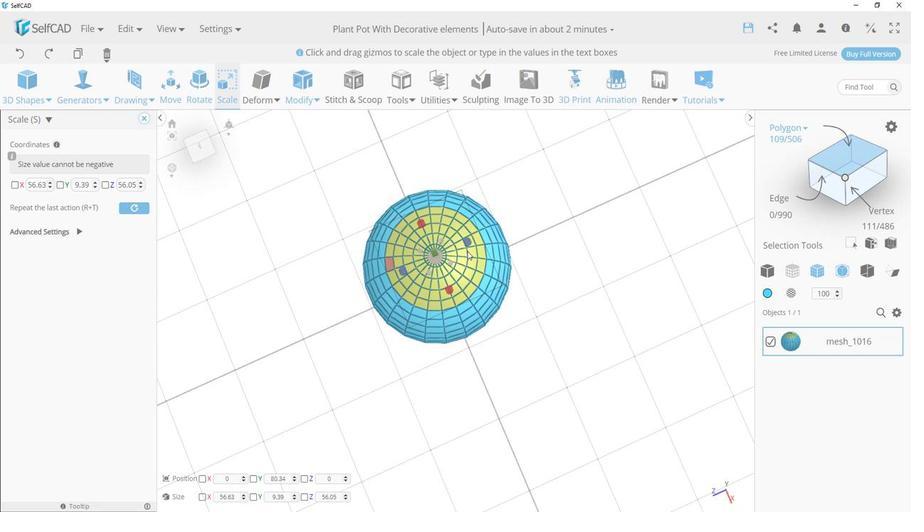 
Action: Mouse moved to (498, 237)
Screenshot: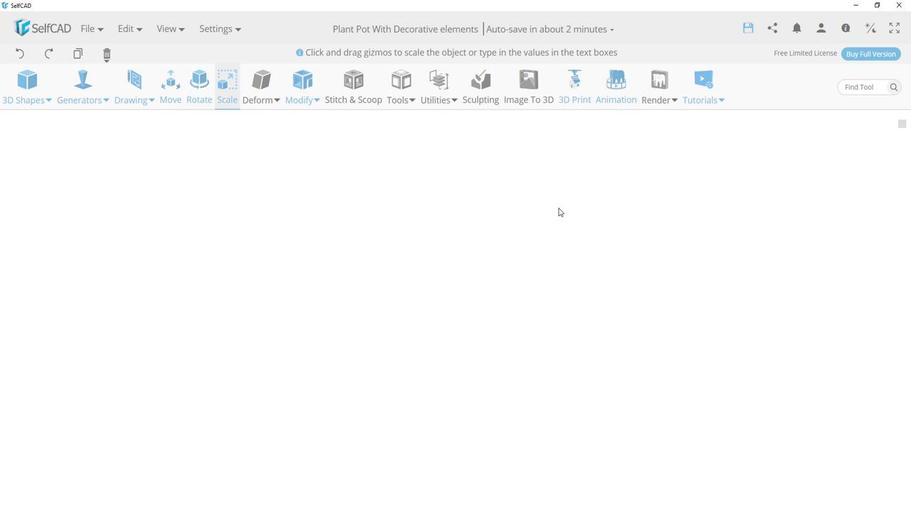 
Action: Key pressed <Key.delete><Key.enter>
Screenshot: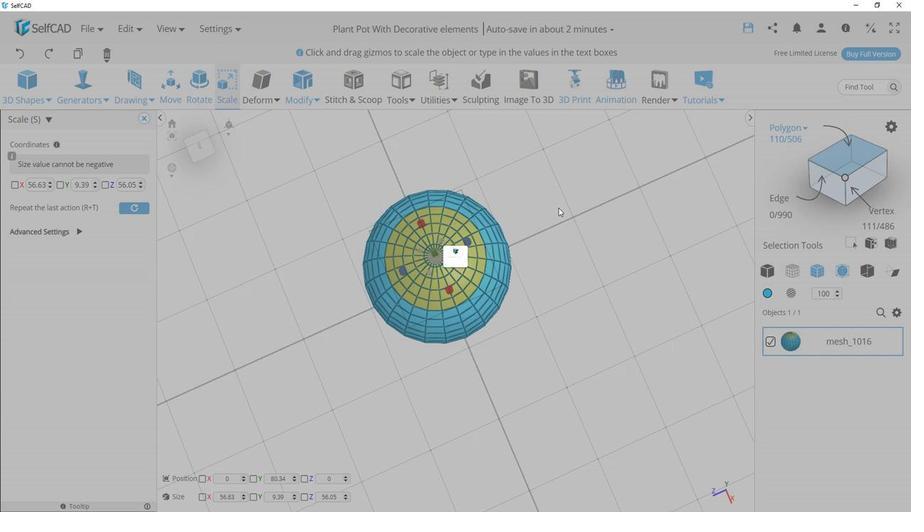 
Action: Mouse moved to (481, 333)
Screenshot: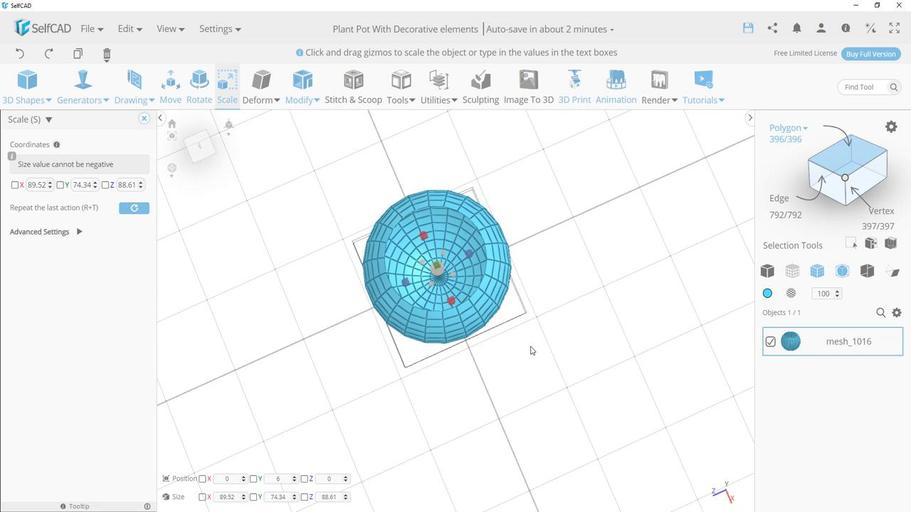 
Action: Mouse pressed left at (481, 333)
Screenshot: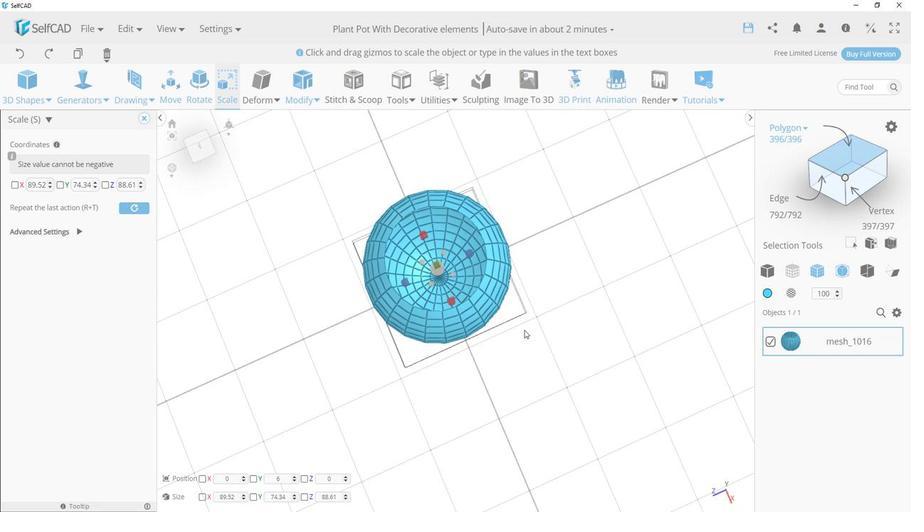 
Action: Mouse moved to (420, 337)
Screenshot: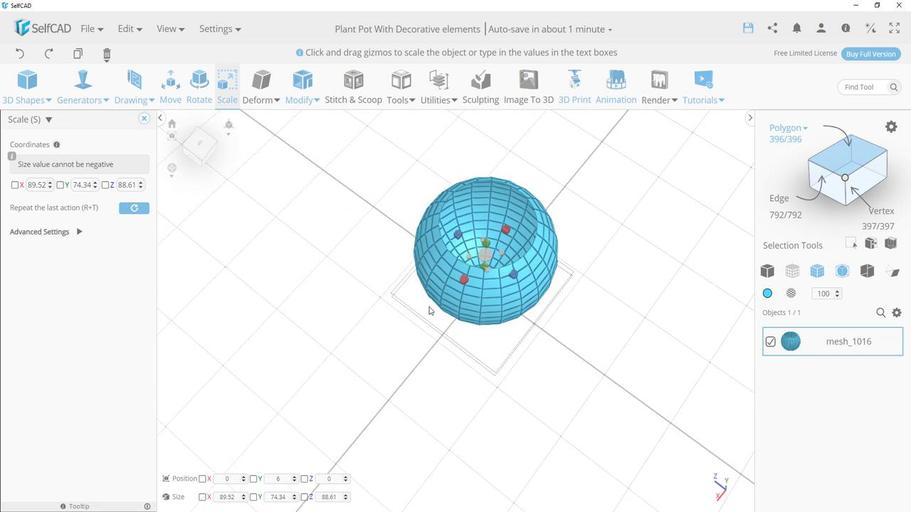 
Action: Mouse pressed left at (420, 337)
Screenshot: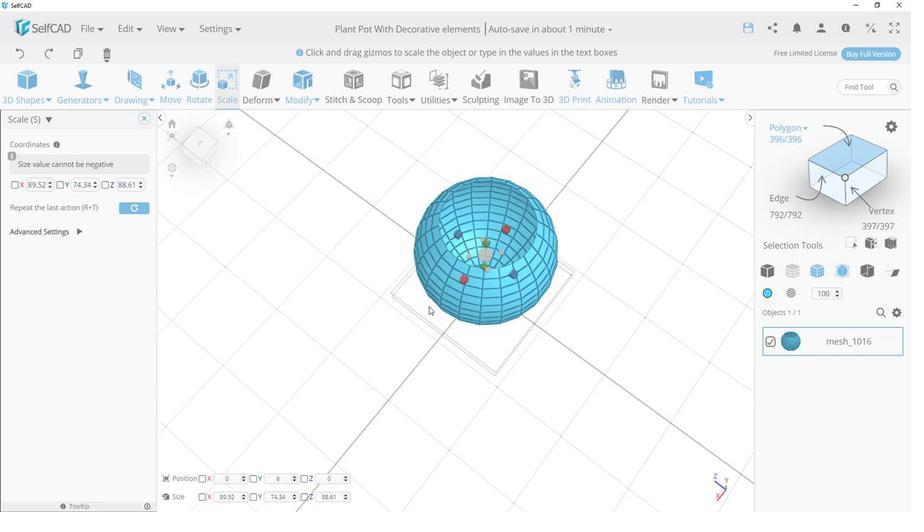 
Action: Mouse moved to (475, 327)
Screenshot: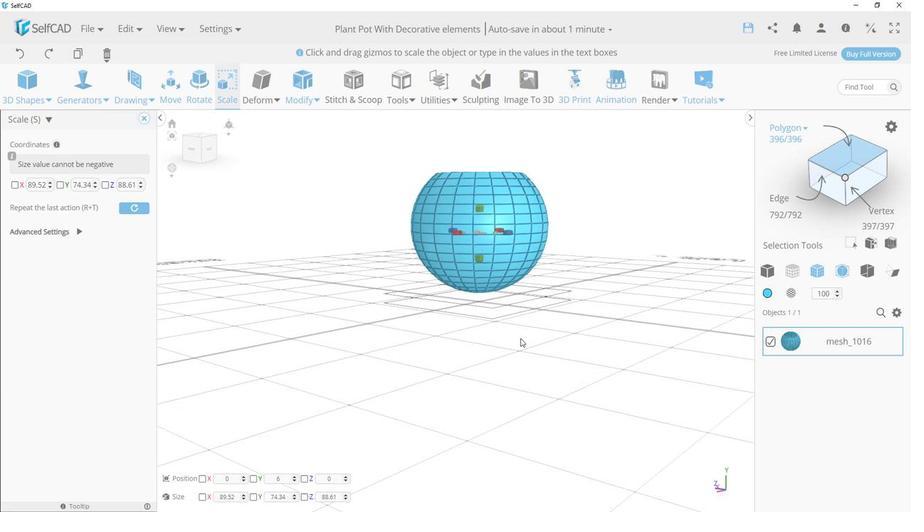 
Action: Mouse scrolled (475, 328) with delta (0, 0)
Screenshot: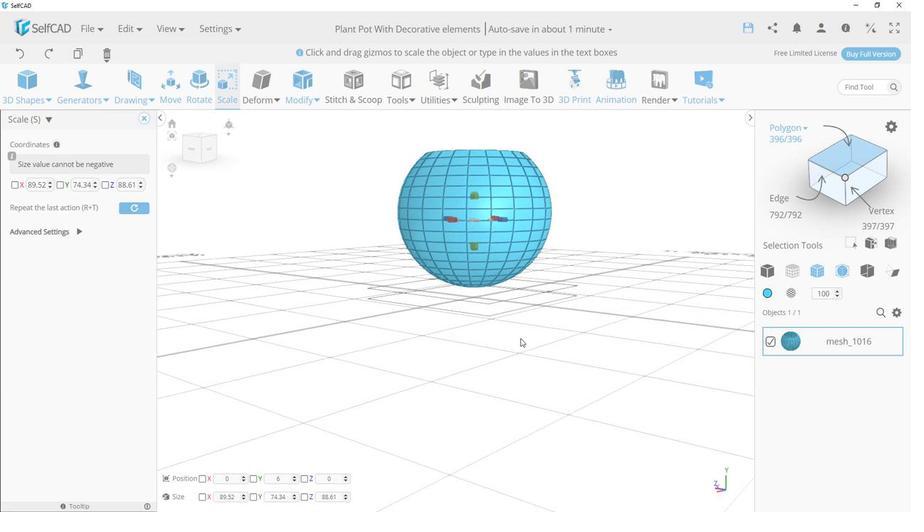 
Action: Mouse scrolled (475, 328) with delta (0, 0)
Screenshot: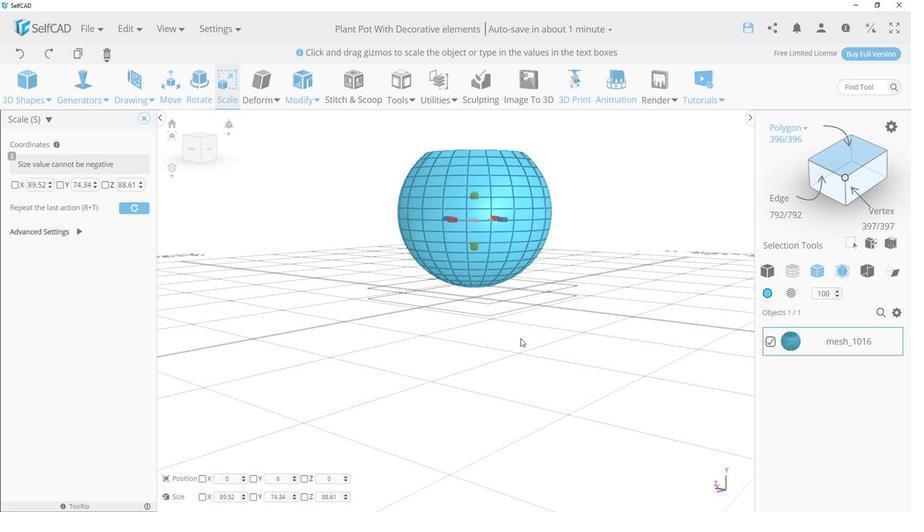 
Action: Mouse scrolled (475, 328) with delta (0, 0)
Screenshot: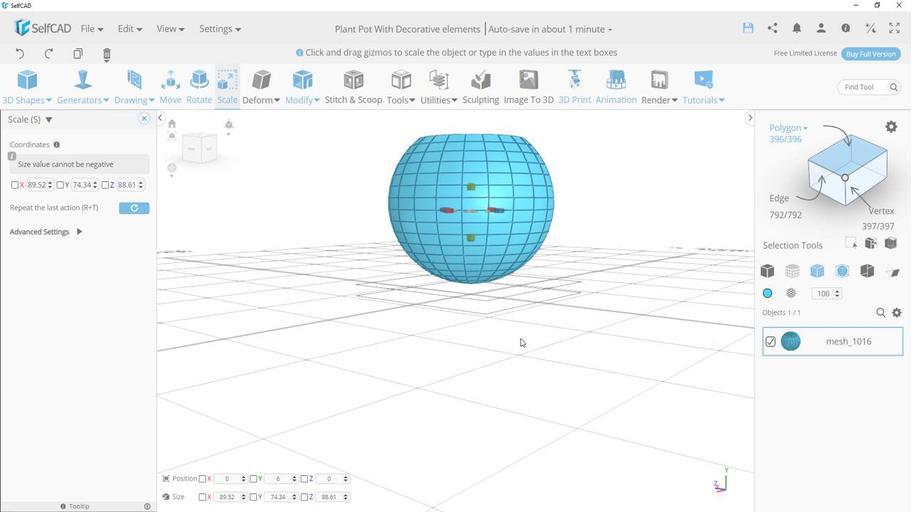 
Action: Mouse scrolled (475, 328) with delta (0, 0)
Screenshot: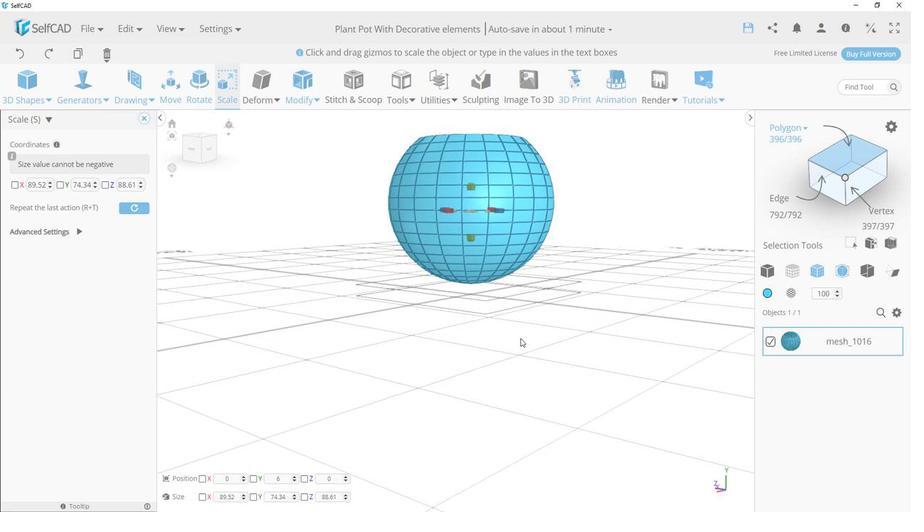 
Action: Mouse scrolled (475, 328) with delta (0, 0)
Screenshot: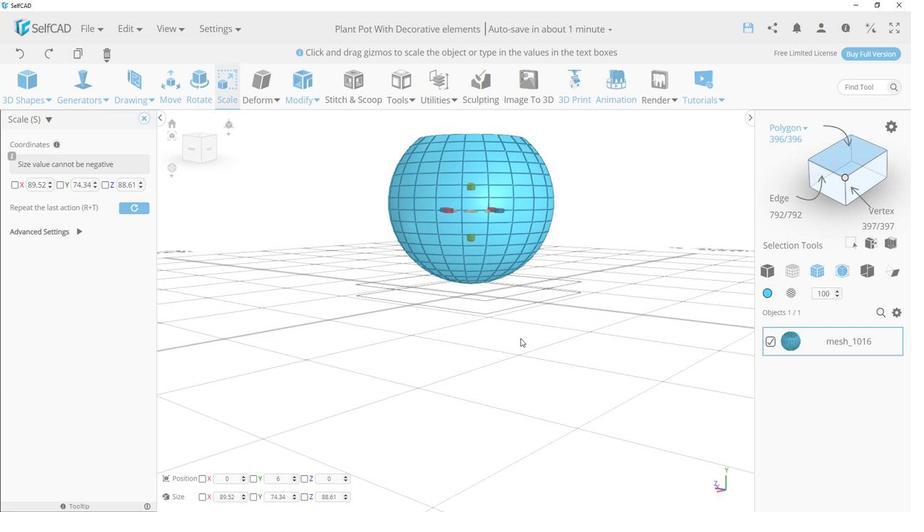 
Action: Mouse scrolled (475, 328) with delta (0, 0)
Screenshot: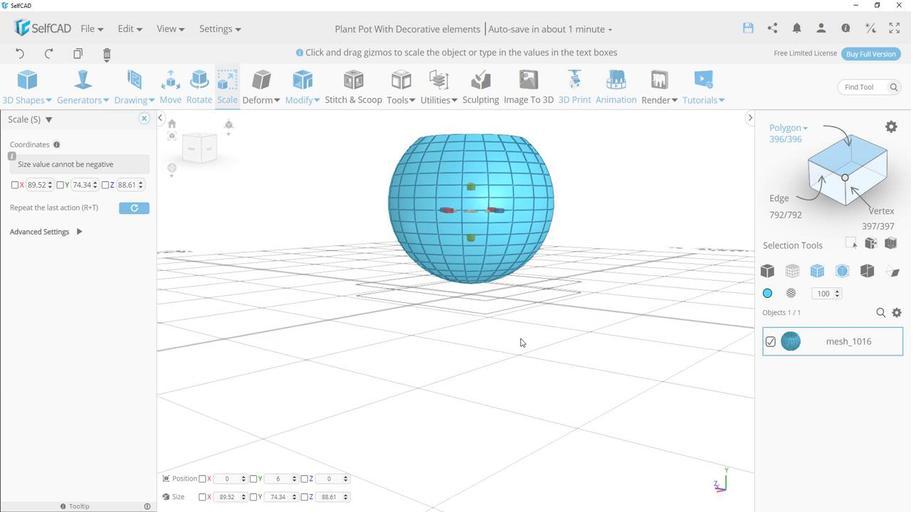 
Action: Mouse scrolled (475, 328) with delta (0, 0)
Screenshot: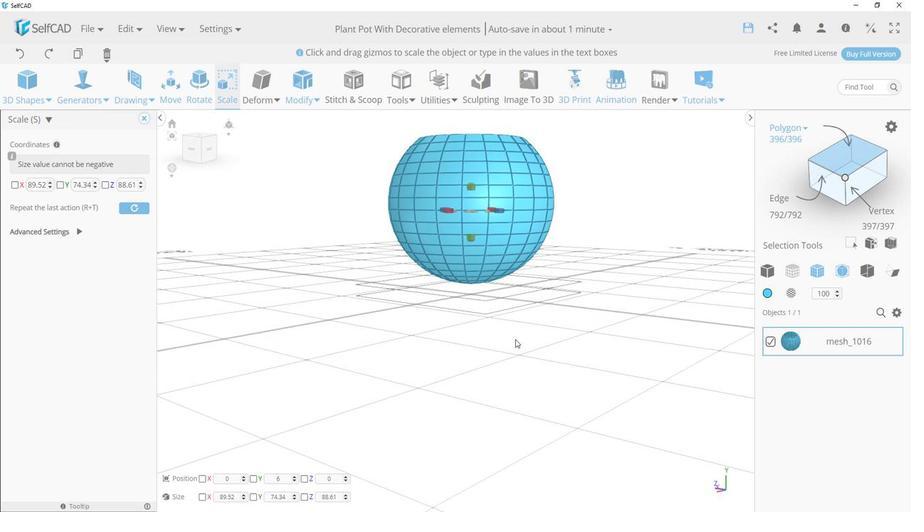 
Action: Mouse moved to (460, 331)
Screenshot: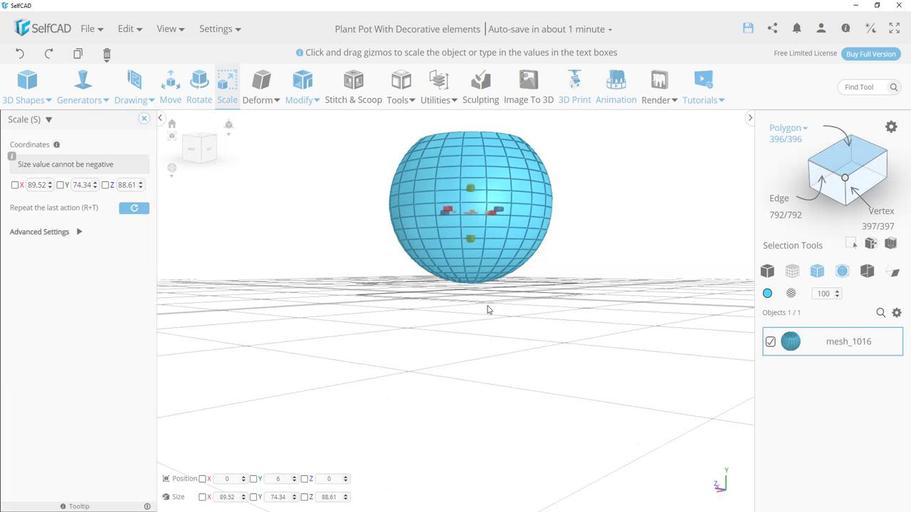 
Action: Mouse pressed left at (460, 331)
Screenshot: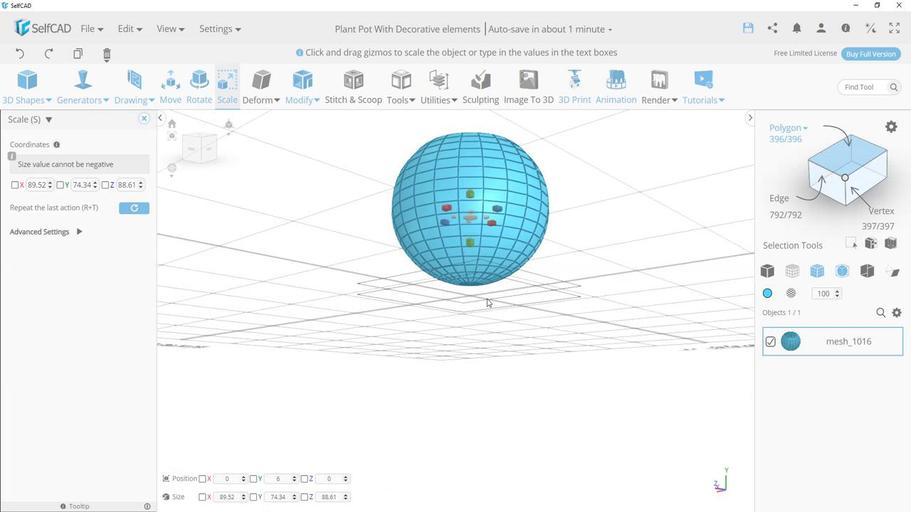 
Action: Mouse moved to (449, 289)
Screenshot: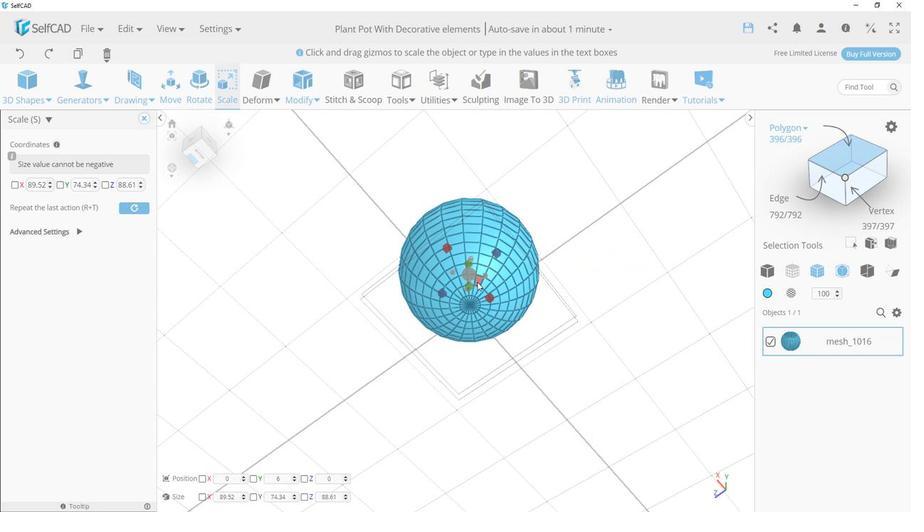 
Action: Mouse pressed left at (449, 289)
Screenshot: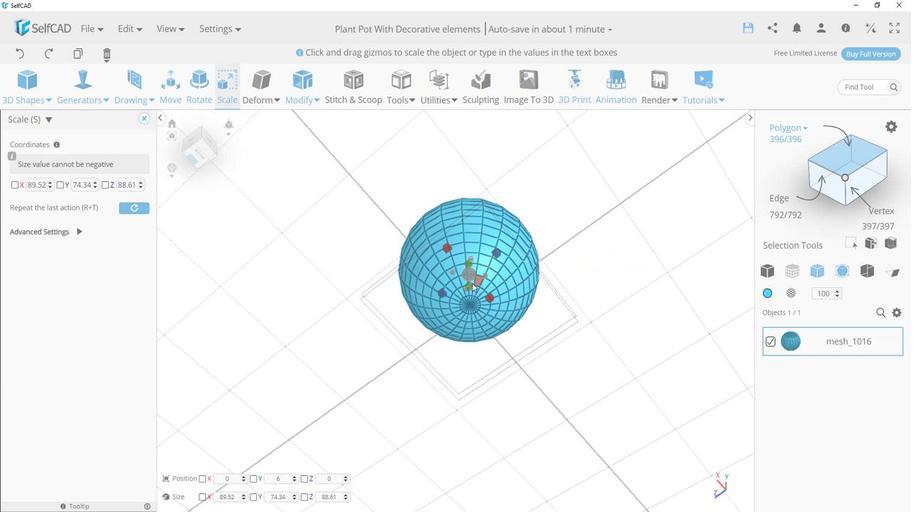 
Action: Mouse moved to (458, 294)
Screenshot: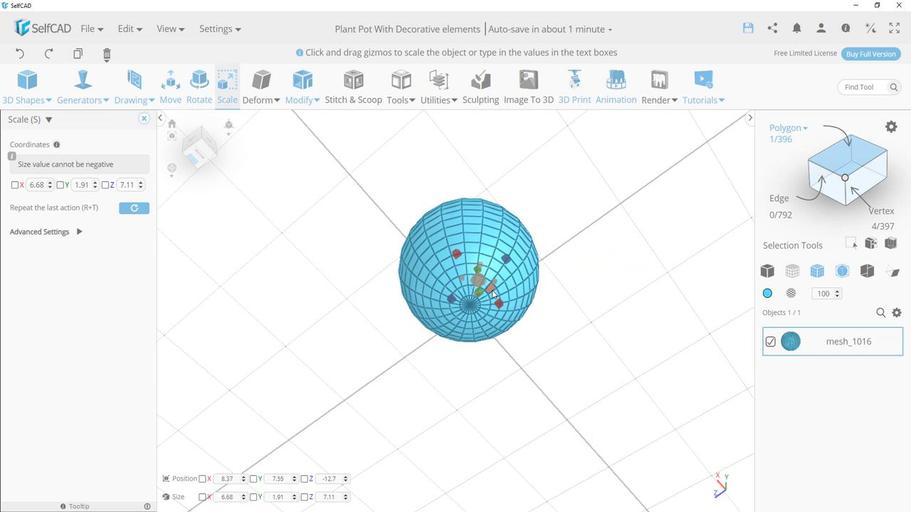 
Action: Mouse pressed right at (458, 294)
Screenshot: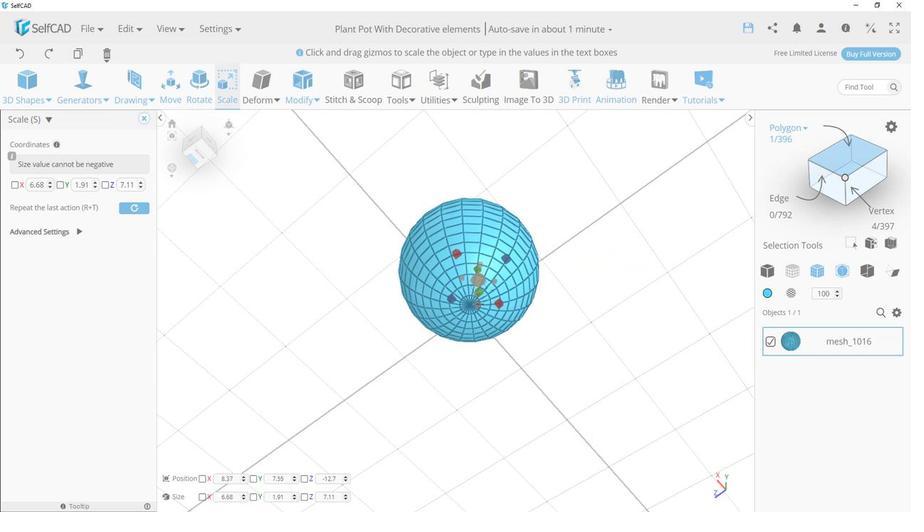 
Action: Mouse moved to (427, 311)
Screenshot: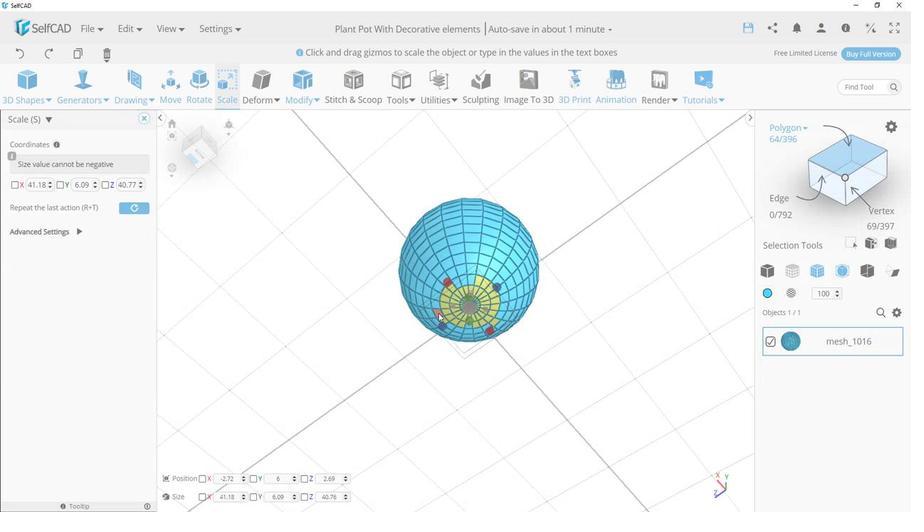 
Action: Mouse pressed left at (427, 311)
Screenshot: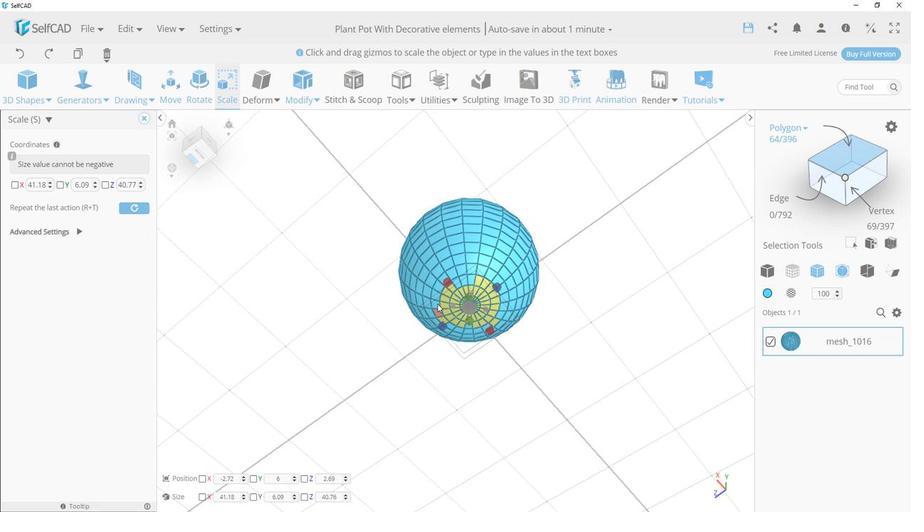 
Action: Mouse moved to (426, 303)
Screenshot: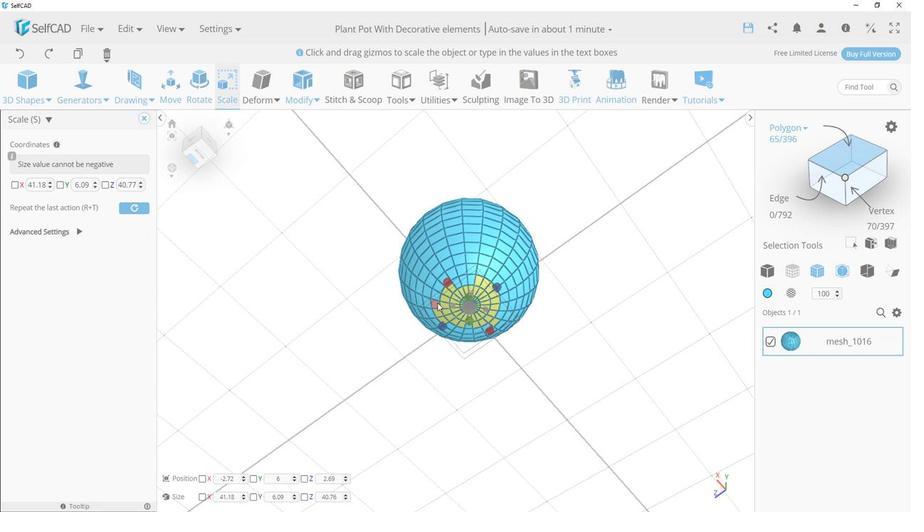 
Action: Mouse pressed left at (426, 303)
Screenshot: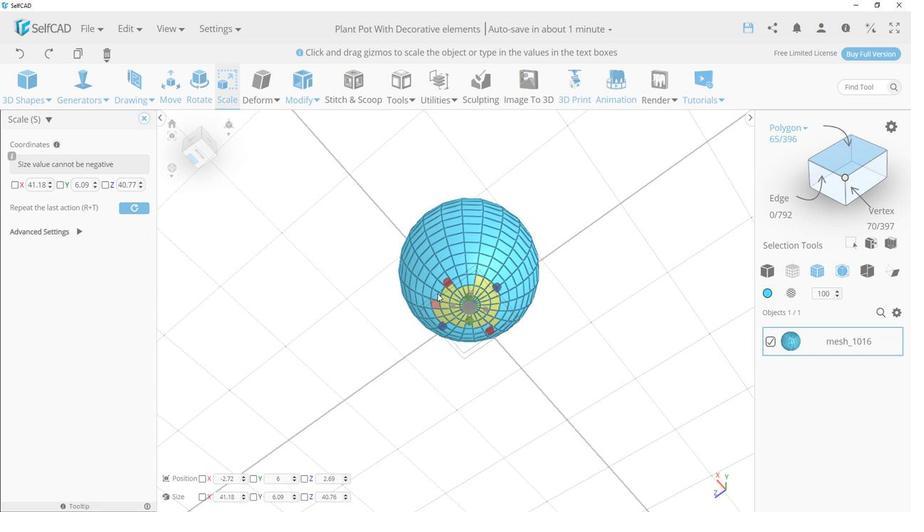 
Action: Mouse moved to (426, 296)
Screenshot: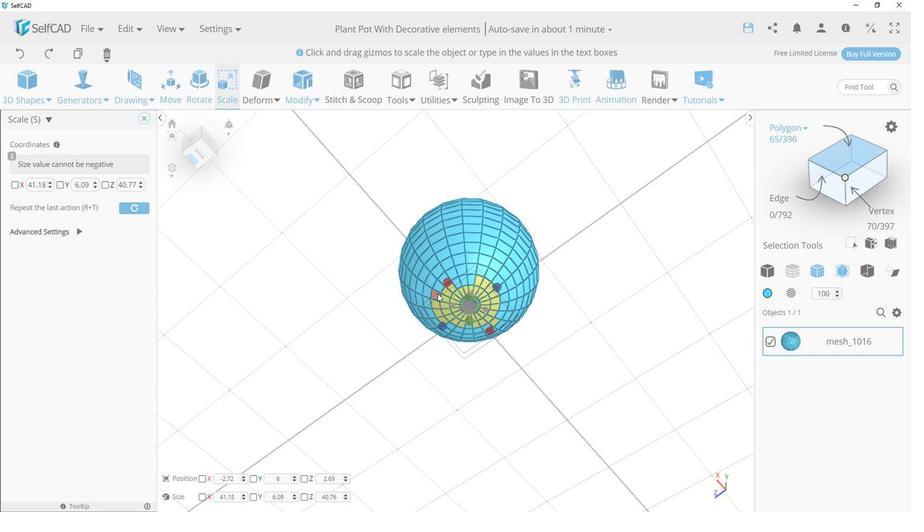 
Action: Mouse pressed left at (426, 296)
Screenshot: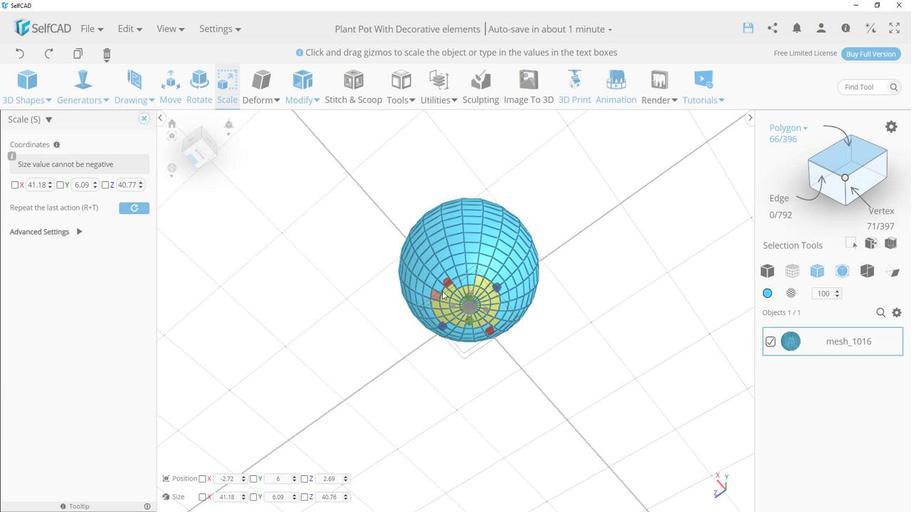 
Action: Mouse moved to (439, 291)
Screenshot: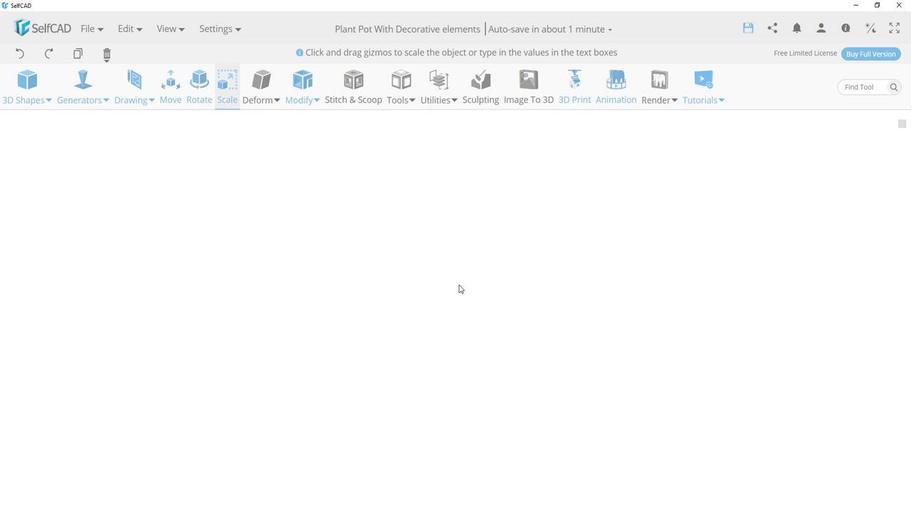 
Action: Mouse pressed left at (439, 291)
Screenshot: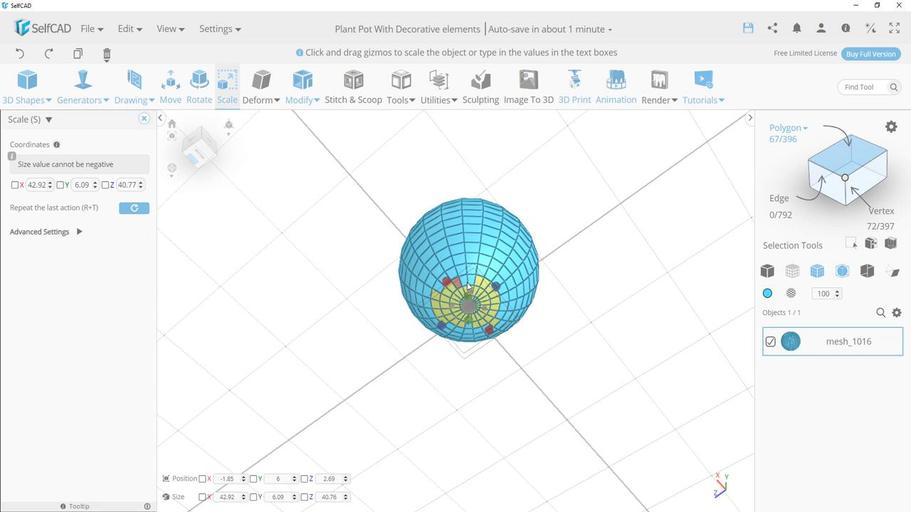 
Action: Mouse moved to (444, 289)
Screenshot: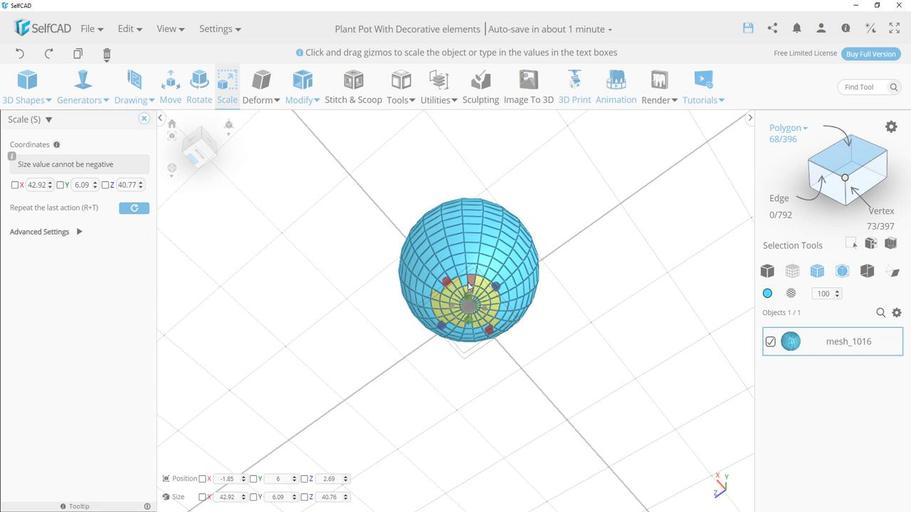 
Action: Mouse pressed left at (444, 289)
Screenshot: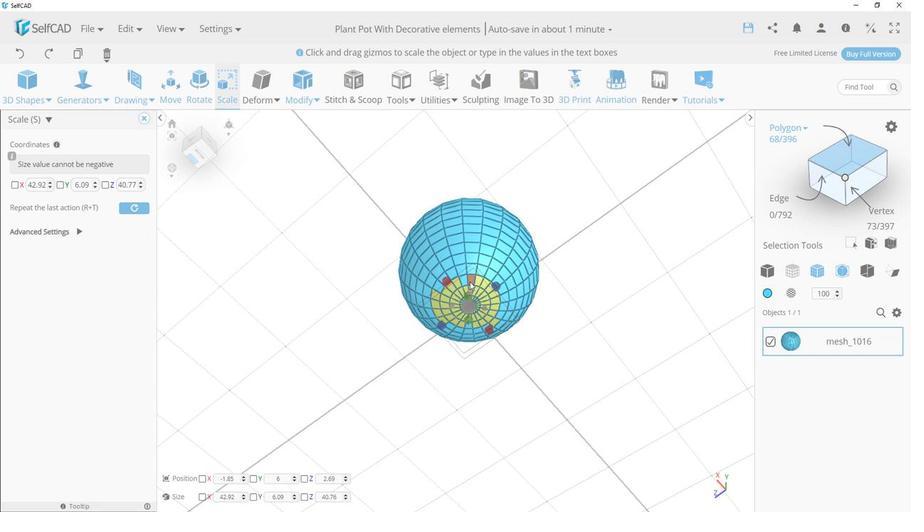 
Action: Mouse moved to (442, 287)
Screenshot: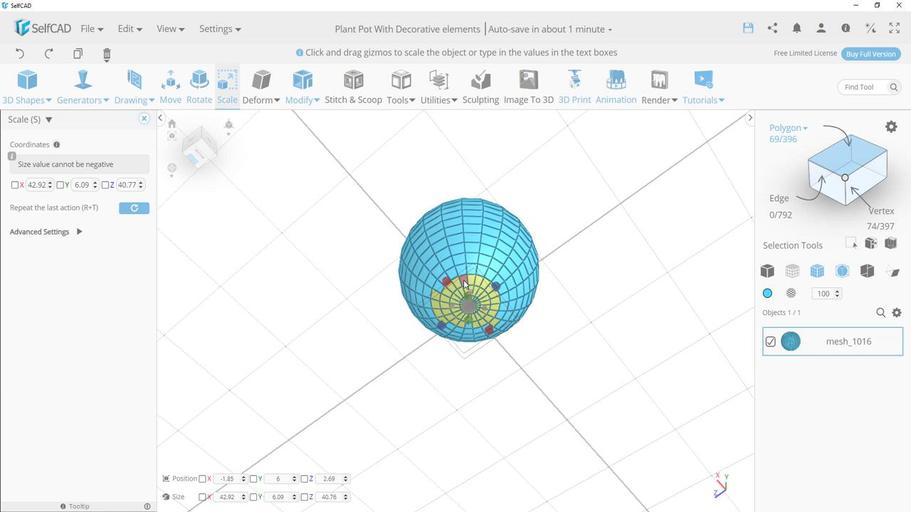 
Action: Mouse pressed left at (442, 287)
Screenshot: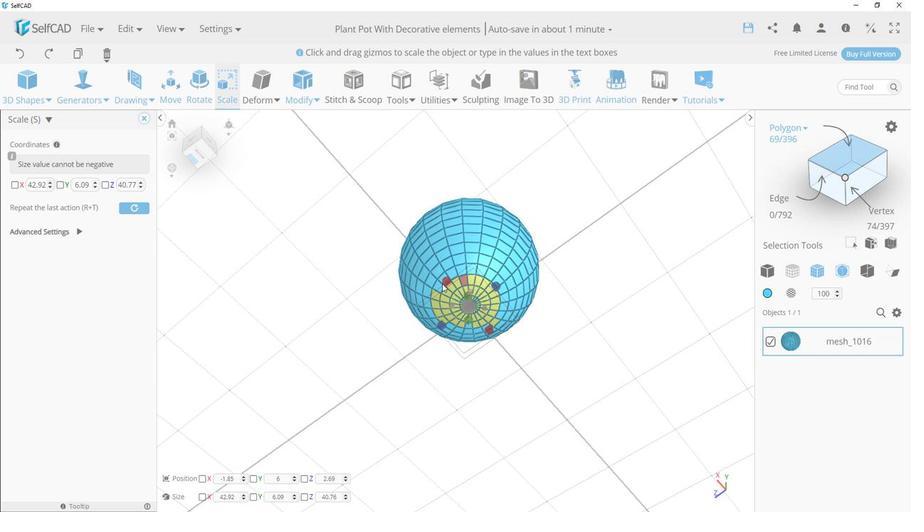 
Action: Mouse moved to (426, 294)
Screenshot: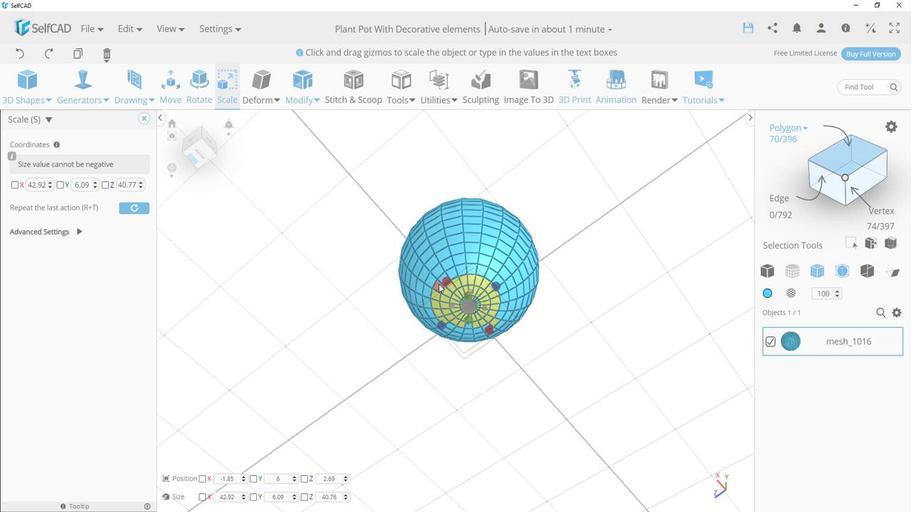 
Action: Mouse pressed left at (426, 294)
Screenshot: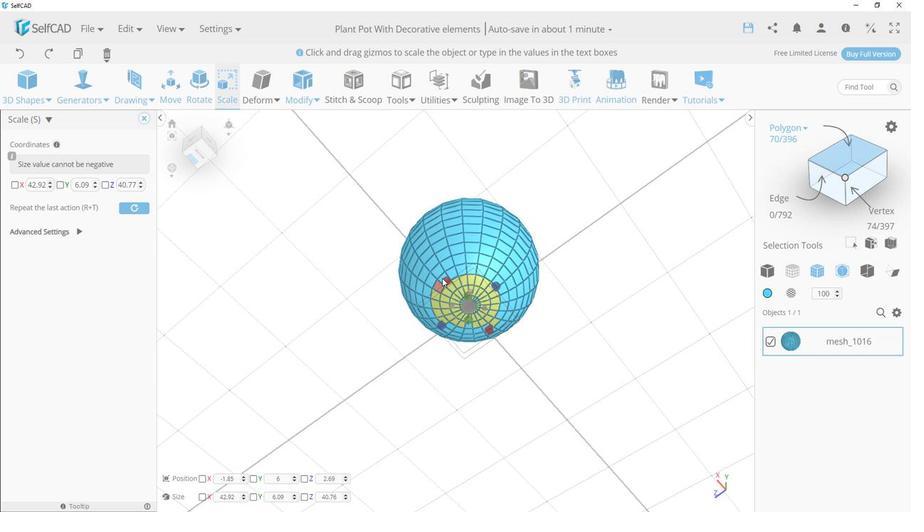 
Action: Mouse moved to (429, 286)
Screenshot: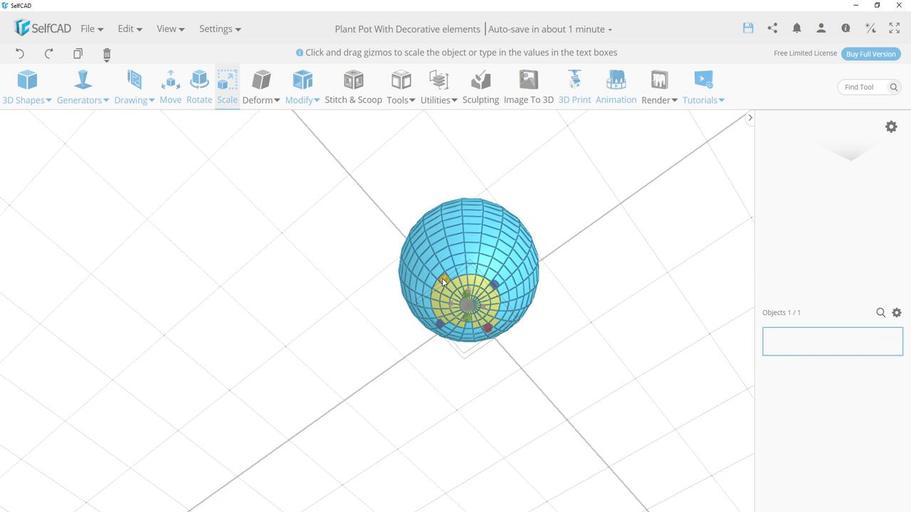 
Action: Mouse pressed left at (429, 286)
Screenshot: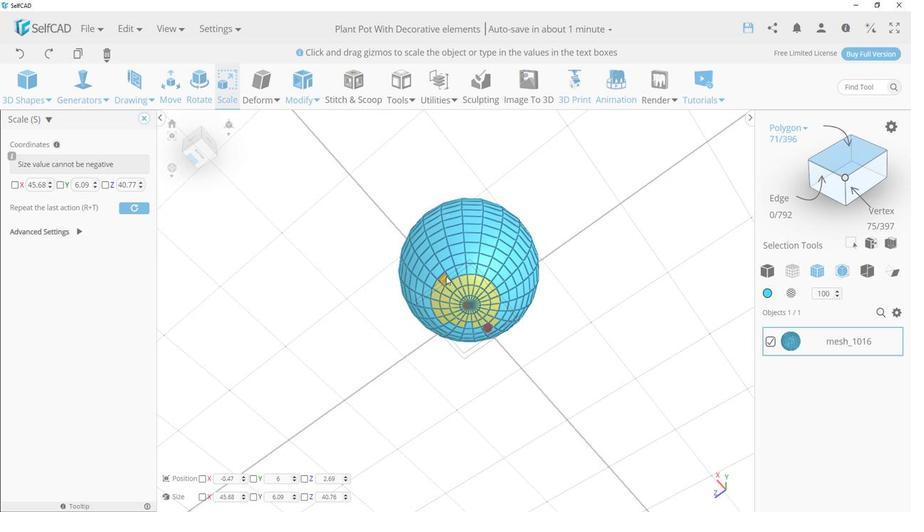 
Action: Mouse moved to (434, 284)
Screenshot: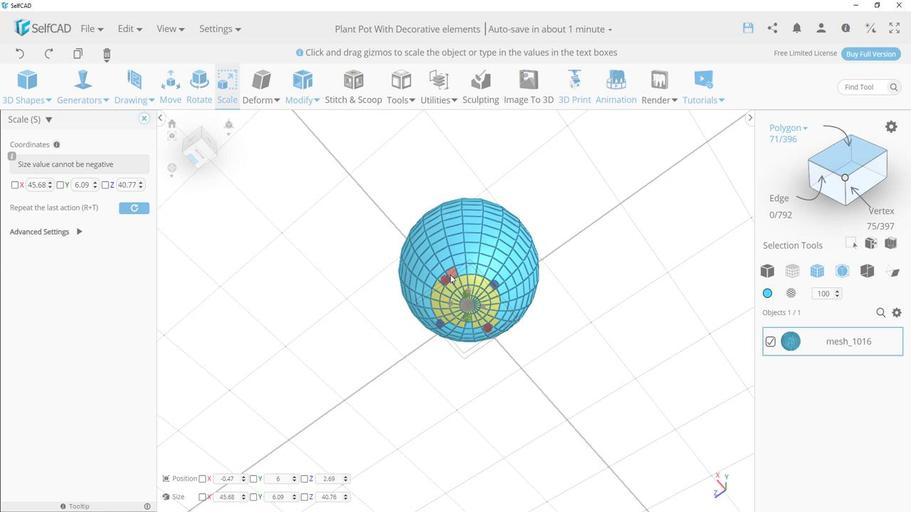 
Action: Mouse pressed left at (434, 284)
Screenshot: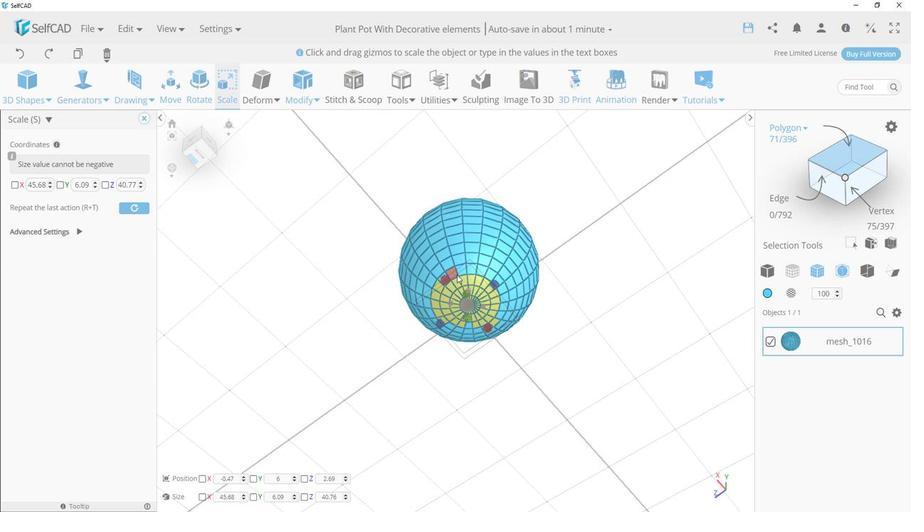 
Action: Mouse moved to (433, 286)
Screenshot: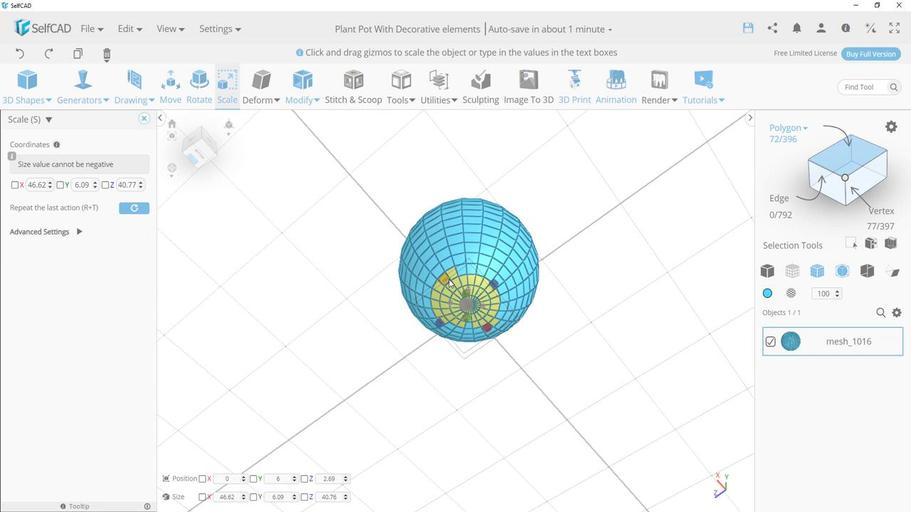 
Action: Mouse pressed left at (433, 286)
Screenshot: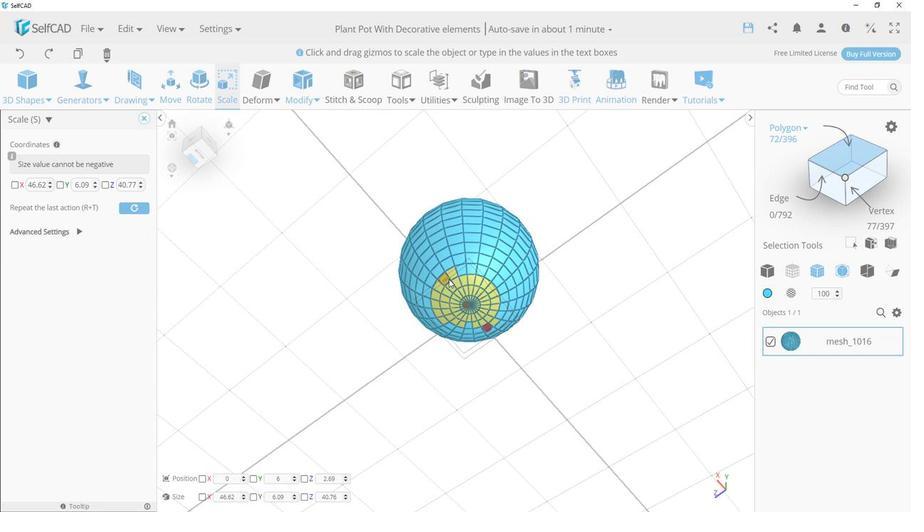 
Action: Mouse moved to (438, 290)
Screenshot: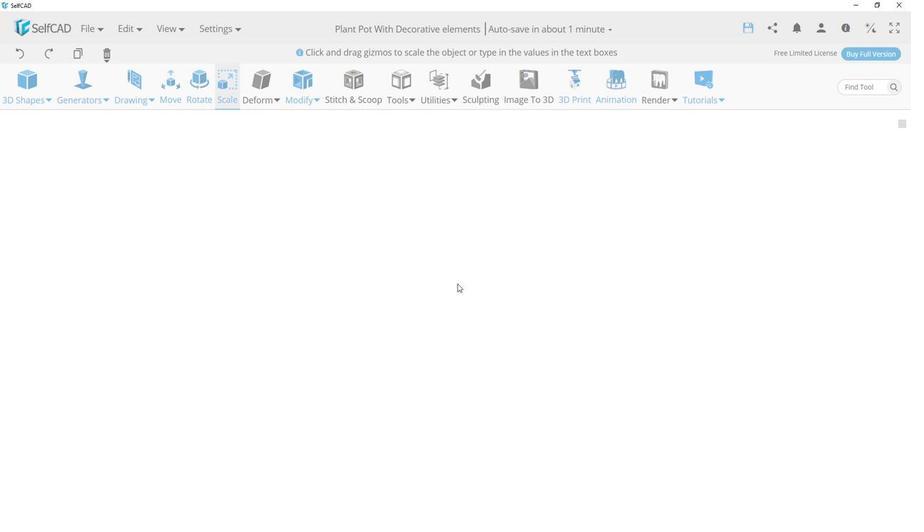
Action: Mouse scrolled (438, 290) with delta (0, 0)
Screenshot: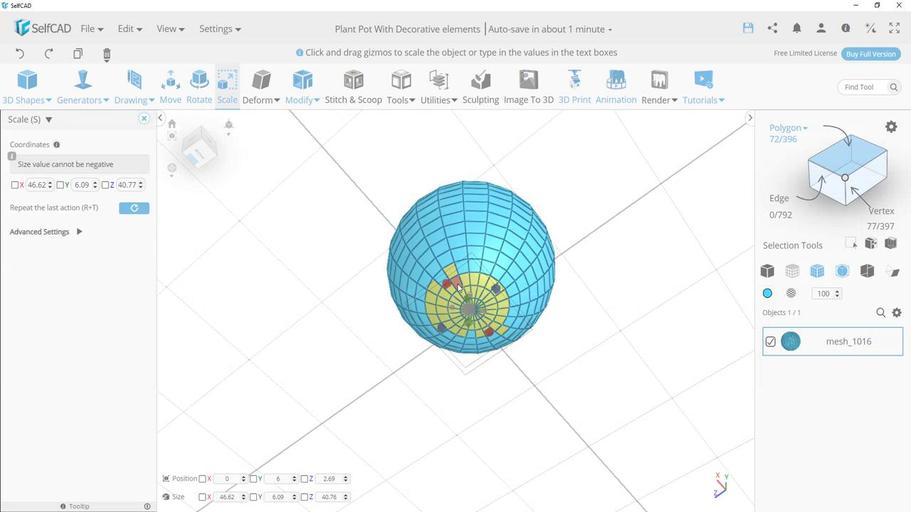 
Action: Mouse scrolled (438, 290) with delta (0, 0)
Screenshot: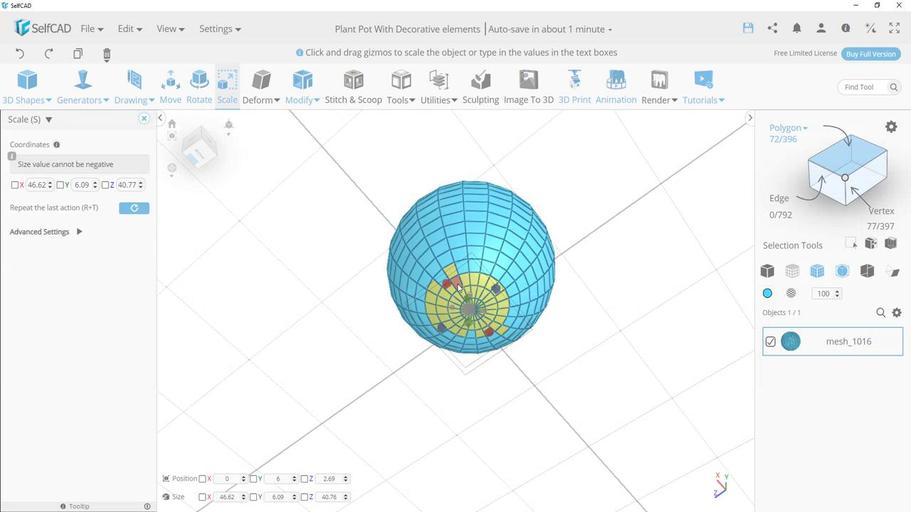 
Action: Mouse scrolled (438, 290) with delta (0, 0)
Screenshot: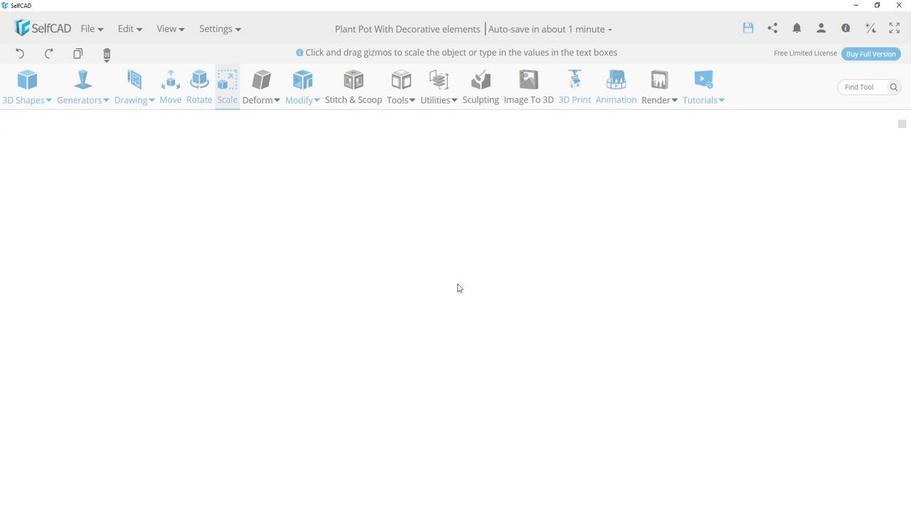 
Action: Mouse scrolled (438, 290) with delta (0, 0)
Screenshot: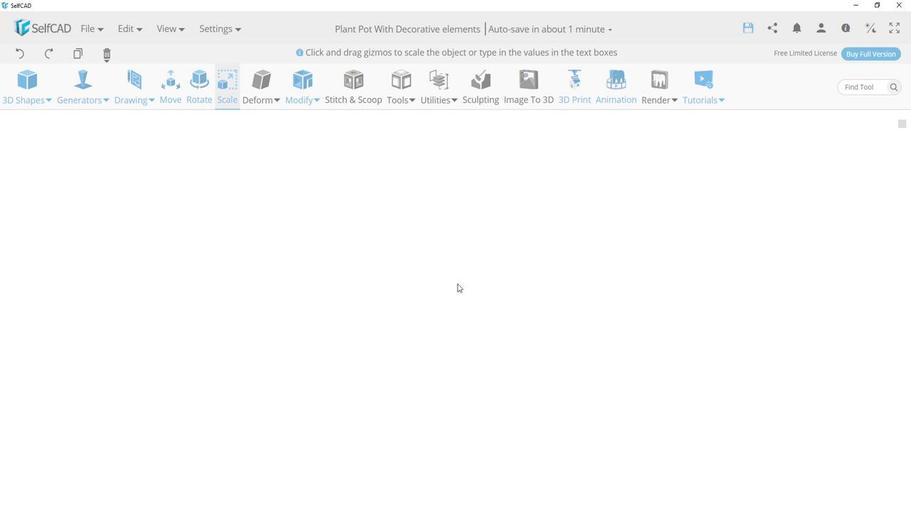 
Action: Mouse scrolled (438, 290) with delta (0, 0)
Screenshot: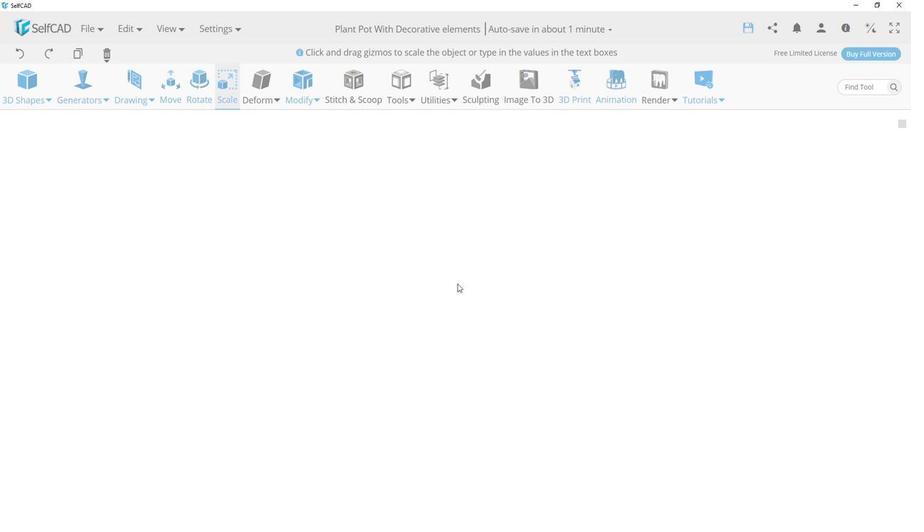 
Action: Mouse moved to (427, 286)
Screenshot: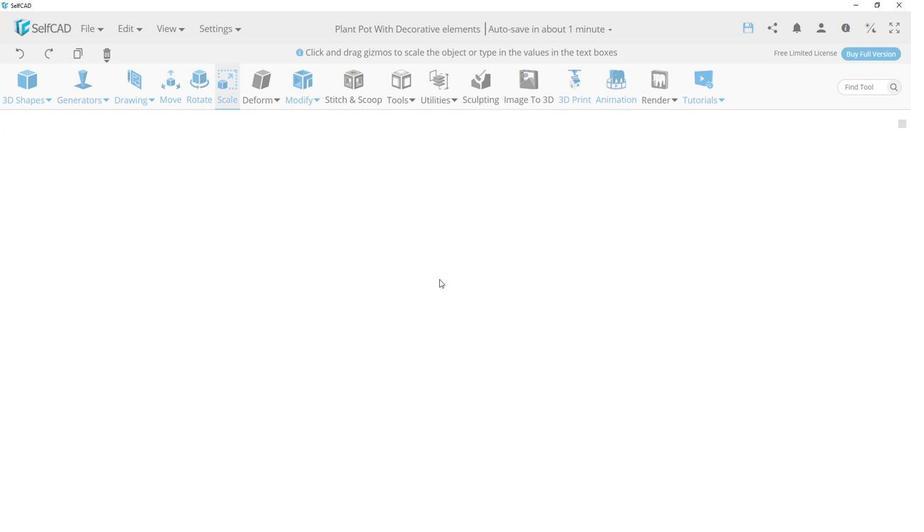 
Action: Mouse pressed left at (427, 286)
Screenshot: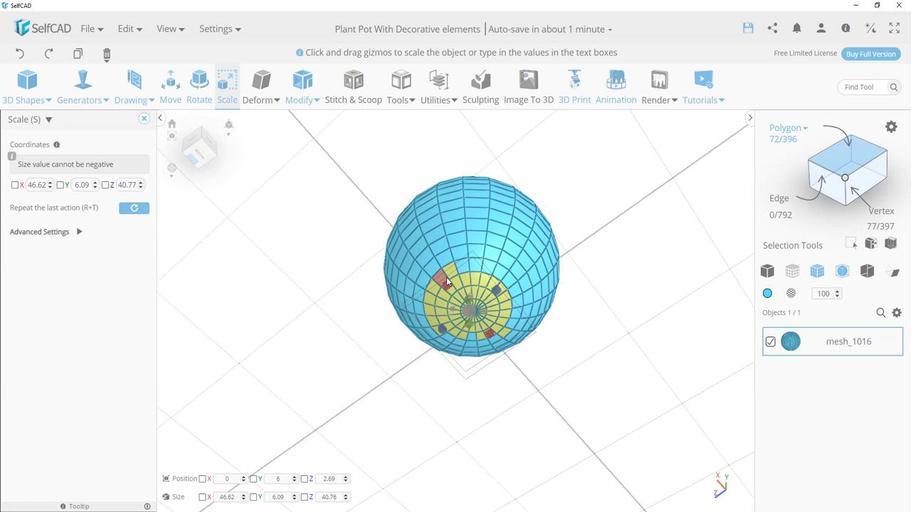 
Action: Mouse moved to (444, 279)
Screenshot: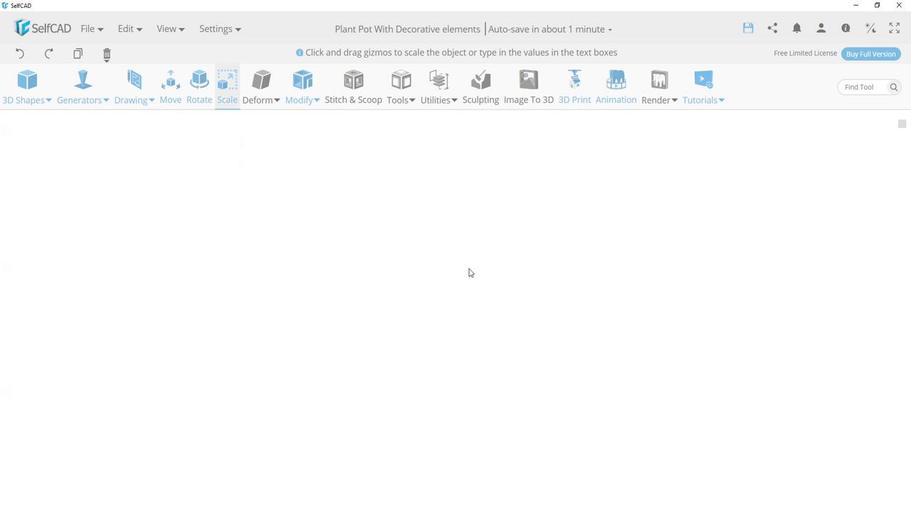 
Action: Mouse pressed left at (444, 279)
Screenshot: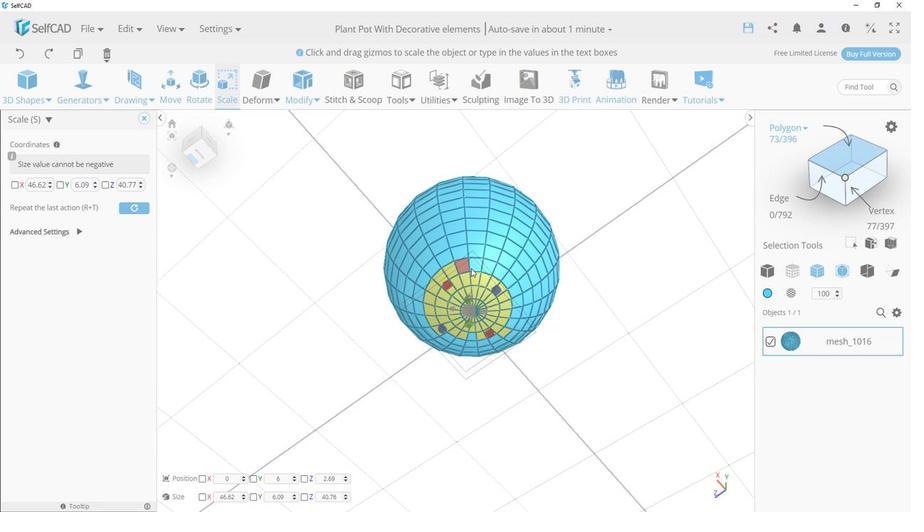 
Action: Mouse moved to (448, 279)
Screenshot: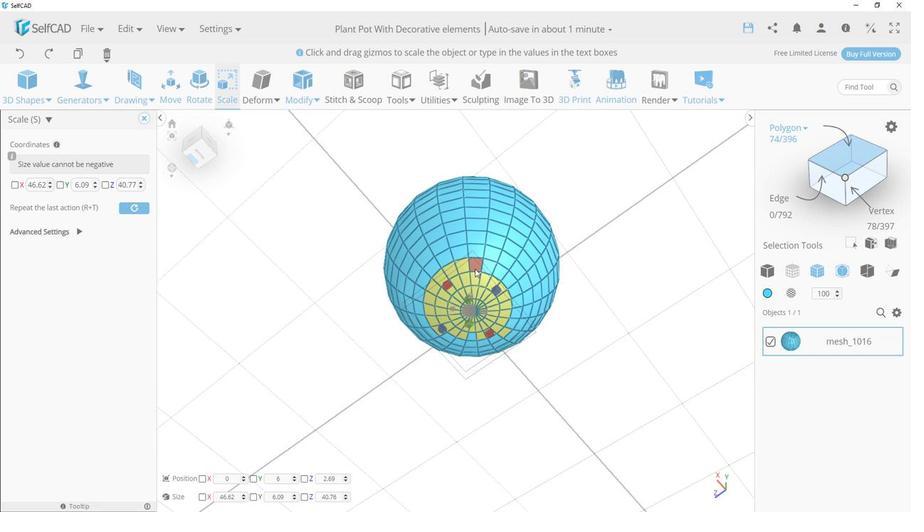 
Action: Mouse pressed left at (448, 279)
Screenshot: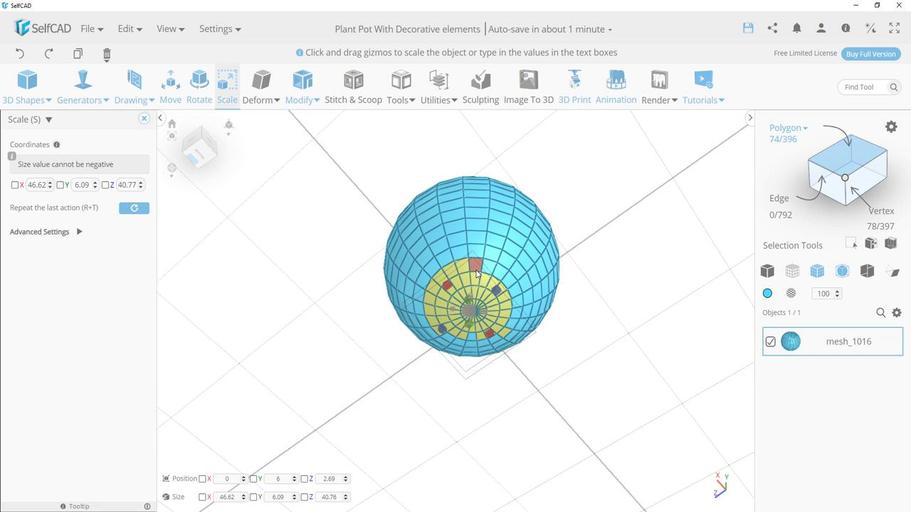 
Action: Mouse moved to (454, 282)
Screenshot: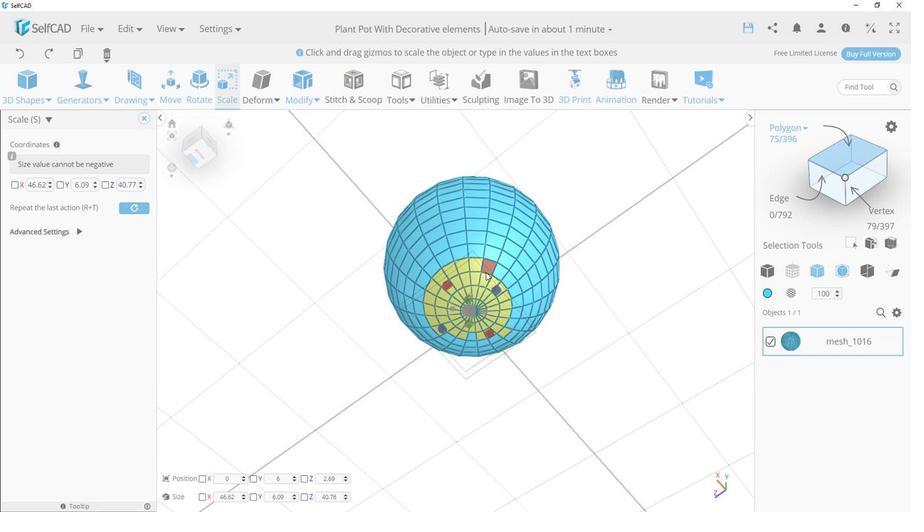 
Action: Mouse pressed left at (454, 282)
Screenshot: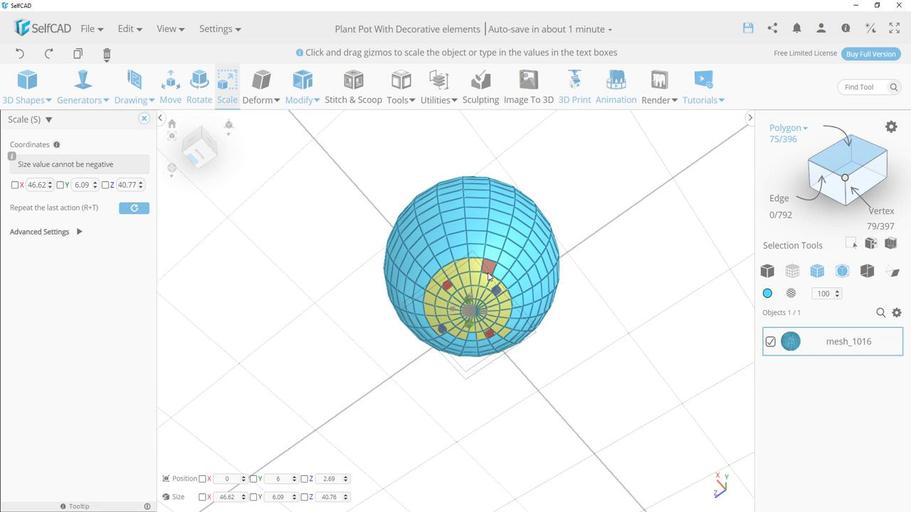 
Action: Mouse moved to (459, 284)
Screenshot: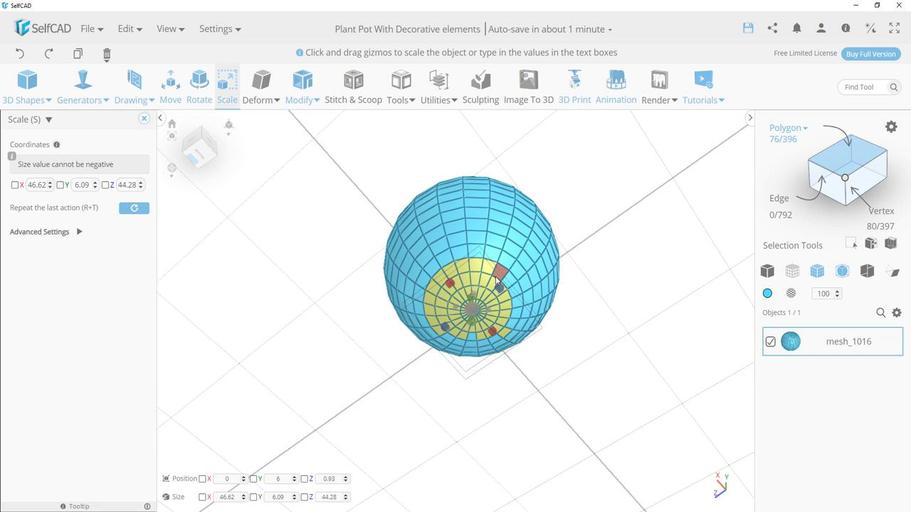 
Action: Mouse pressed left at (459, 284)
Screenshot: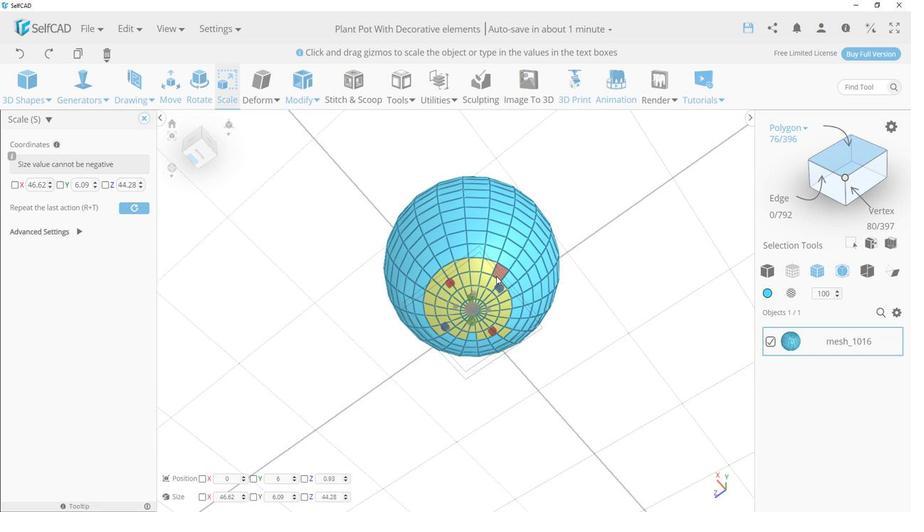 
Action: Mouse moved to (467, 288)
Screenshot: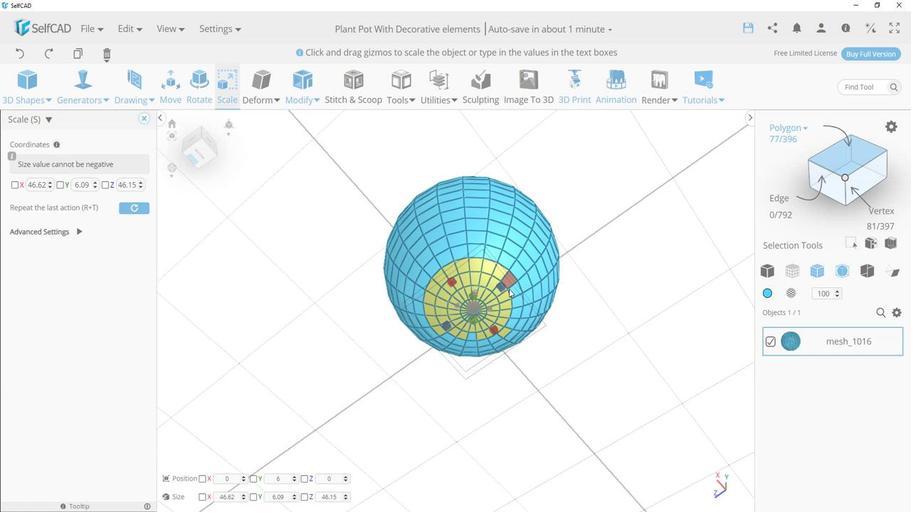 
Action: Mouse pressed left at (467, 288)
Screenshot: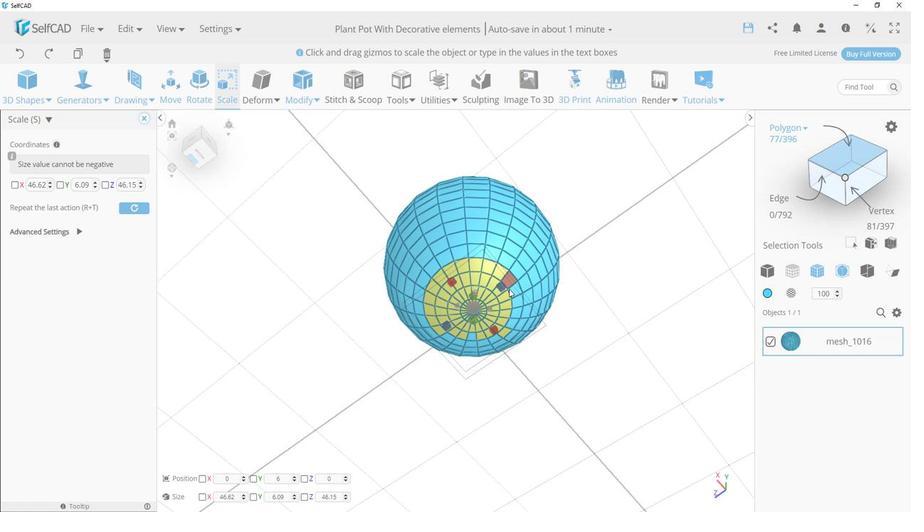 
Action: Mouse moved to (469, 294)
Screenshot: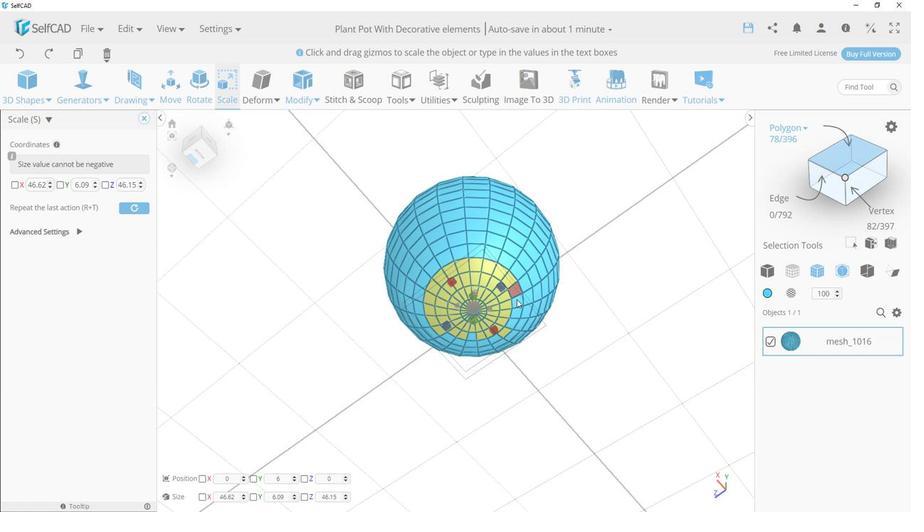 
Action: Mouse pressed left at (469, 294)
Screenshot: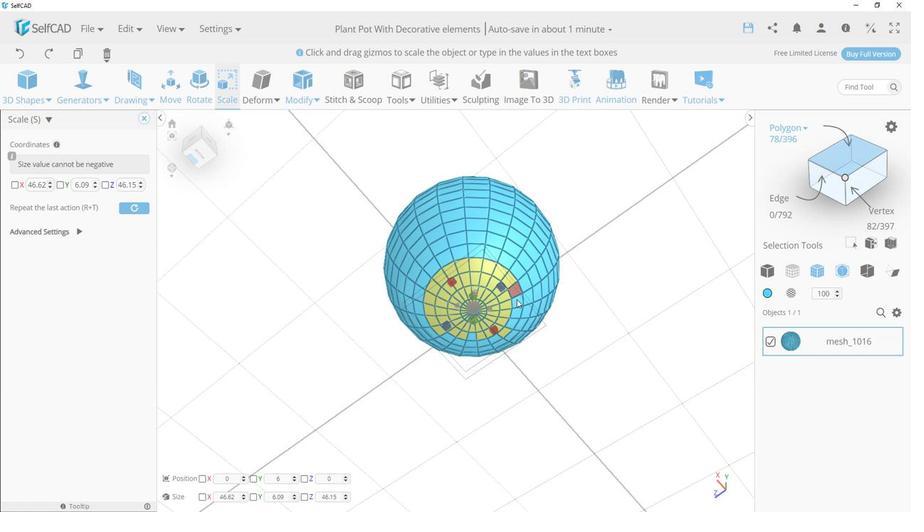 
Action: Mouse moved to (473, 301)
Screenshot: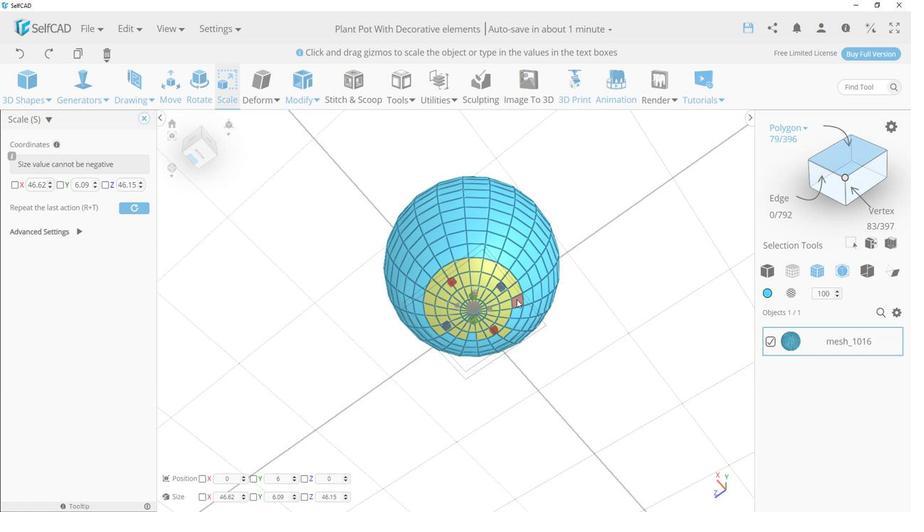 
Action: Mouse pressed left at (473, 301)
Screenshot: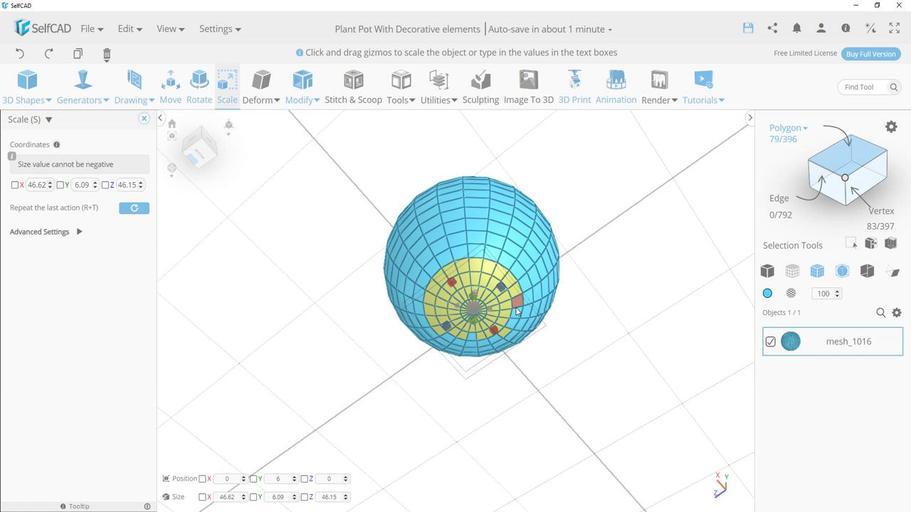 
Action: Mouse moved to (471, 309)
Screenshot: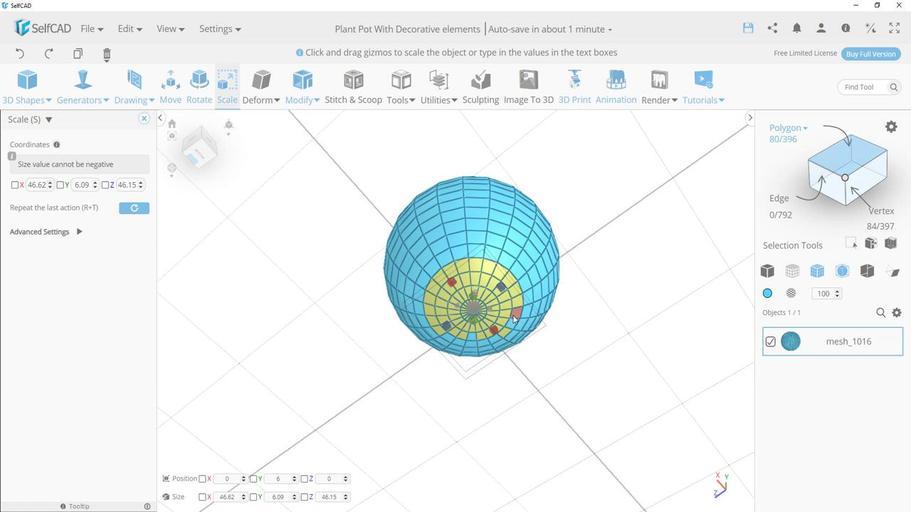 
Action: Mouse pressed left at (471, 309)
Screenshot: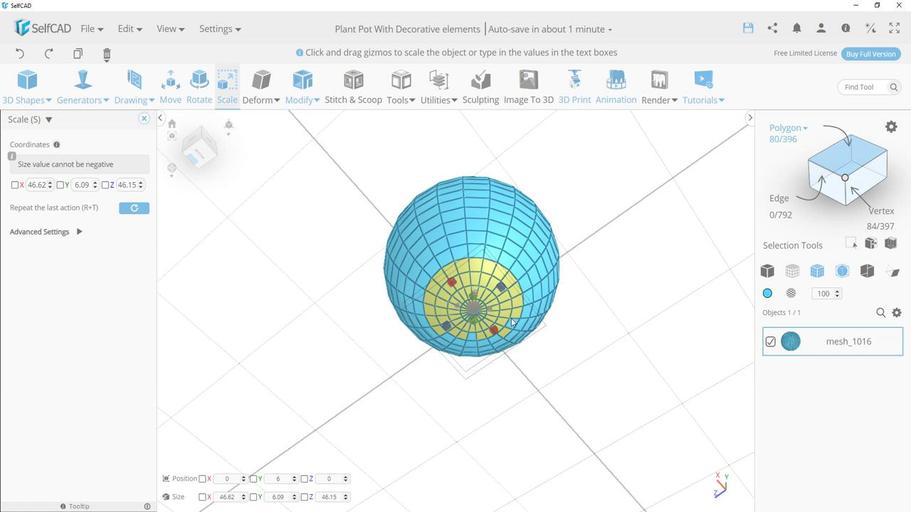 
Action: Mouse moved to (469, 313)
Screenshot: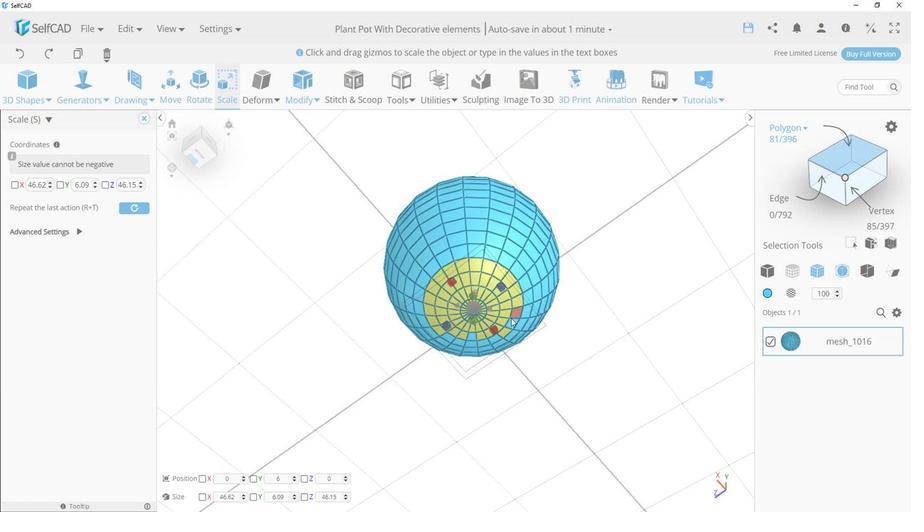 
Action: Mouse pressed left at (469, 313)
Screenshot: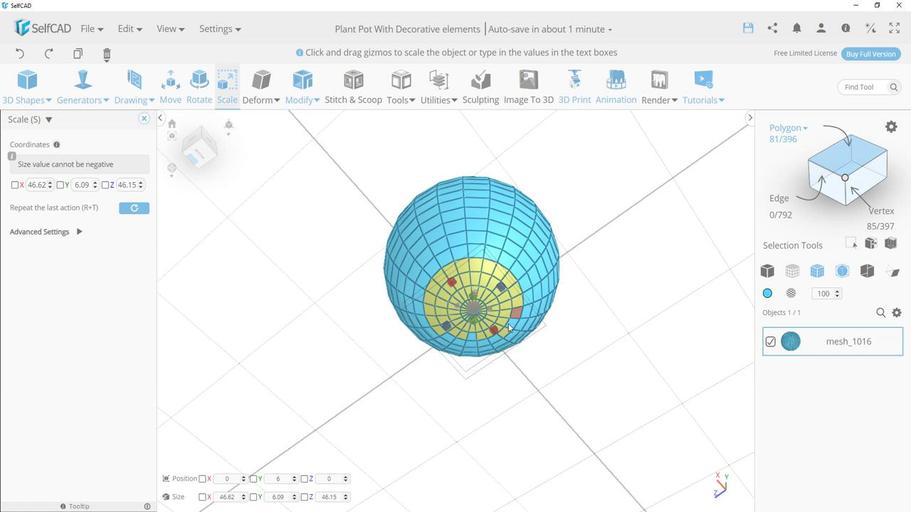 
Action: Mouse moved to (468, 317)
Screenshot: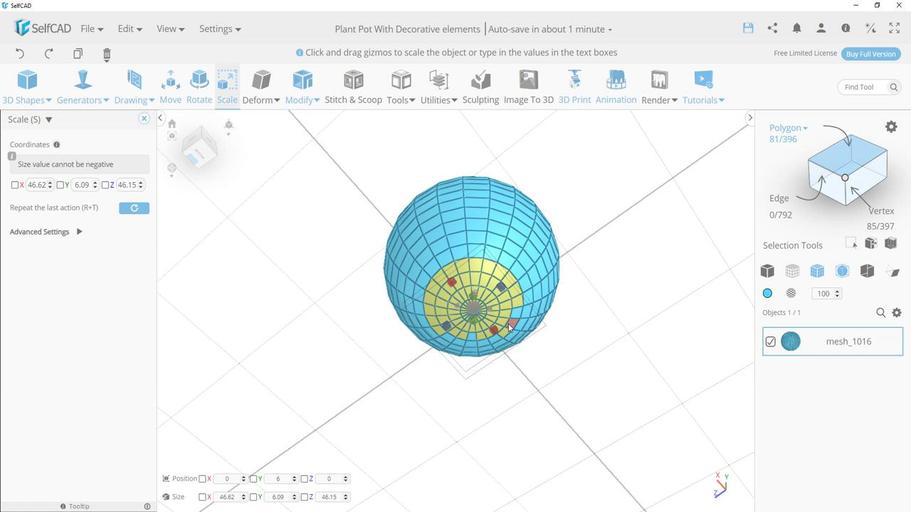 
Action: Mouse pressed left at (468, 317)
Screenshot: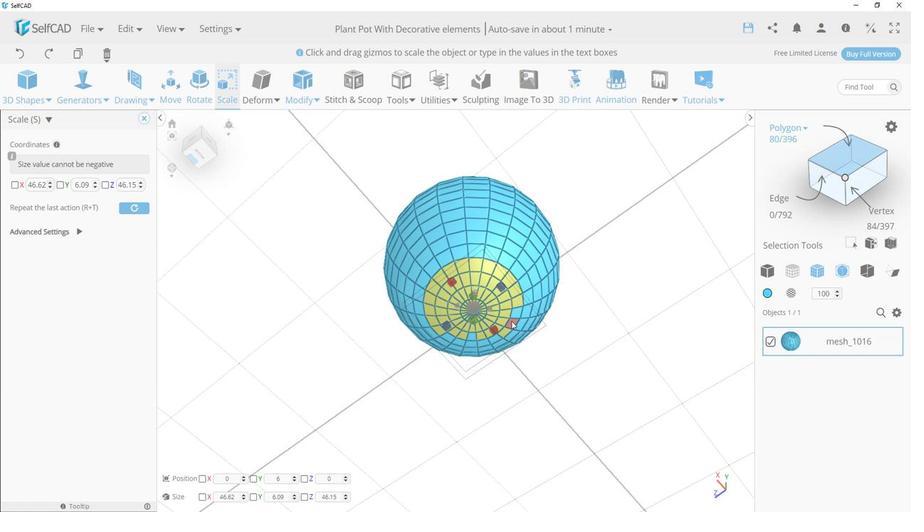 
Action: Mouse moved to (472, 307)
Screenshot: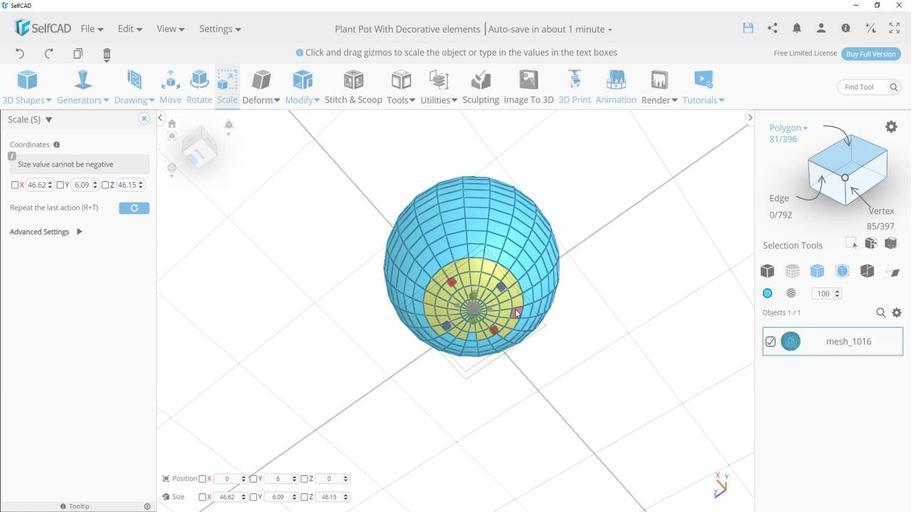 
Action: Mouse pressed left at (472, 307)
Screenshot: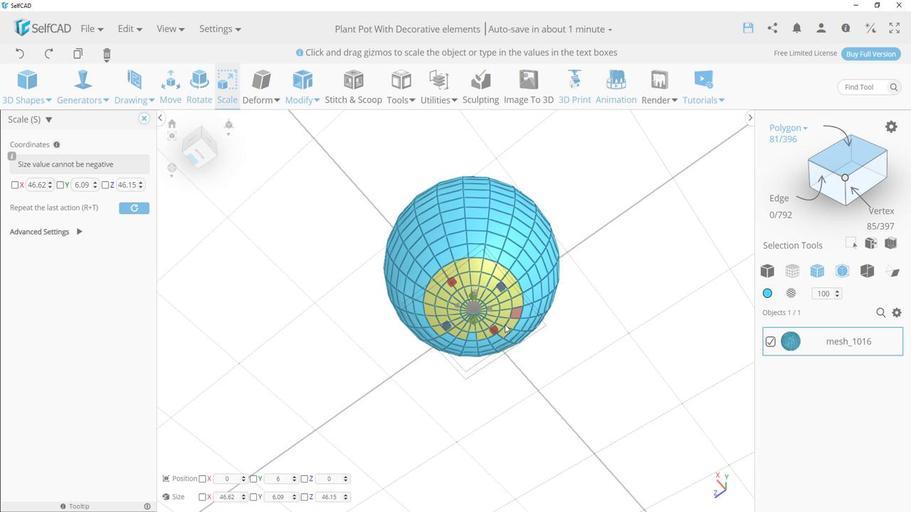
Action: Mouse moved to (462, 326)
Screenshot: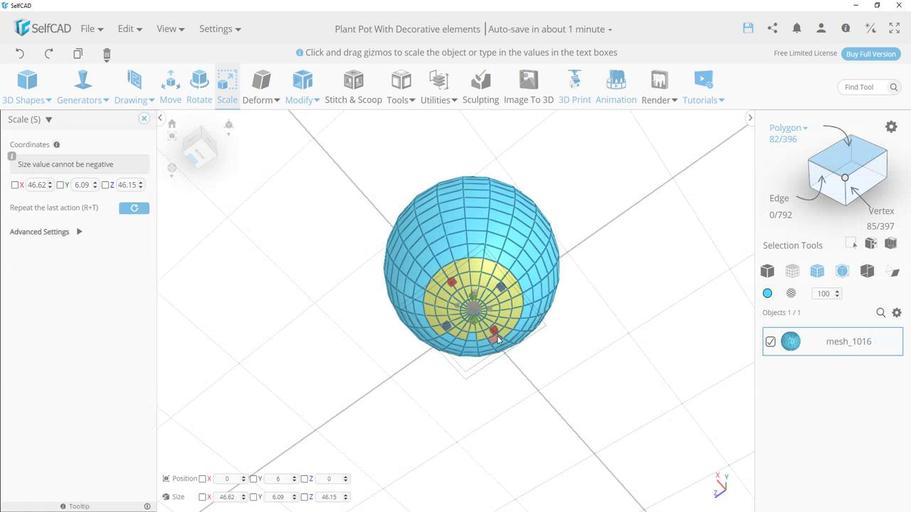 
Action: Mouse pressed left at (462, 326)
Screenshot: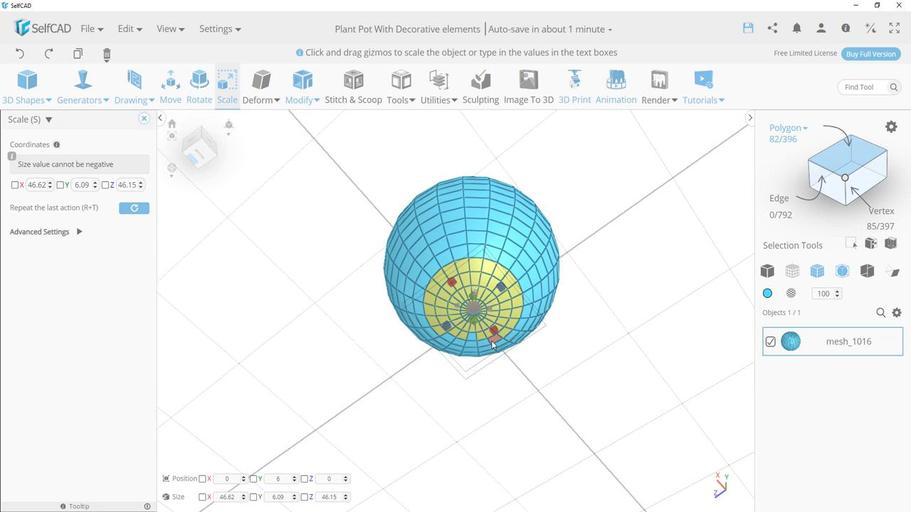 
Action: Mouse moved to (454, 330)
Screenshot: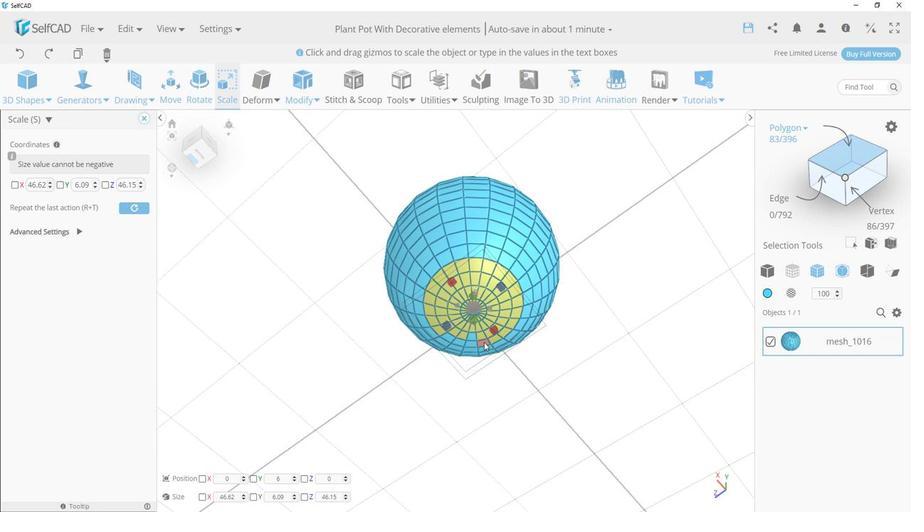 
Action: Mouse pressed left at (454, 330)
Screenshot: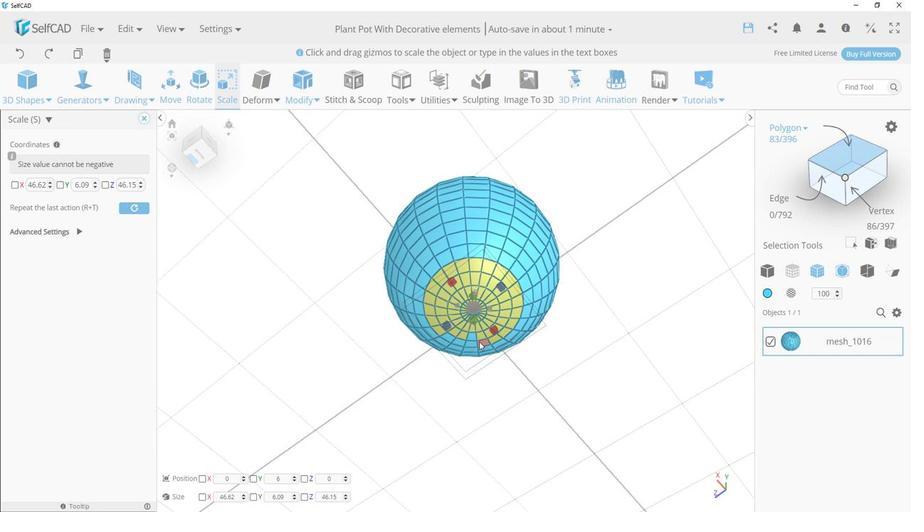
Action: Mouse moved to (448, 326)
Screenshot: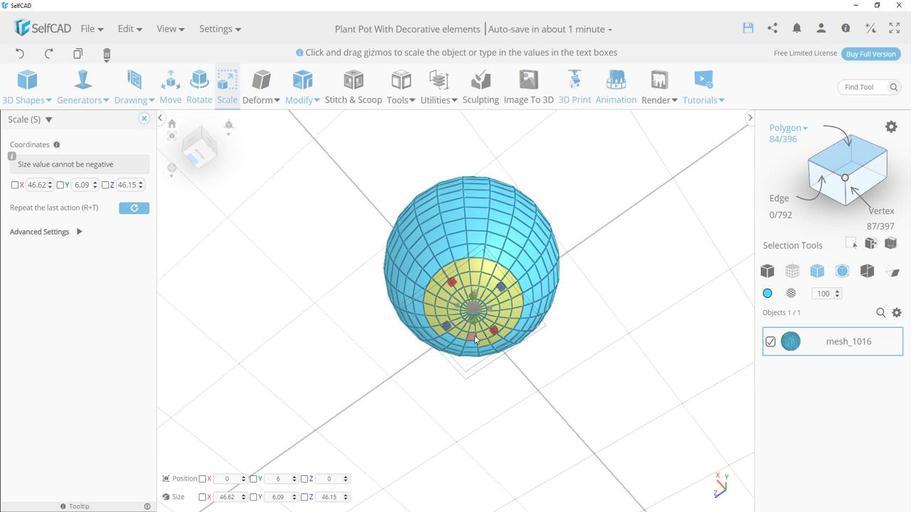 
Action: Mouse pressed left at (448, 326)
Screenshot: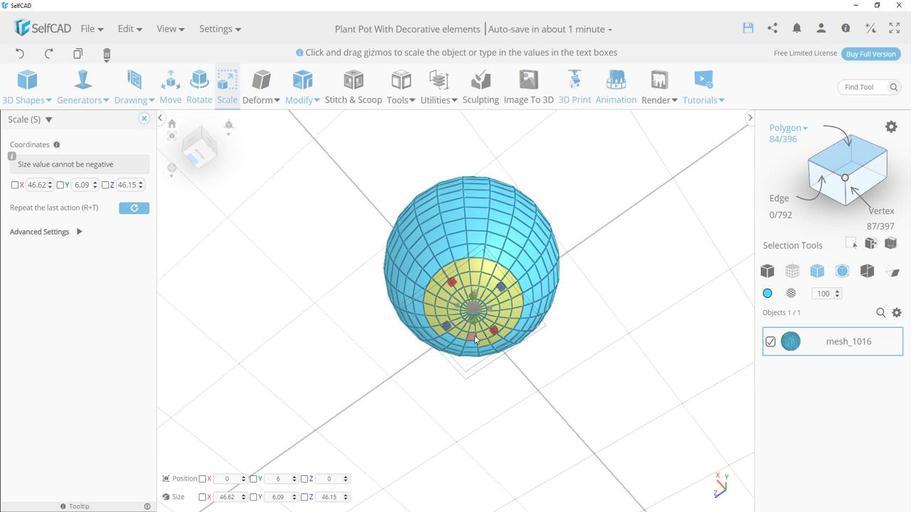 
Action: Mouse moved to (448, 329)
Screenshot: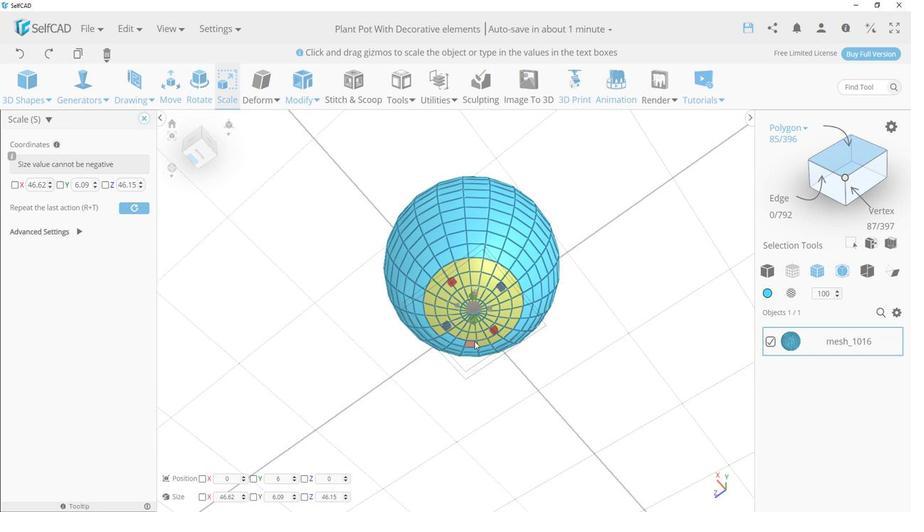 
Action: Mouse pressed left at (448, 329)
Screenshot: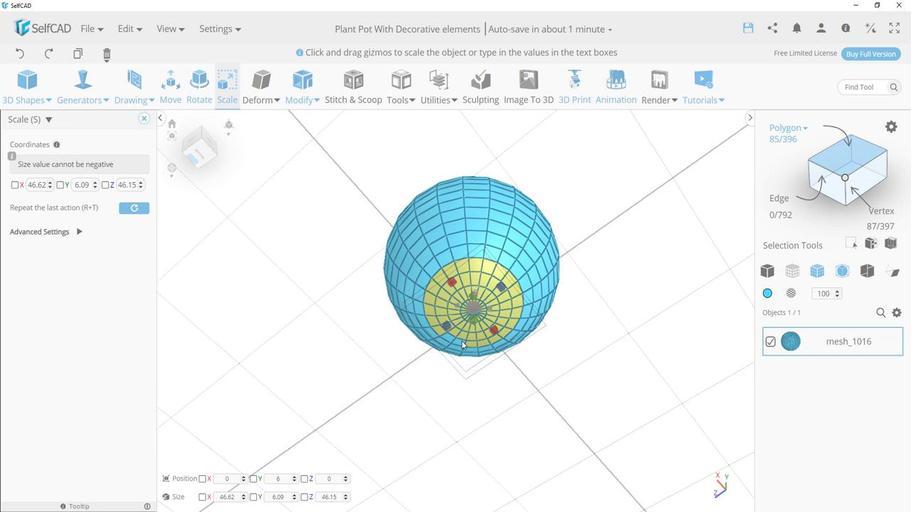 
Action: Mouse moved to (435, 329)
Screenshot: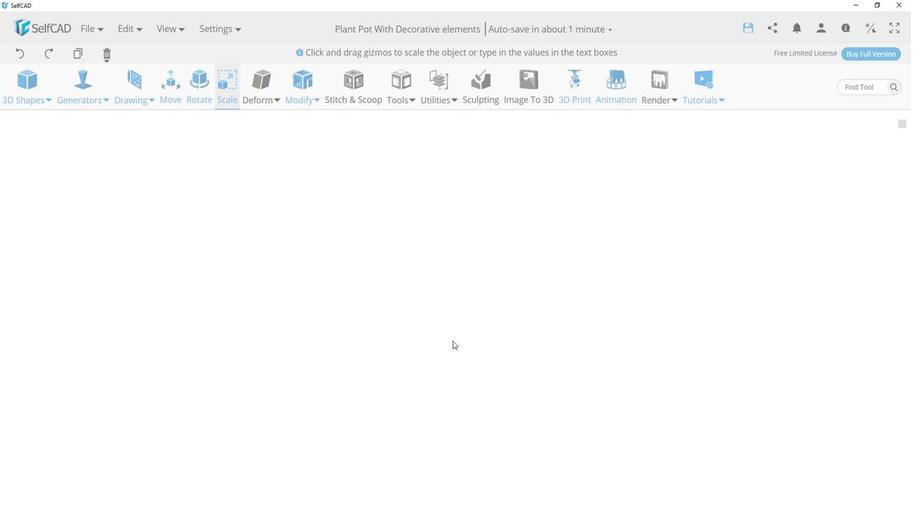
Action: Mouse pressed left at (435, 329)
Screenshot: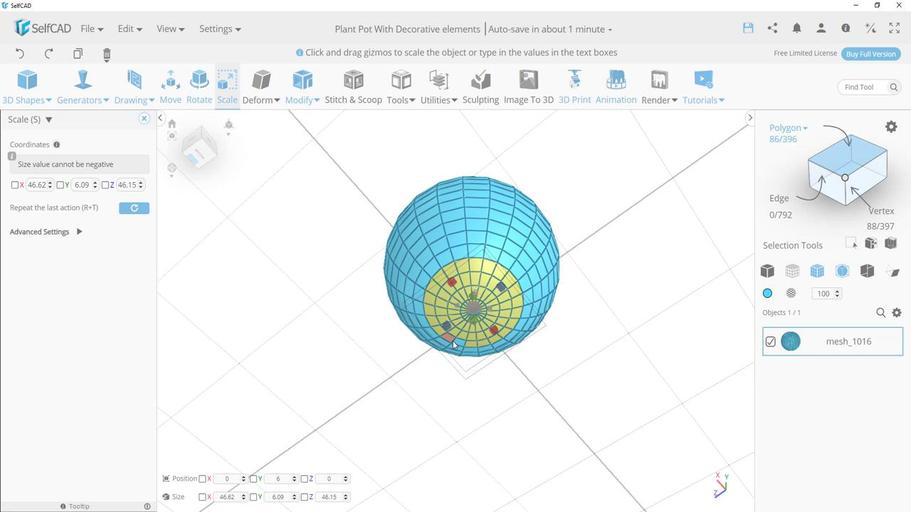 
Action: Mouse moved to (439, 329)
Screenshot: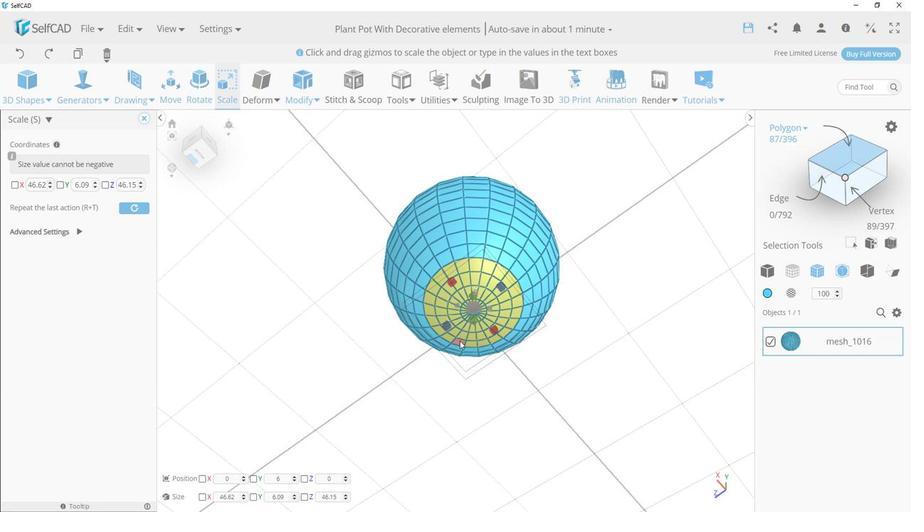 
Action: Mouse pressed left at (439, 329)
Screenshot: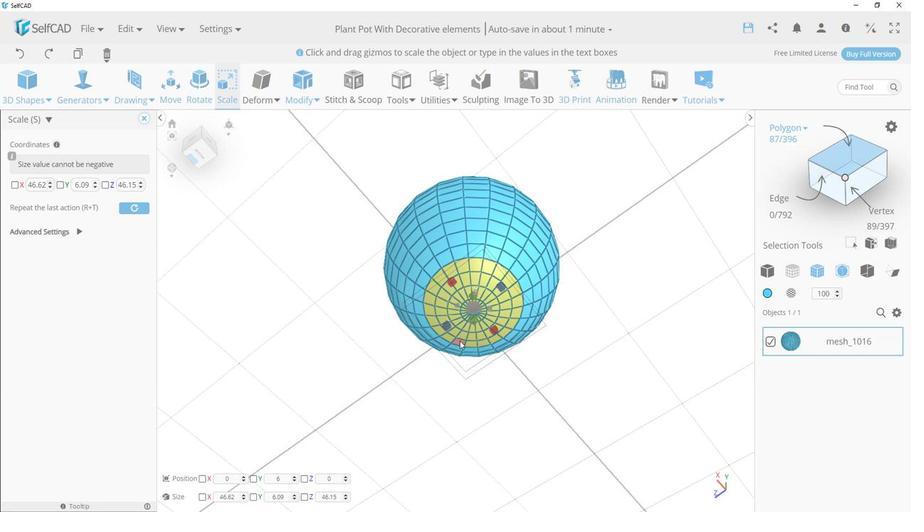 
Action: Mouse moved to (519, 303)
Screenshot: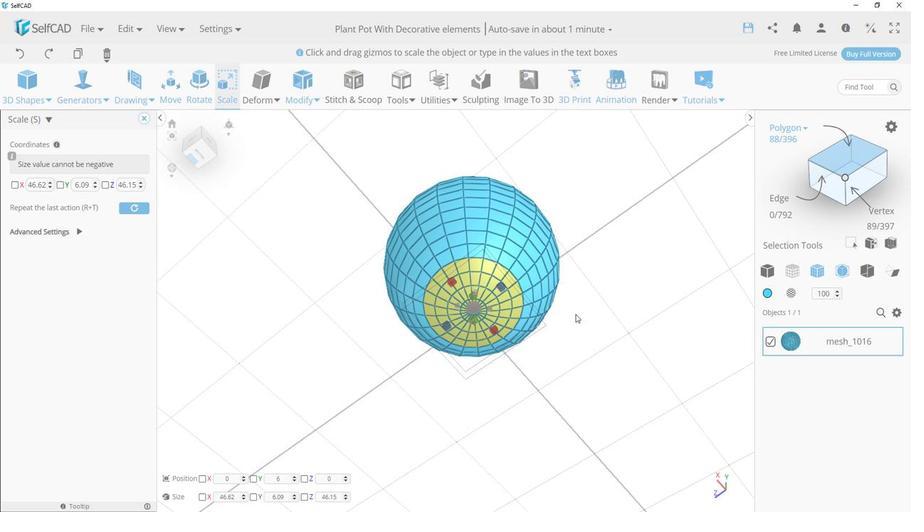 
Action: Mouse pressed left at (519, 303)
Screenshot: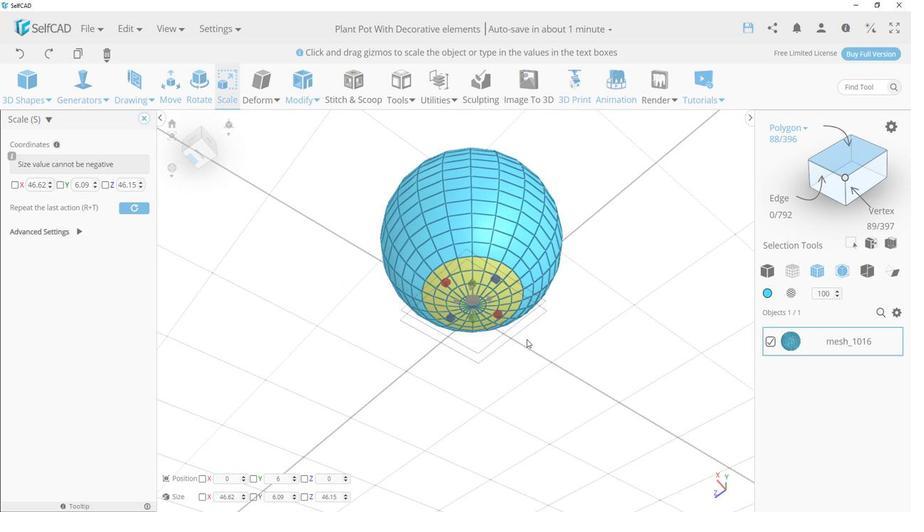 
Action: Mouse moved to (442, 318)
Screenshot: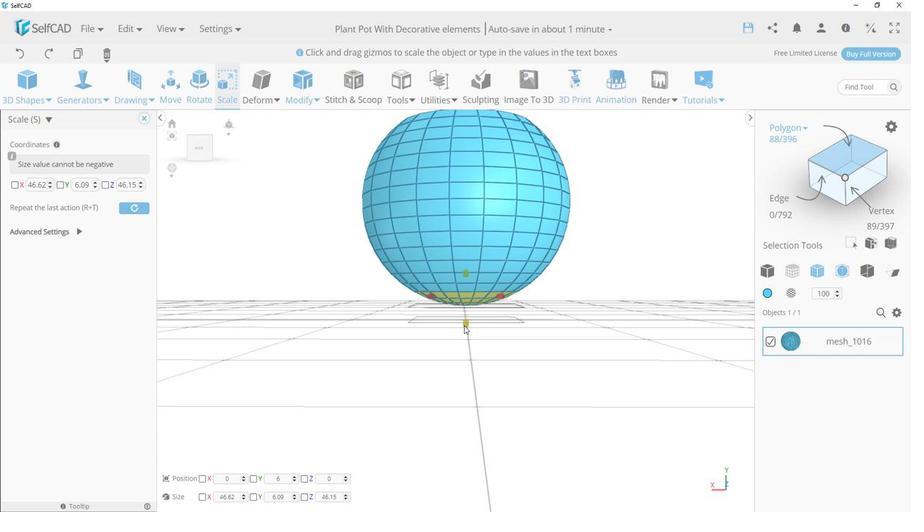 
Action: Mouse pressed left at (442, 318)
Screenshot: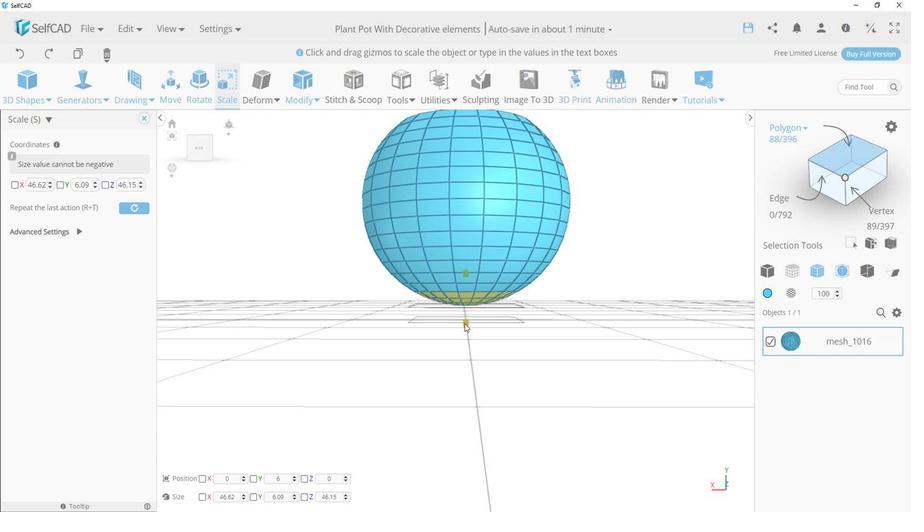 
Action: Mouse moved to (523, 341)
Screenshot: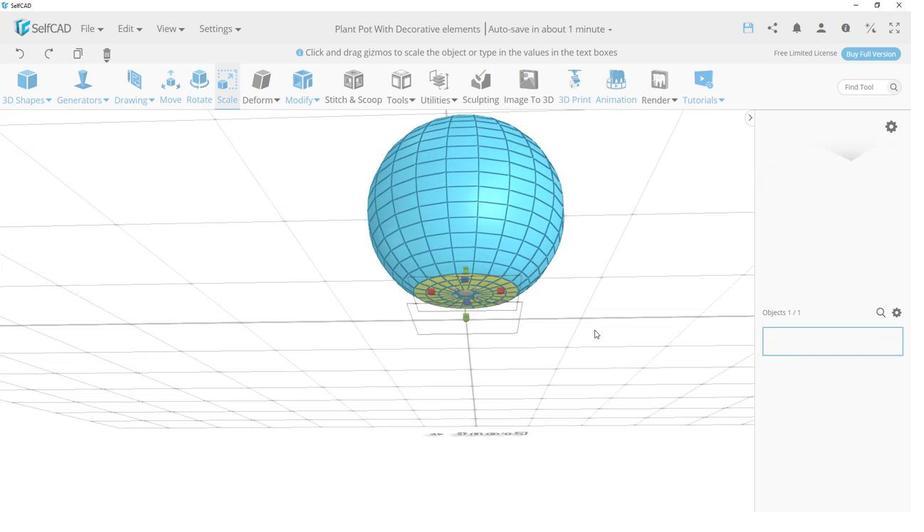 
Action: Mouse pressed left at (523, 341)
Screenshot: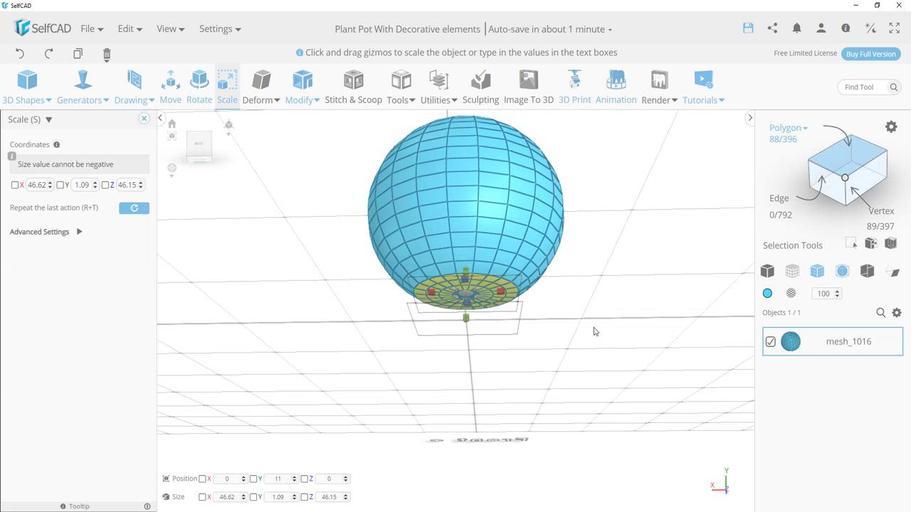 
Action: Mouse moved to (453, 363)
Screenshot: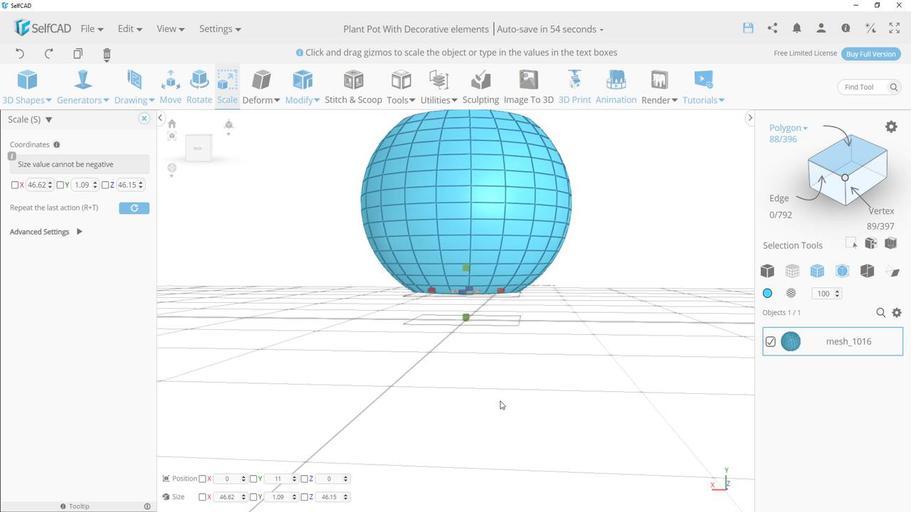 
Action: Mouse pressed left at (453, 363)
Screenshot: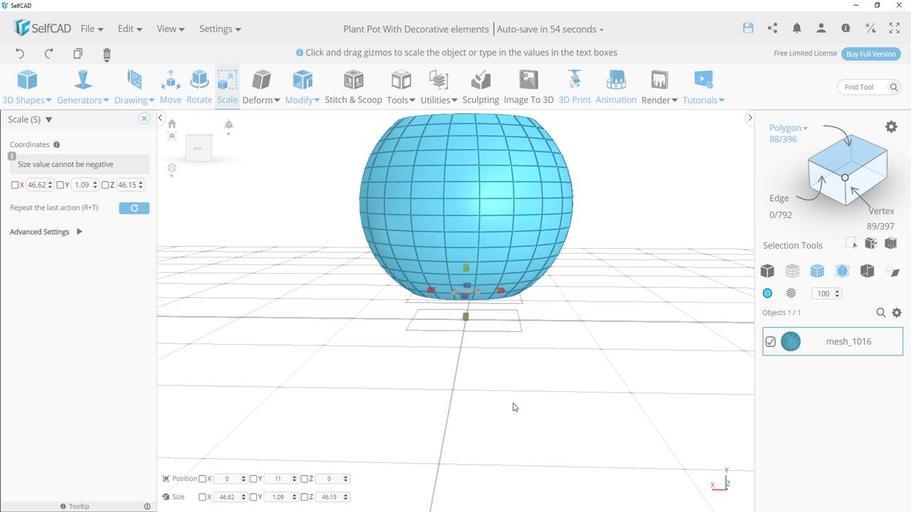 
Action: Mouse moved to (440, 348)
Screenshot: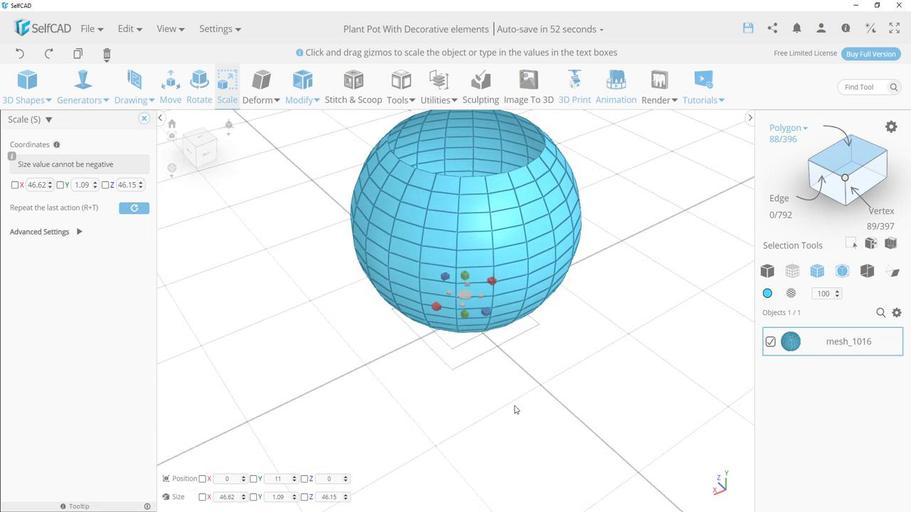 
Action: Mouse pressed left at (440, 348)
Screenshot: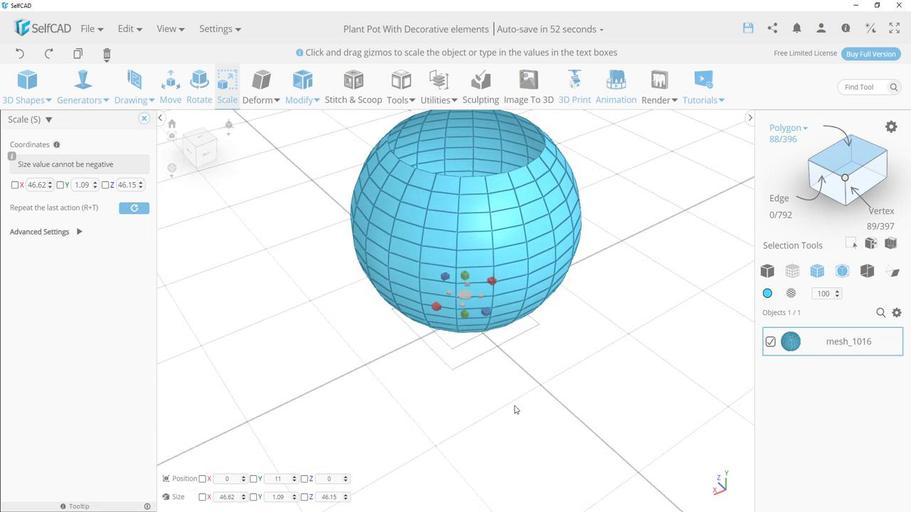 
Action: Mouse moved to (381, 266)
Screenshot: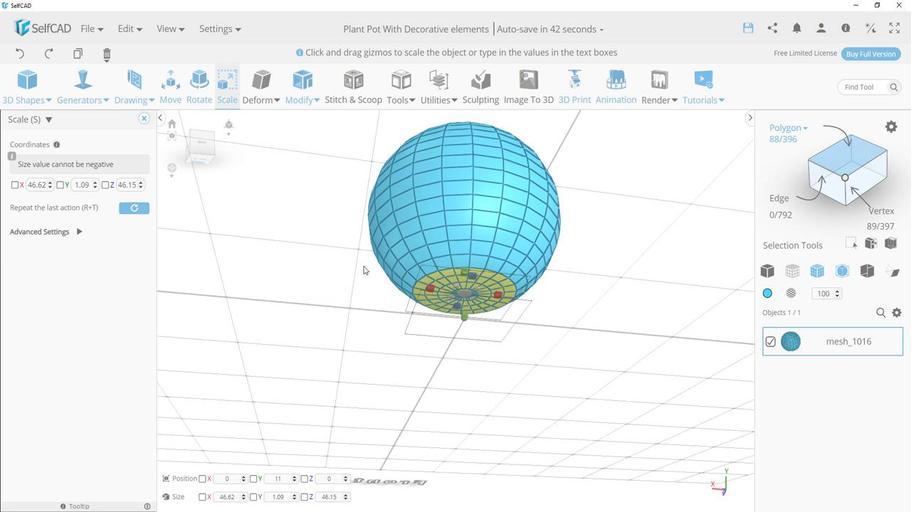 
Action: Mouse pressed left at (381, 266)
Screenshot: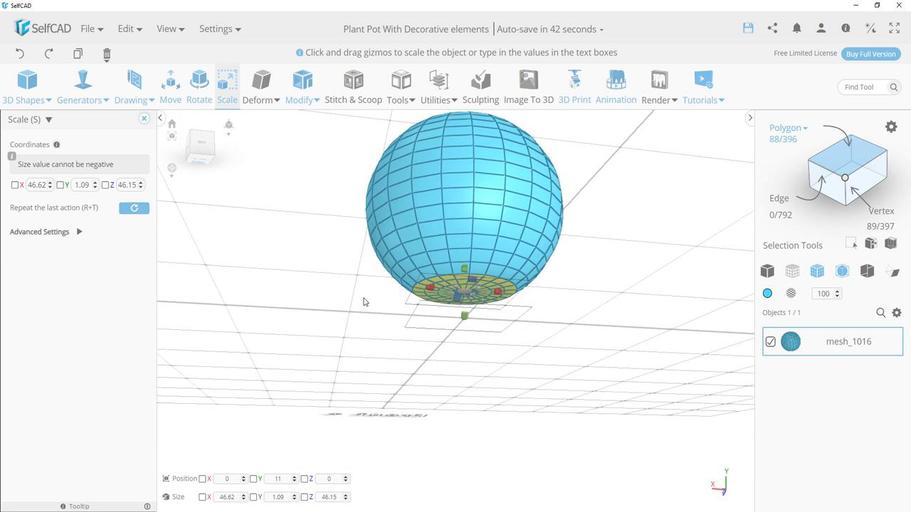 
Action: Mouse moved to (366, 300)
Screenshot: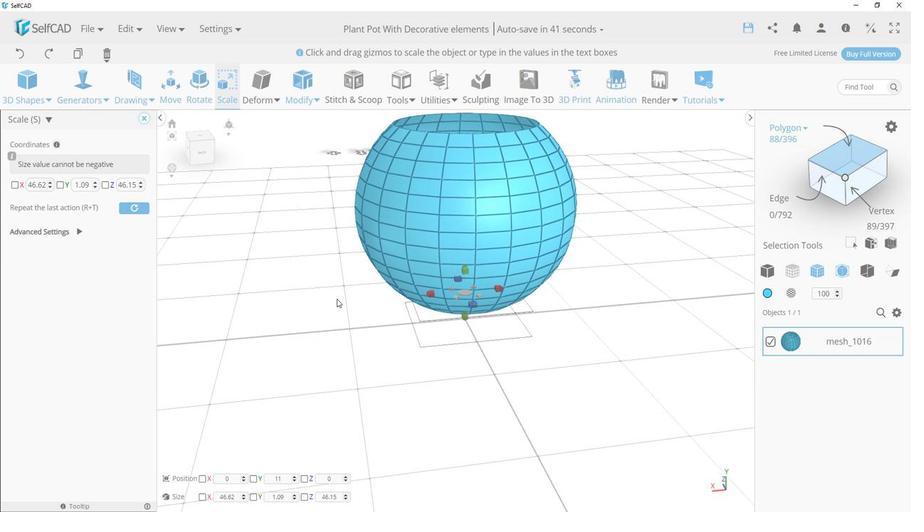 
Action: Mouse pressed left at (366, 300)
Screenshot: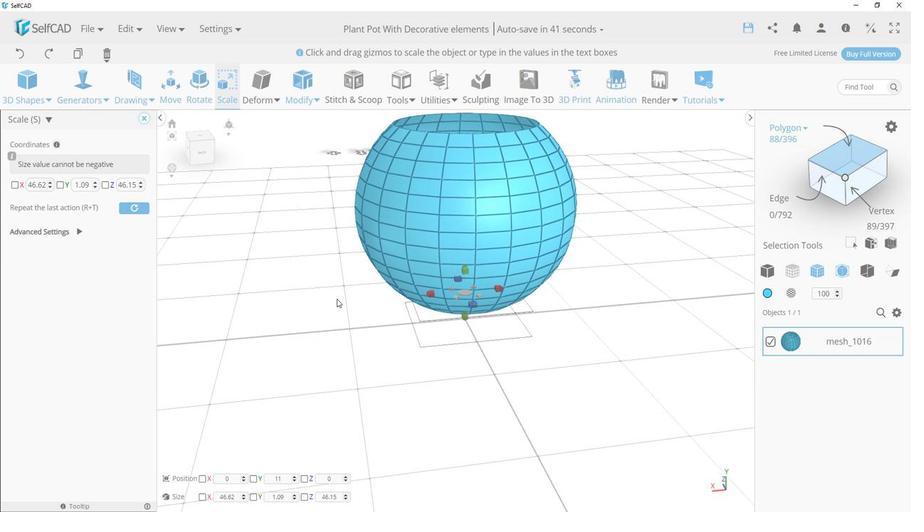 
Action: Mouse moved to (366, 228)
Screenshot: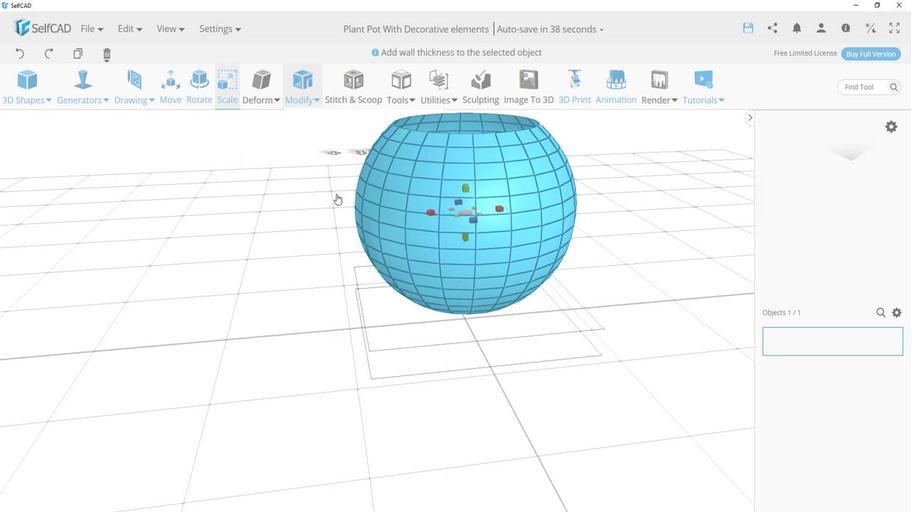 
Action: Mouse pressed left at (366, 228)
Screenshot: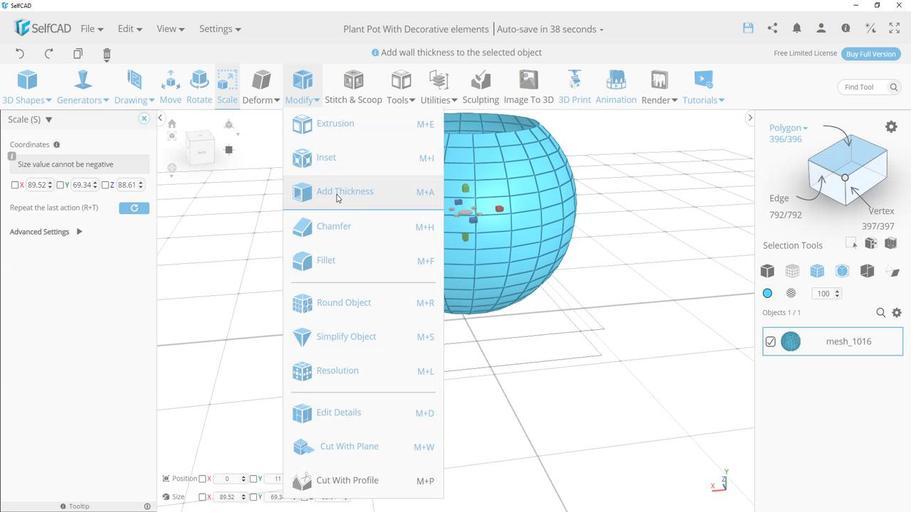
Action: Mouse moved to (252, 200)
Screenshot: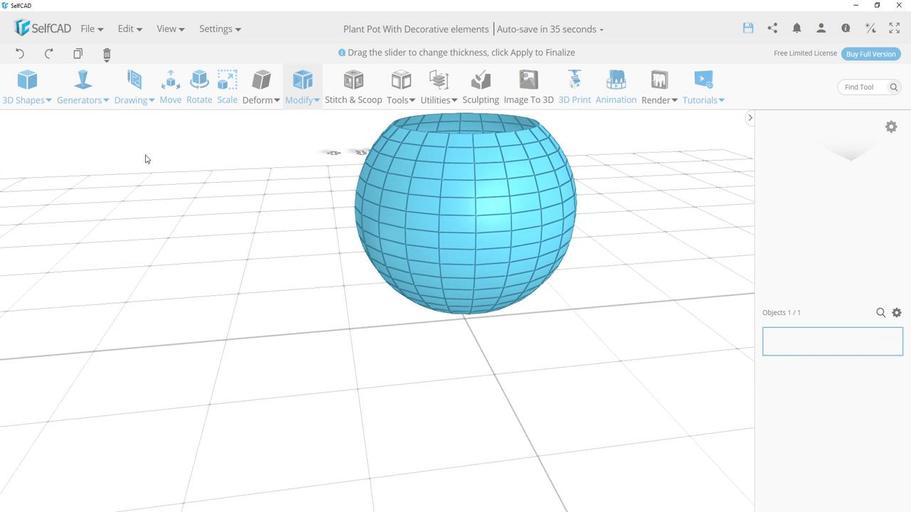 
Action: Mouse pressed left at (252, 200)
Screenshot: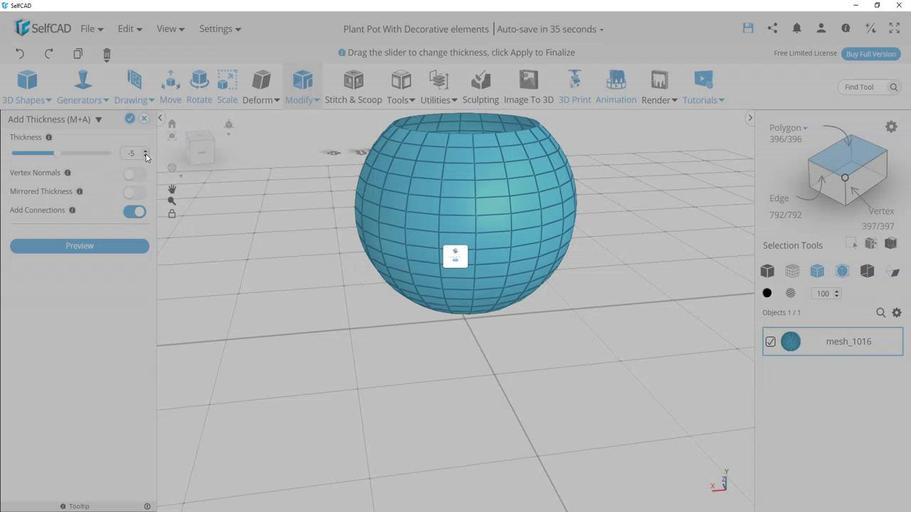 
Action: Mouse moved to (254, 198)
Screenshot: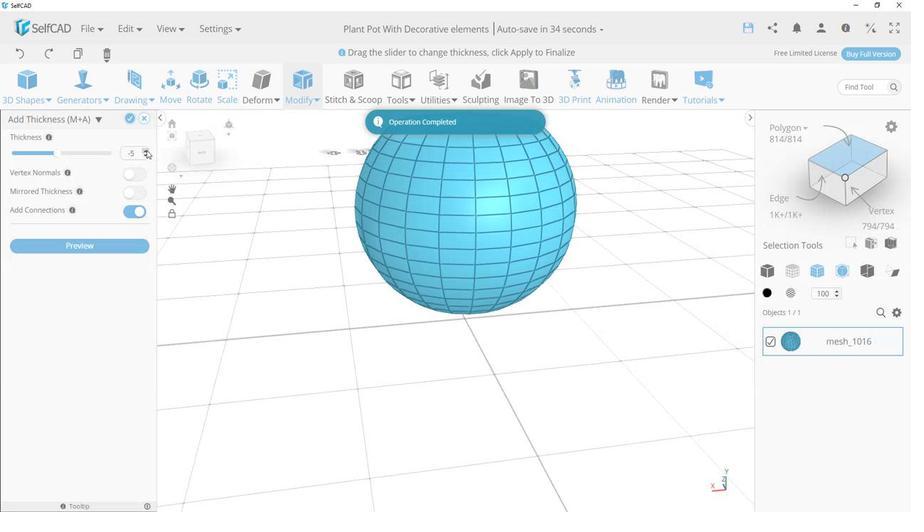 
Action: Mouse pressed left at (254, 198)
Screenshot: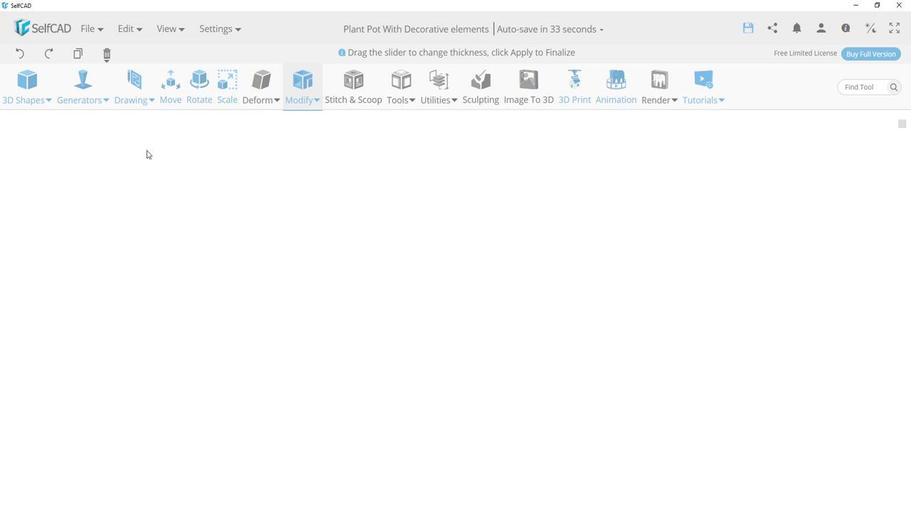
Action: Mouse moved to (356, 222)
Screenshot: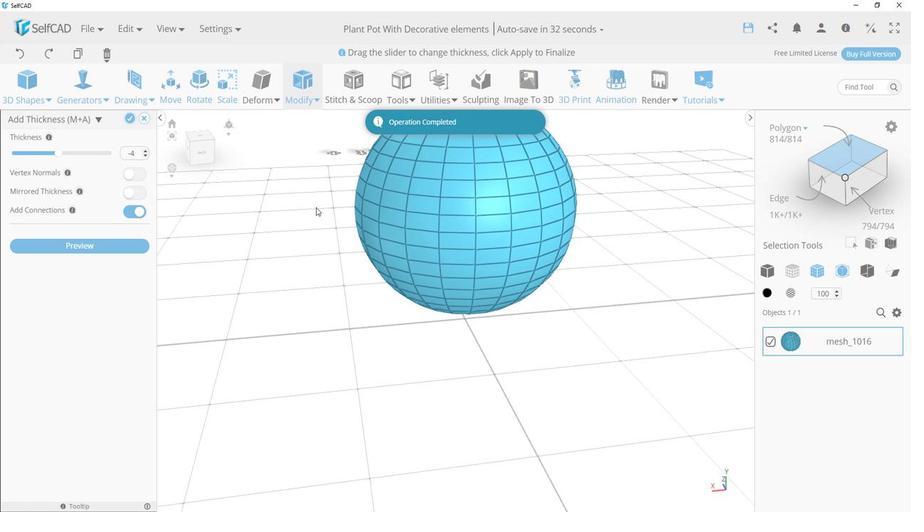 
Action: Mouse pressed left at (356, 222)
Screenshot: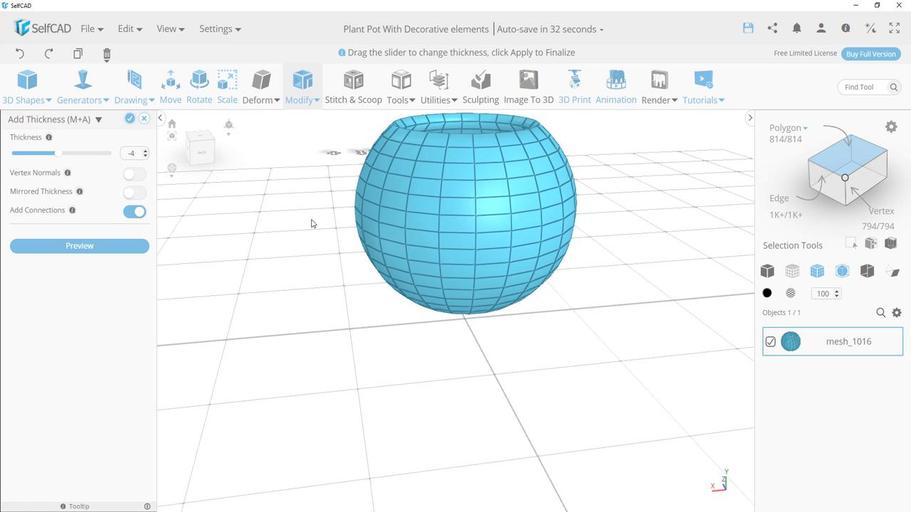 
Action: Mouse moved to (355, 227)
Screenshot: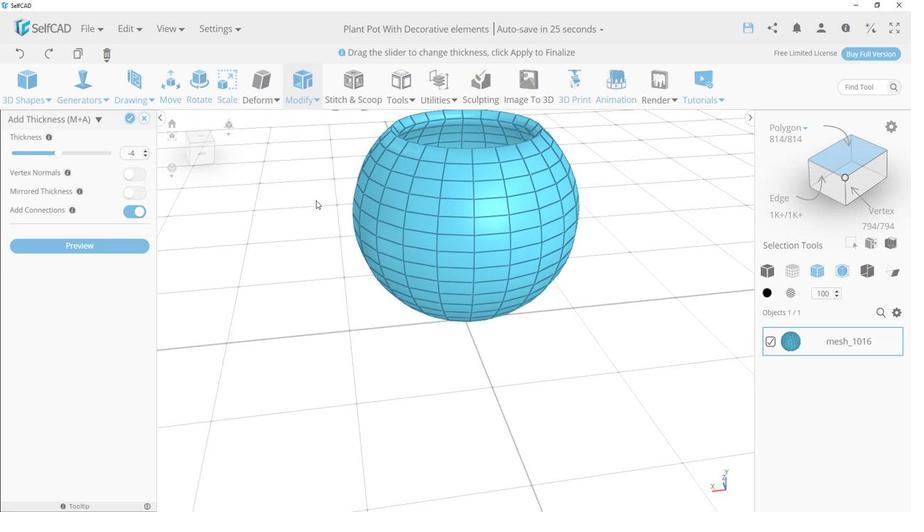 
Action: Mouse pressed left at (355, 227)
Screenshot: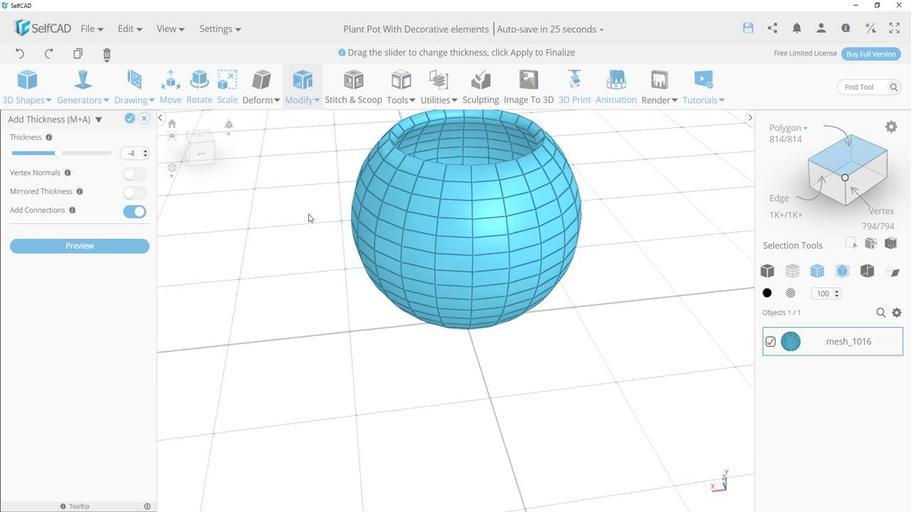 
Action: Mouse moved to (242, 177)
